 Task: Find connections with filter location Hālīsahar with filter topic #consultantswith filter profile language Potuguese with filter current company Dubai Vacancy with filter school Arts & Commerce jobs with filter industry Building Structure and Exterior Contractors with filter service category User Experience Design with filter keywords title Caretaker or House Sitter
Action: Mouse moved to (687, 103)
Screenshot: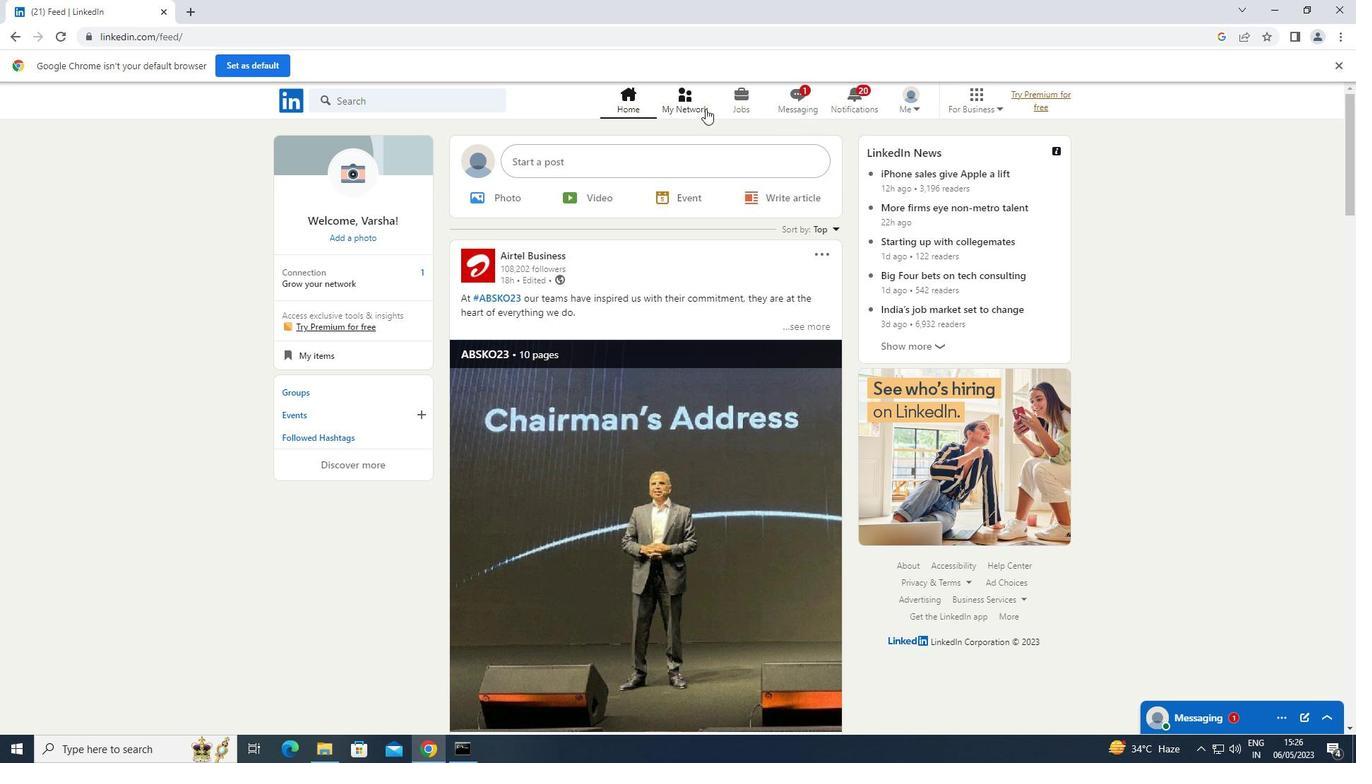 
Action: Mouse pressed left at (687, 103)
Screenshot: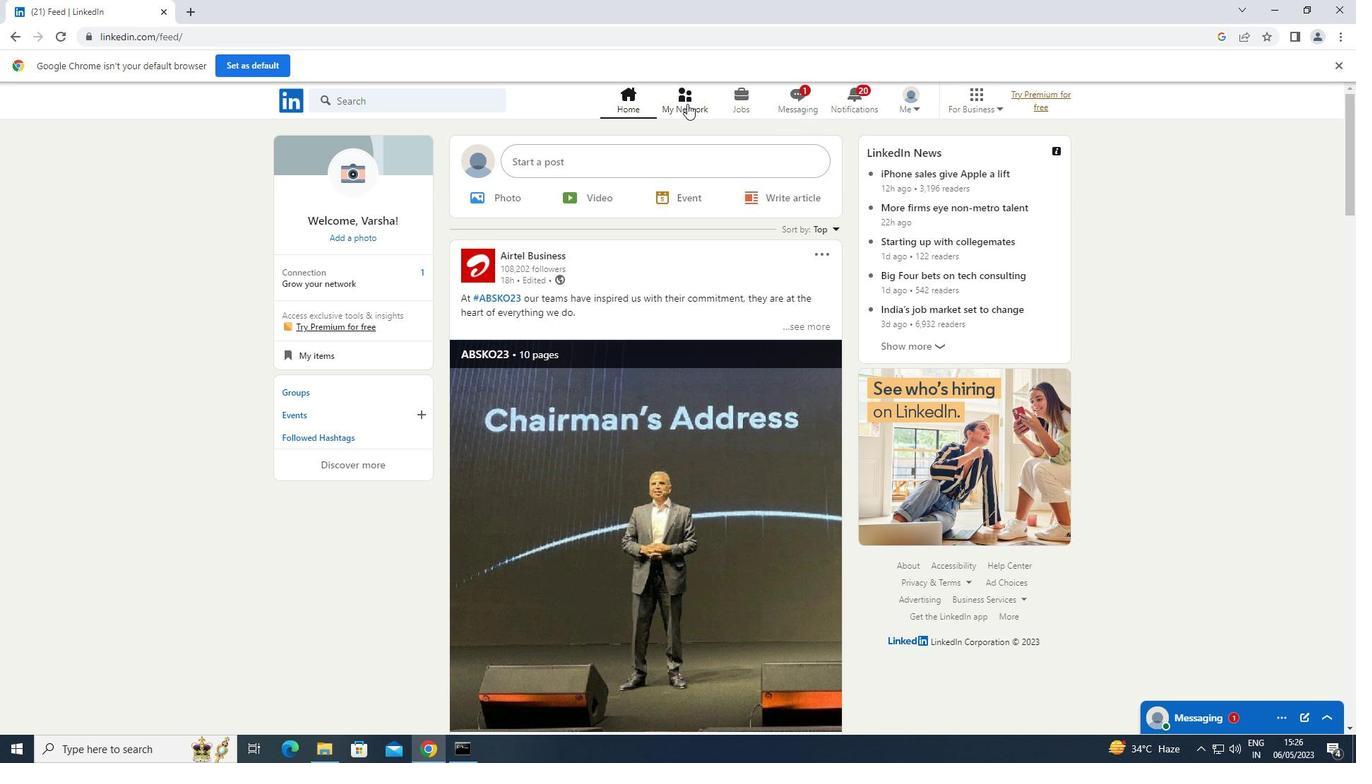 
Action: Mouse moved to (404, 173)
Screenshot: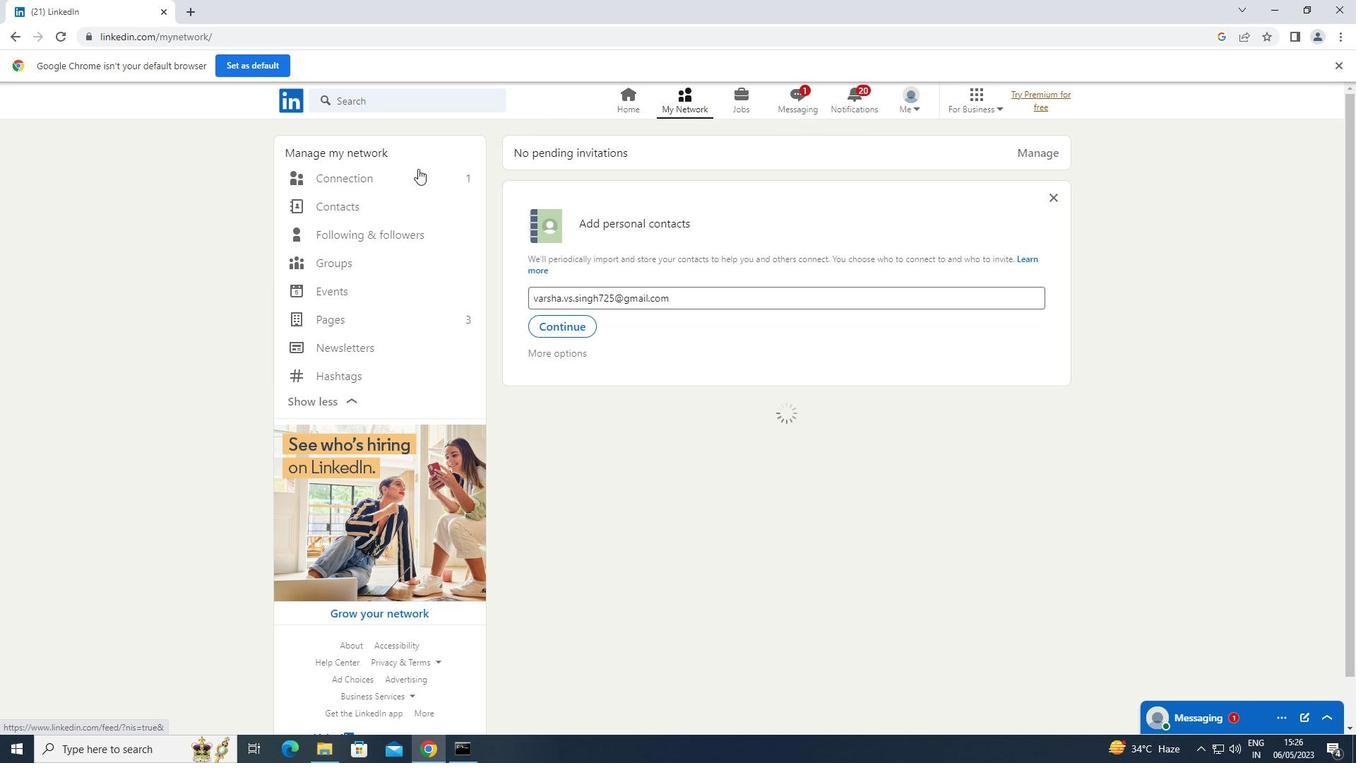 
Action: Mouse pressed left at (404, 173)
Screenshot: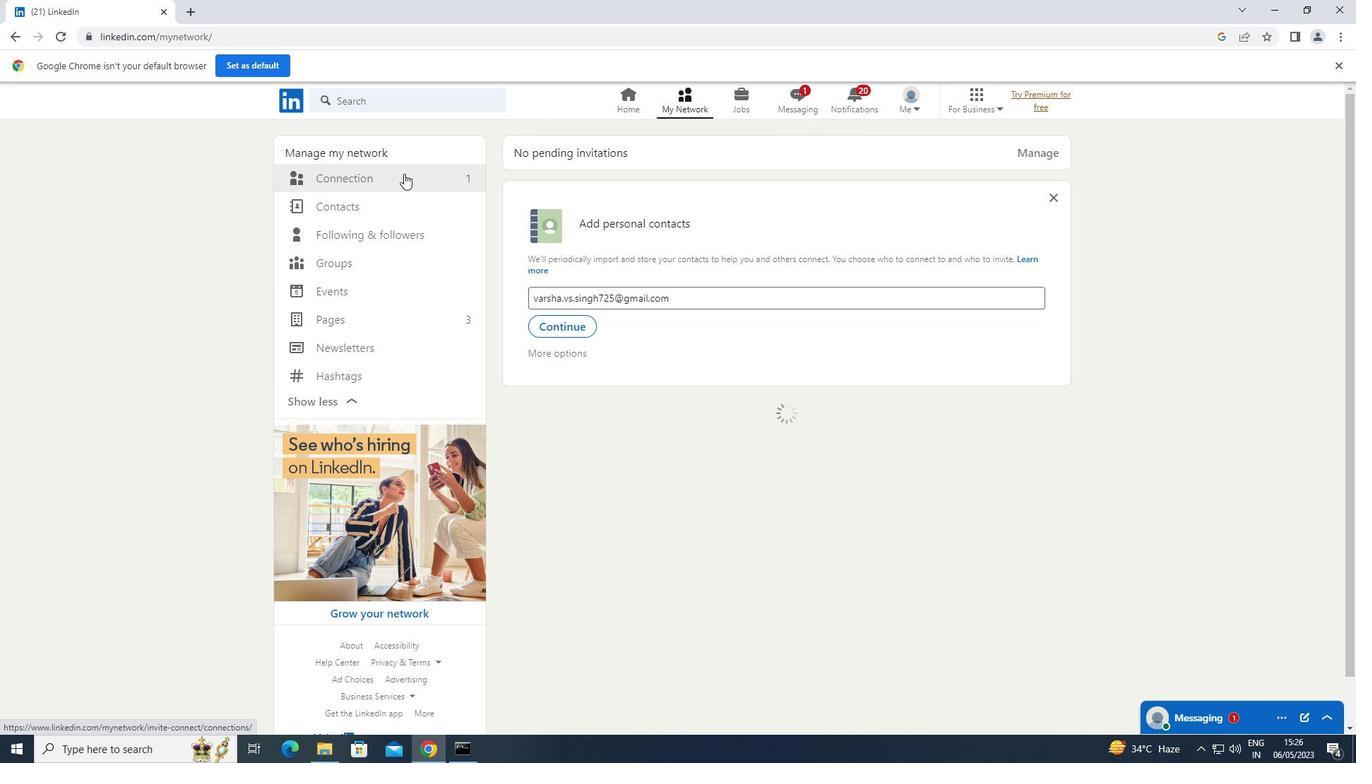 
Action: Mouse moved to (763, 170)
Screenshot: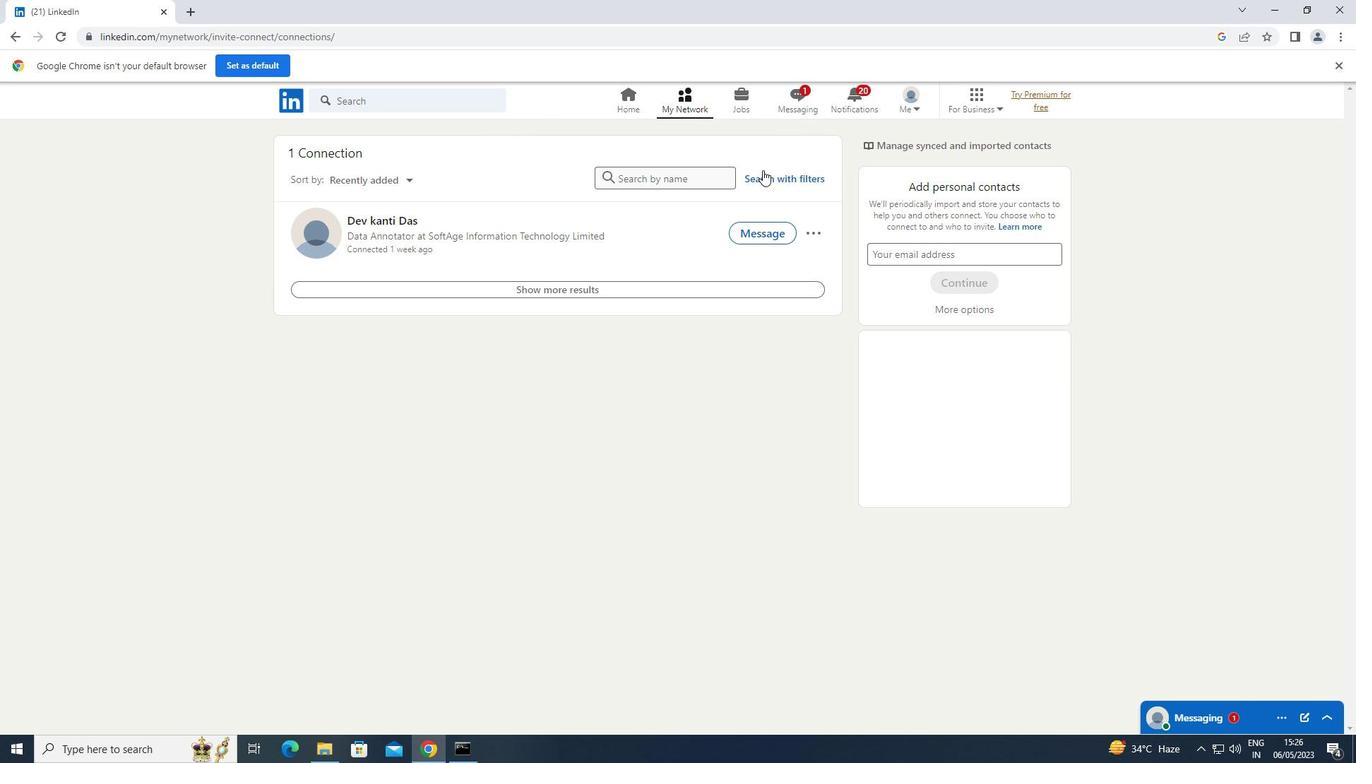 
Action: Mouse pressed left at (763, 170)
Screenshot: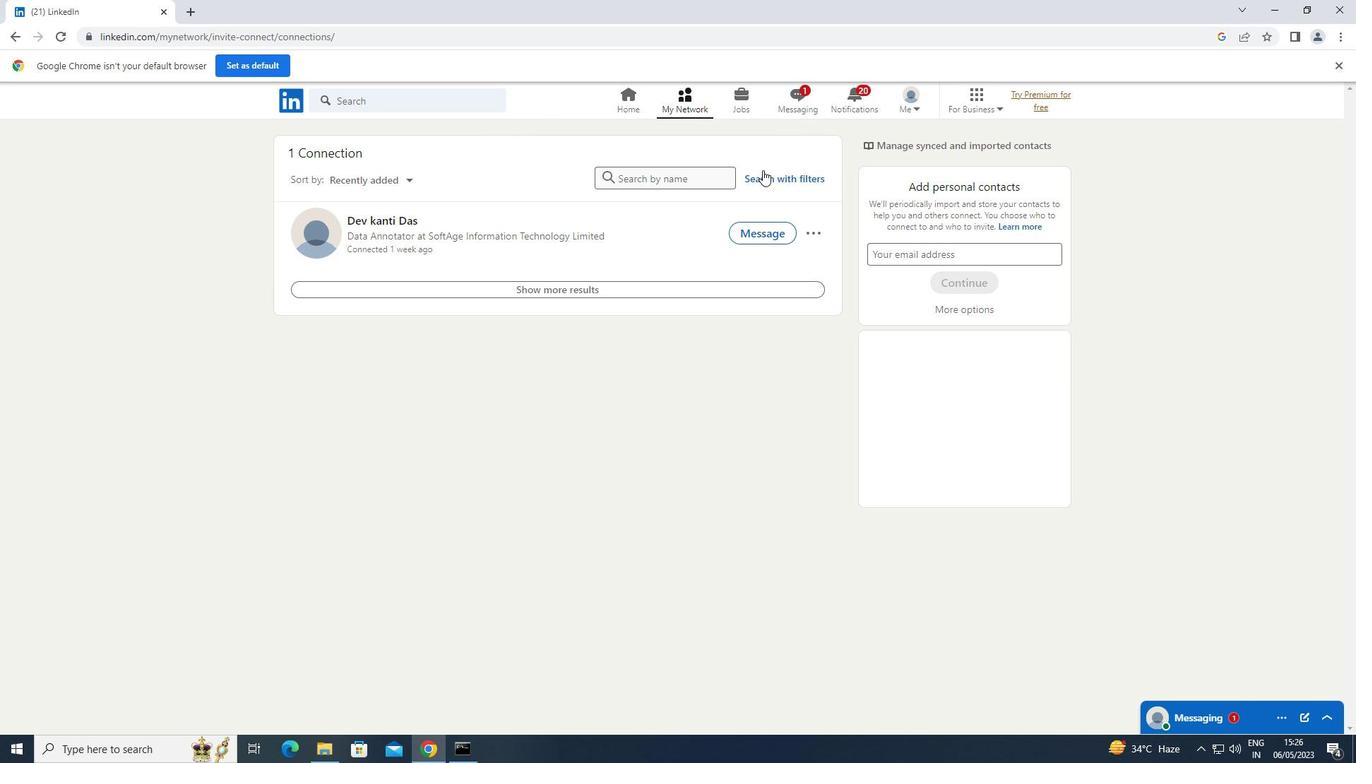 
Action: Mouse moved to (791, 177)
Screenshot: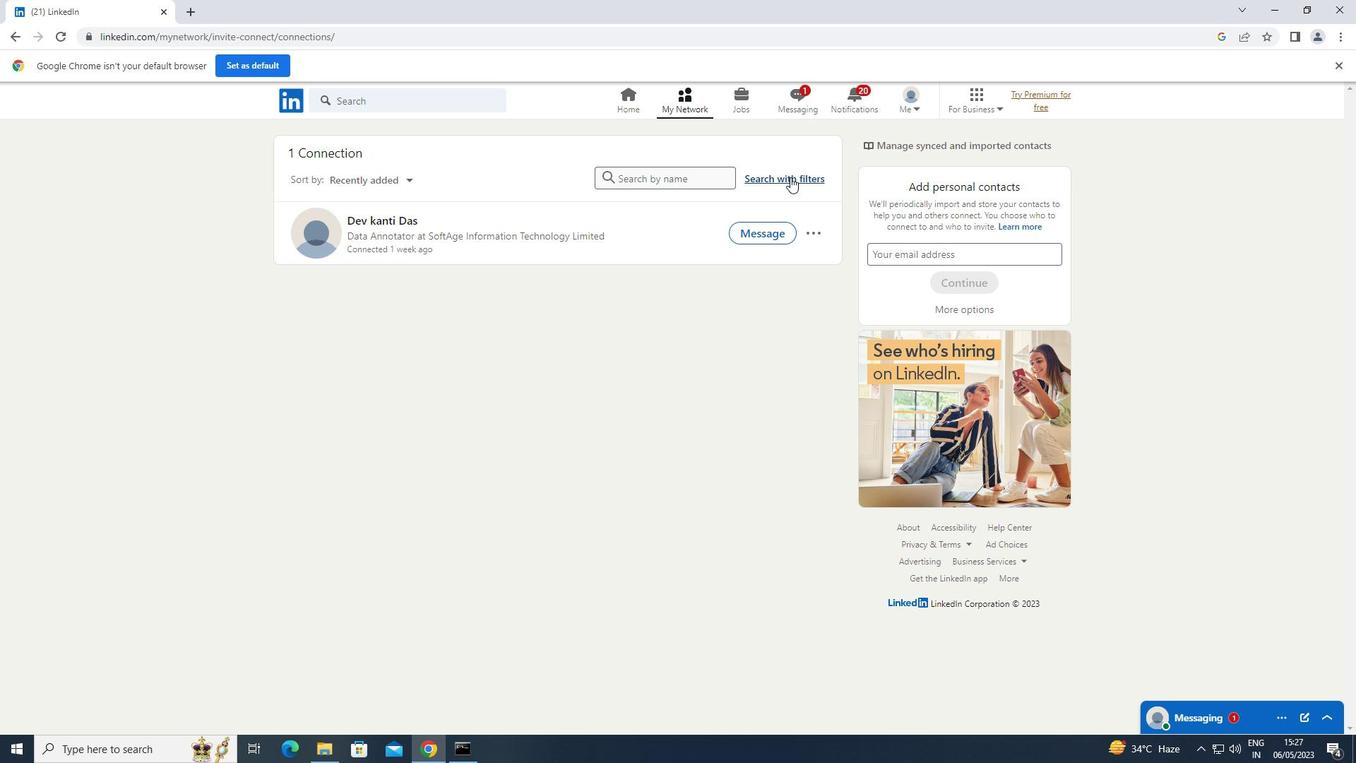 
Action: Mouse pressed left at (791, 177)
Screenshot: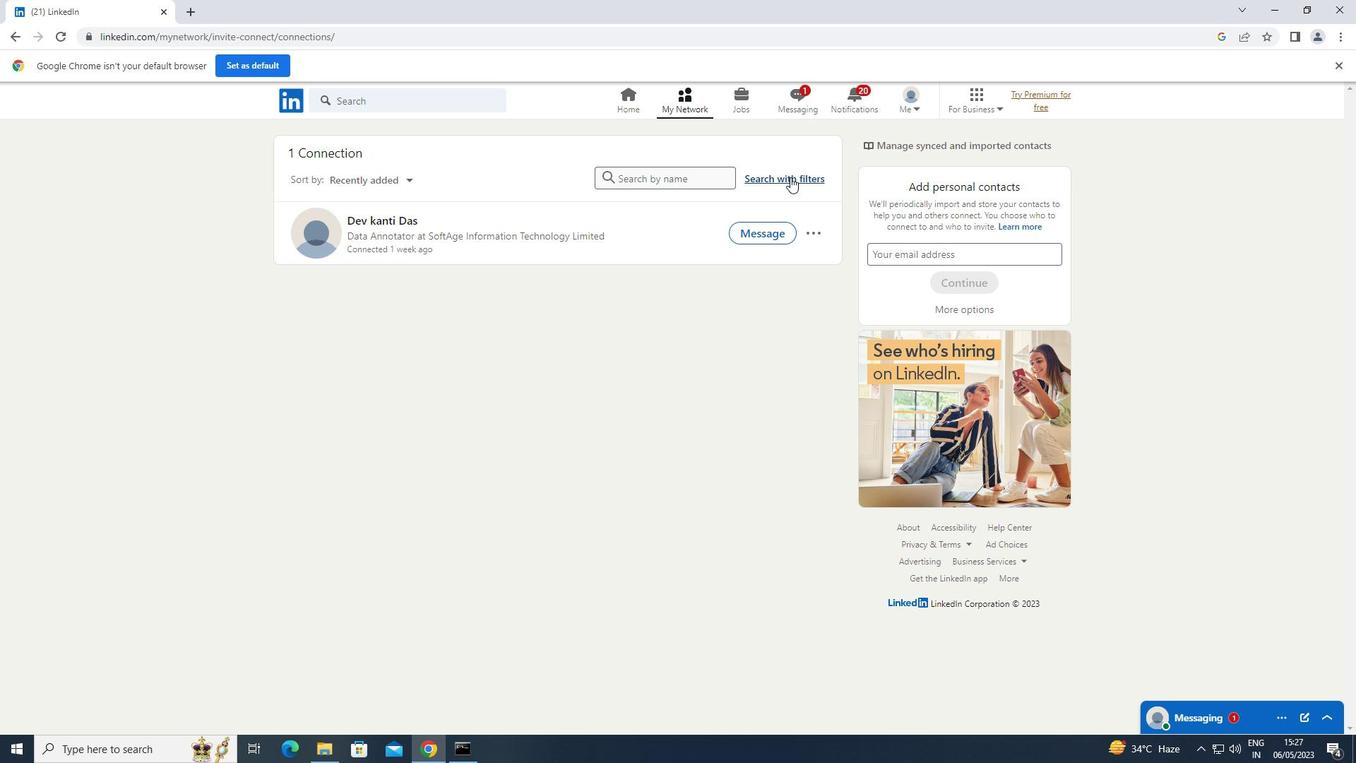 
Action: Mouse moved to (731, 143)
Screenshot: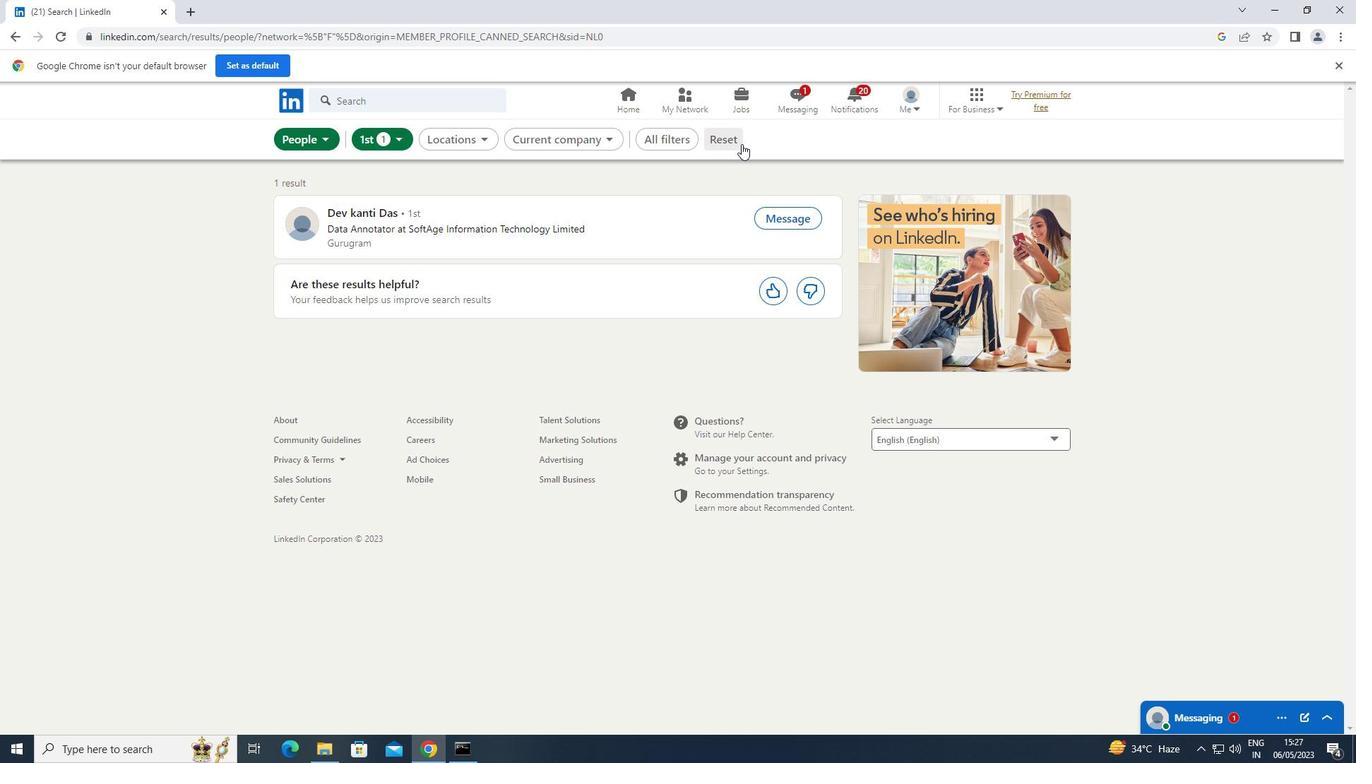
Action: Mouse pressed left at (731, 143)
Screenshot: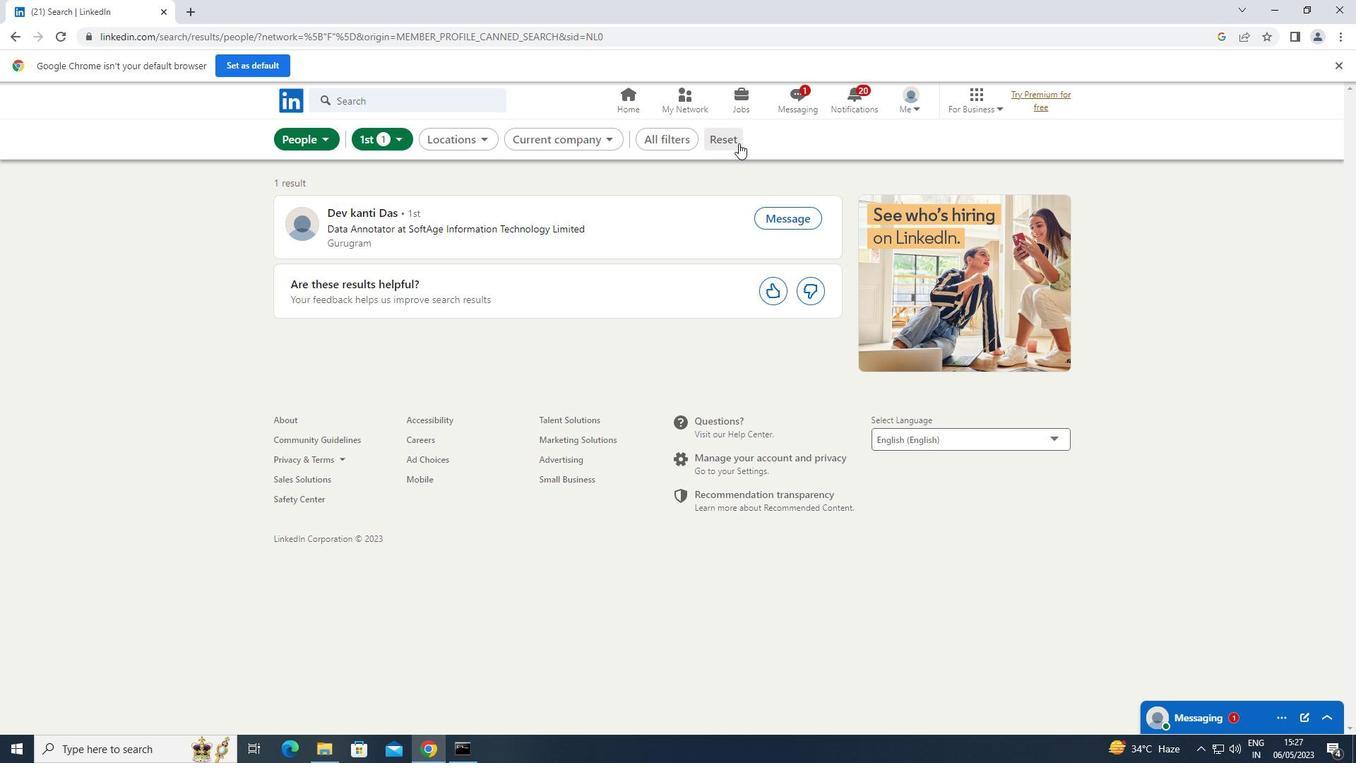
Action: Mouse moved to (714, 143)
Screenshot: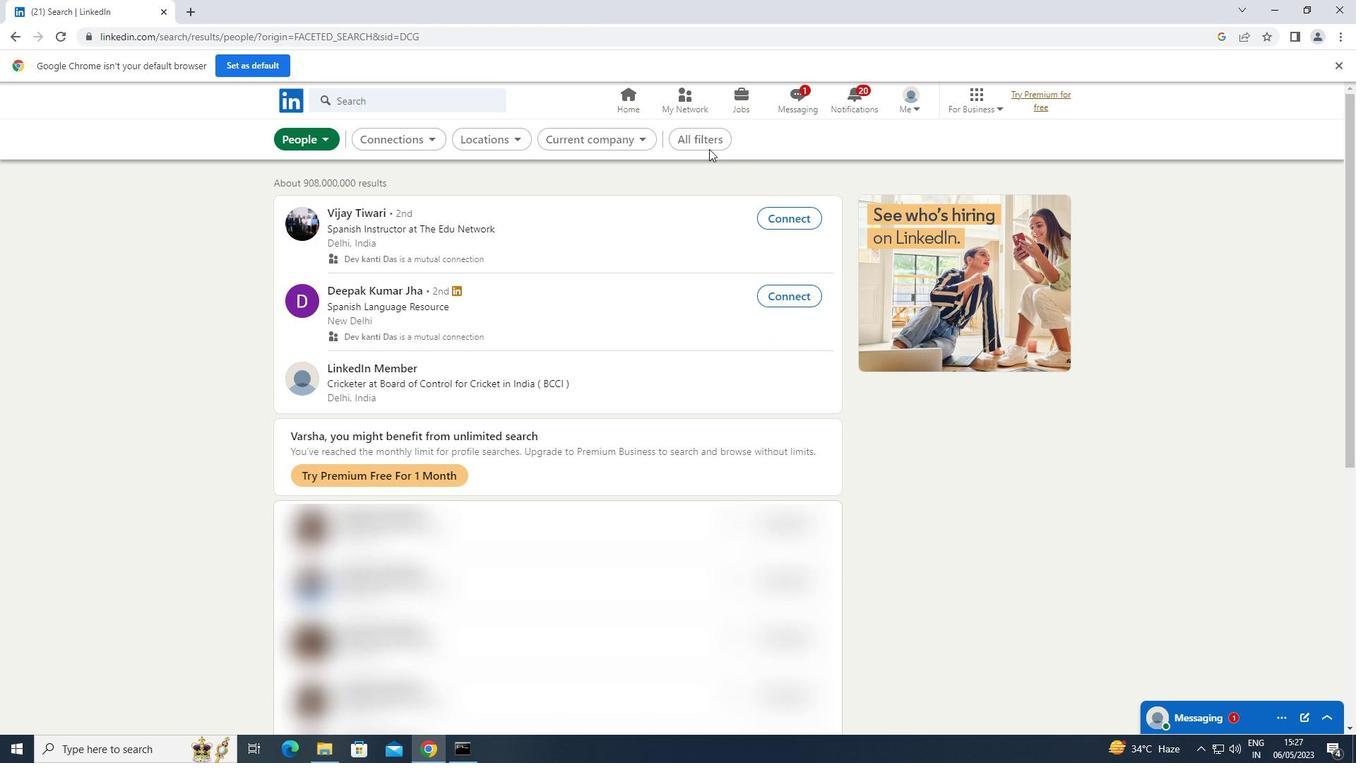 
Action: Mouse pressed left at (714, 143)
Screenshot: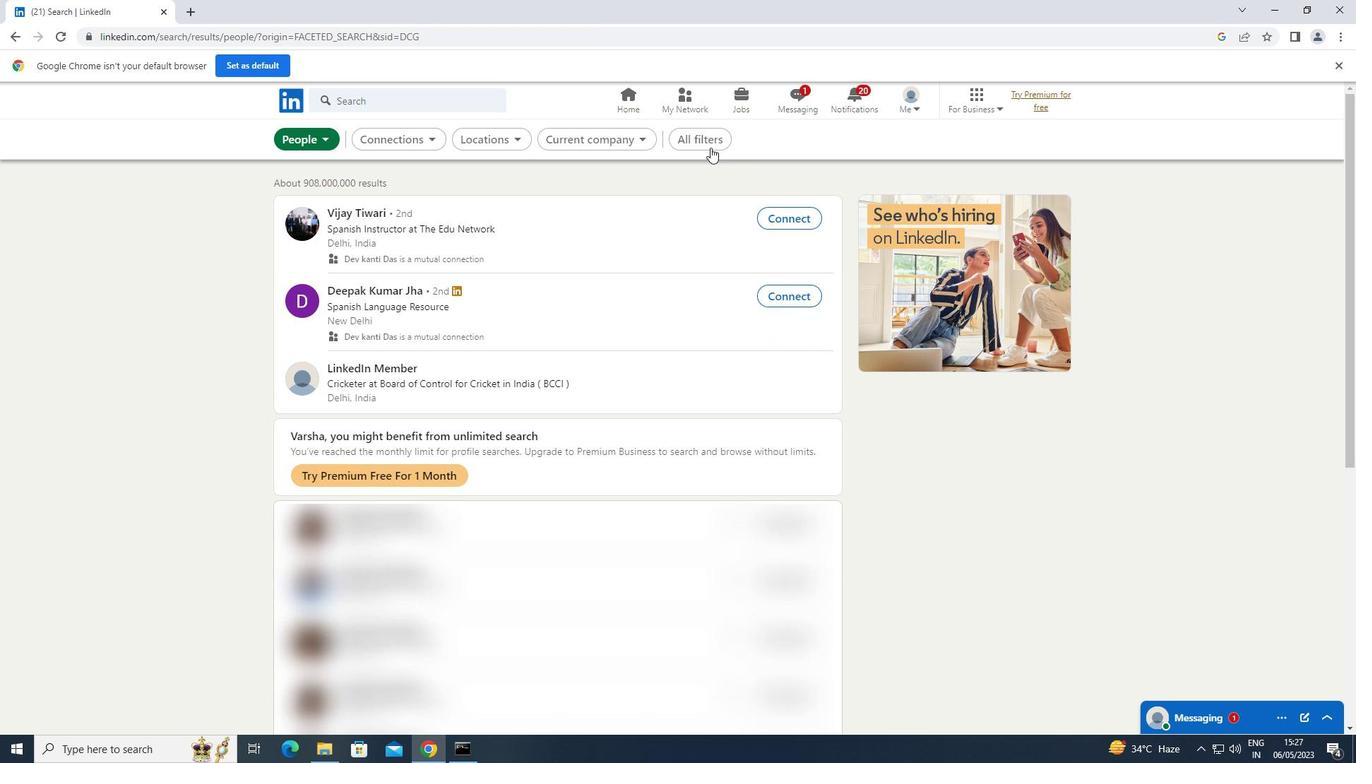 
Action: Mouse moved to (1044, 333)
Screenshot: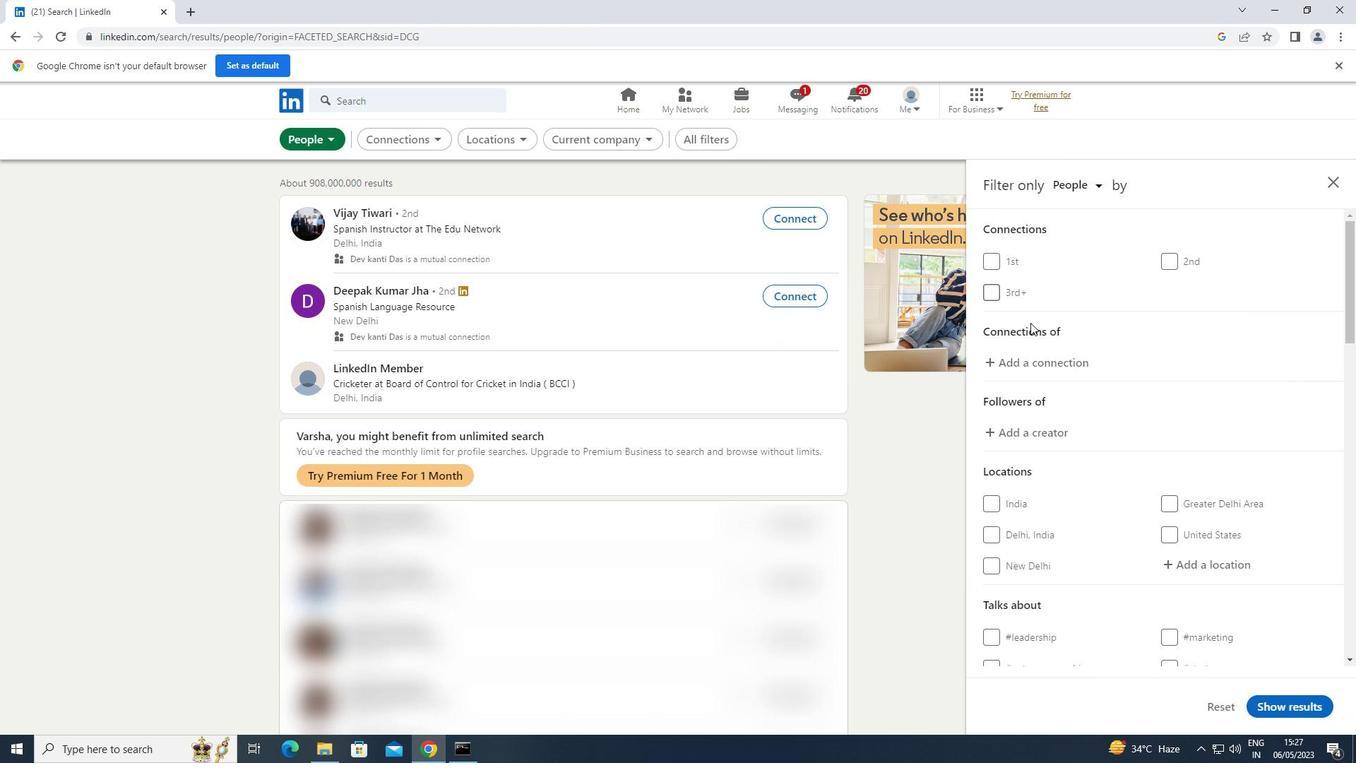 
Action: Mouse scrolled (1044, 332) with delta (0, 0)
Screenshot: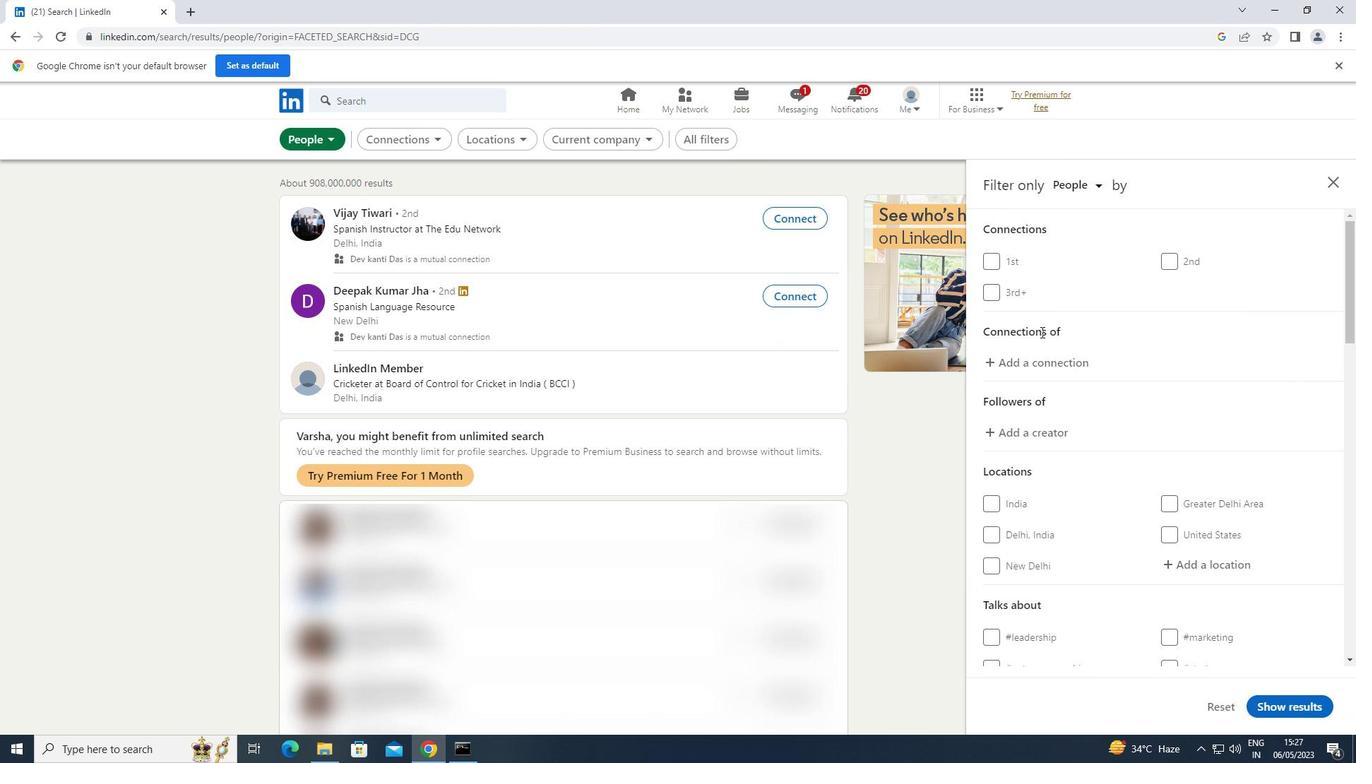 
Action: Mouse moved to (1045, 333)
Screenshot: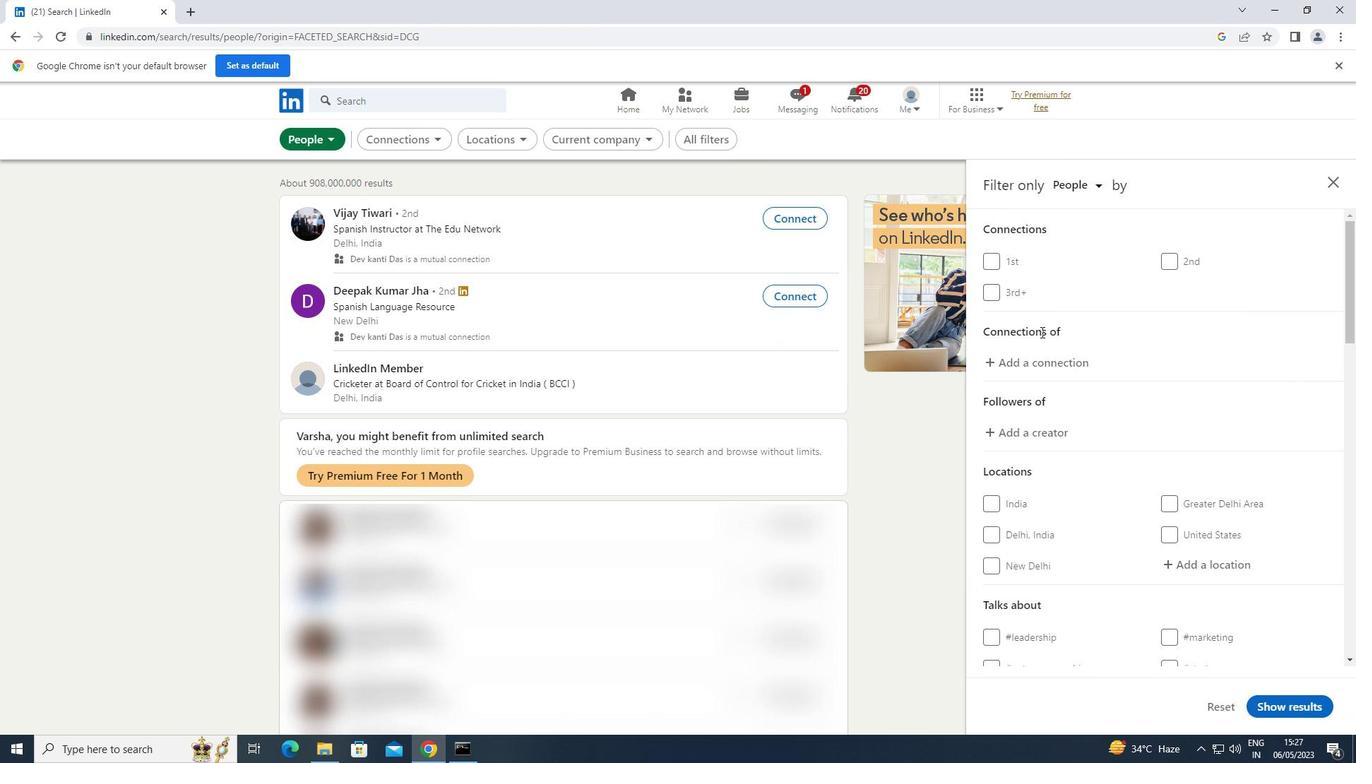 
Action: Mouse scrolled (1045, 332) with delta (0, 0)
Screenshot: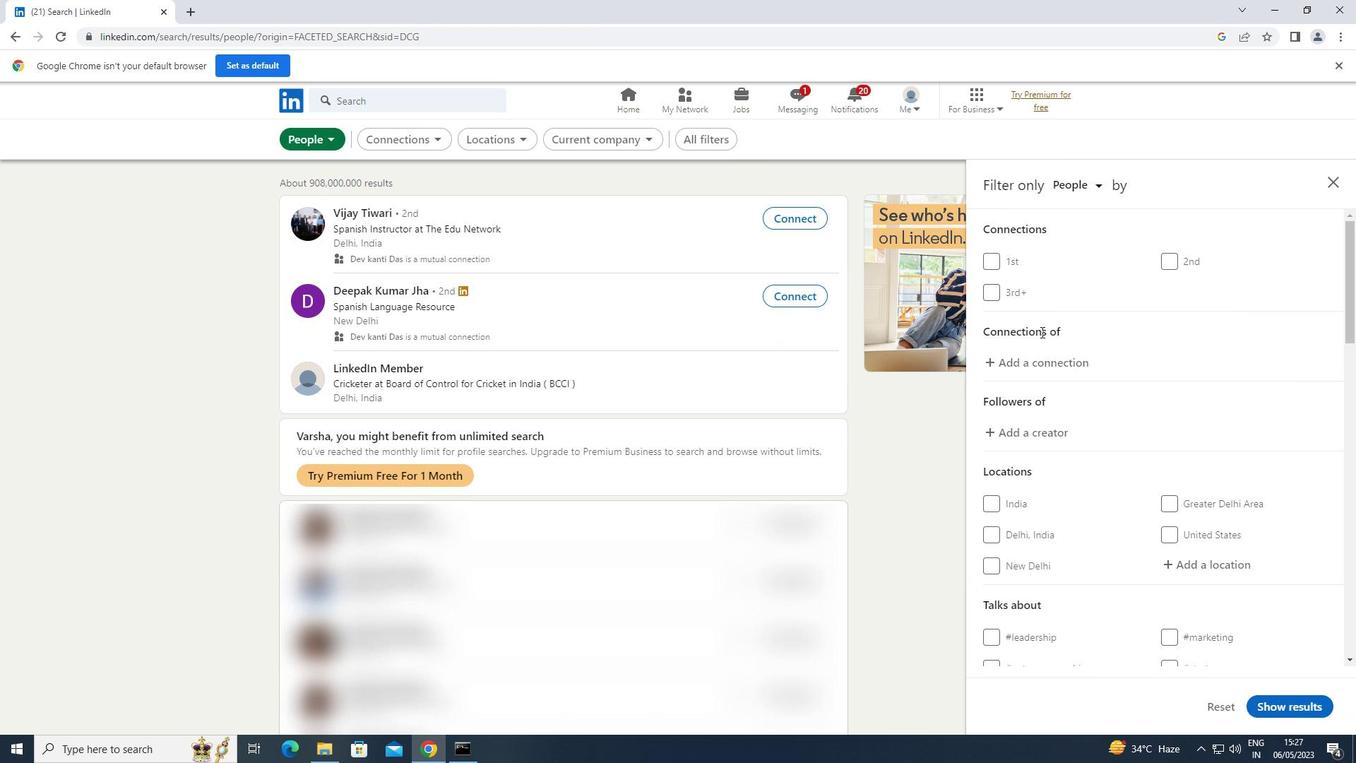 
Action: Mouse scrolled (1045, 332) with delta (0, 0)
Screenshot: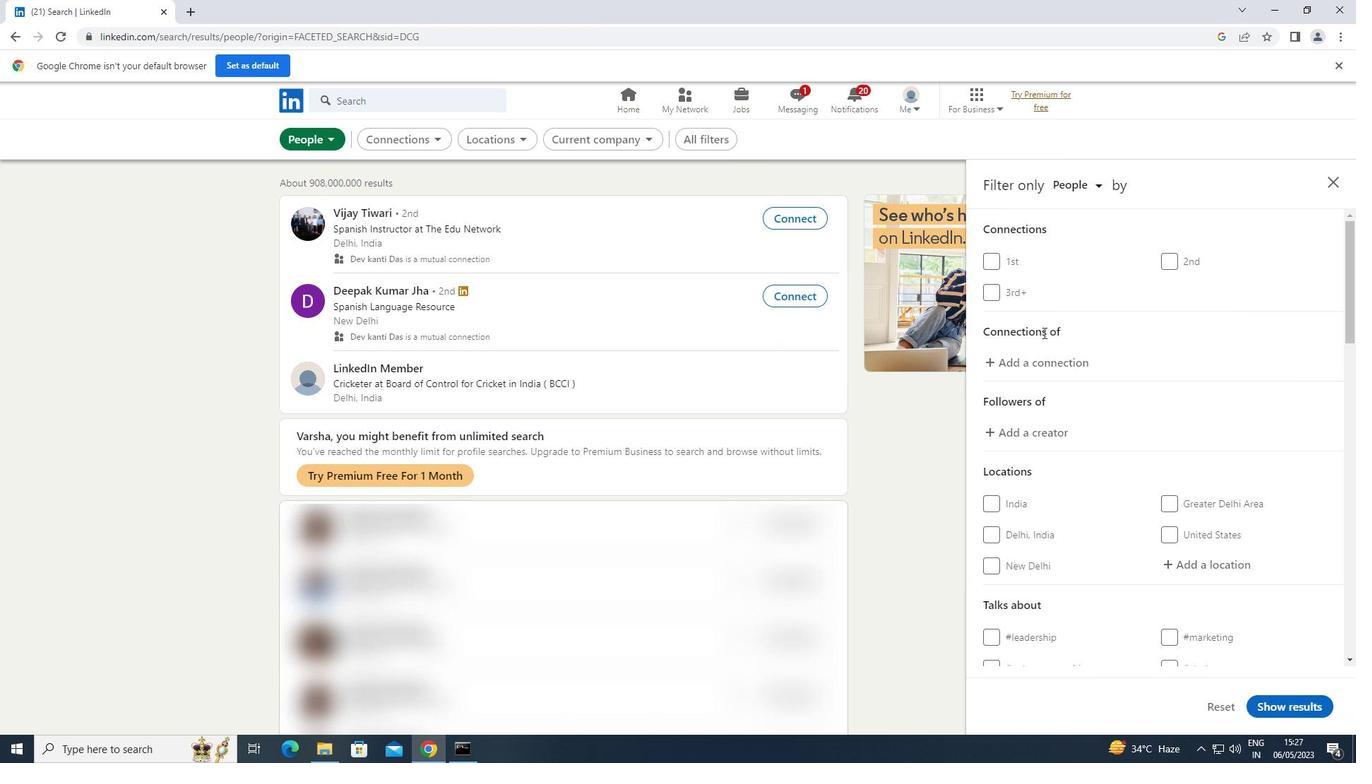 
Action: Mouse moved to (1222, 353)
Screenshot: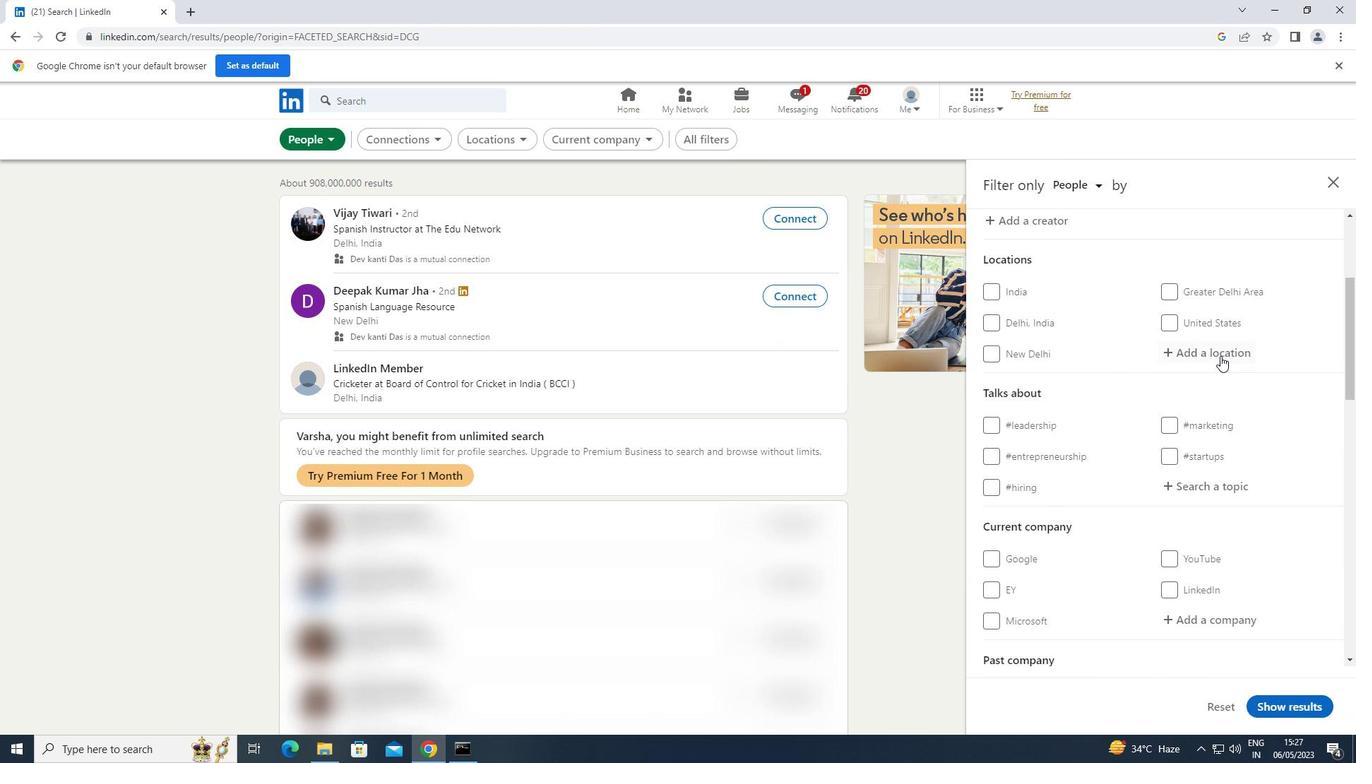 
Action: Mouse pressed left at (1222, 353)
Screenshot: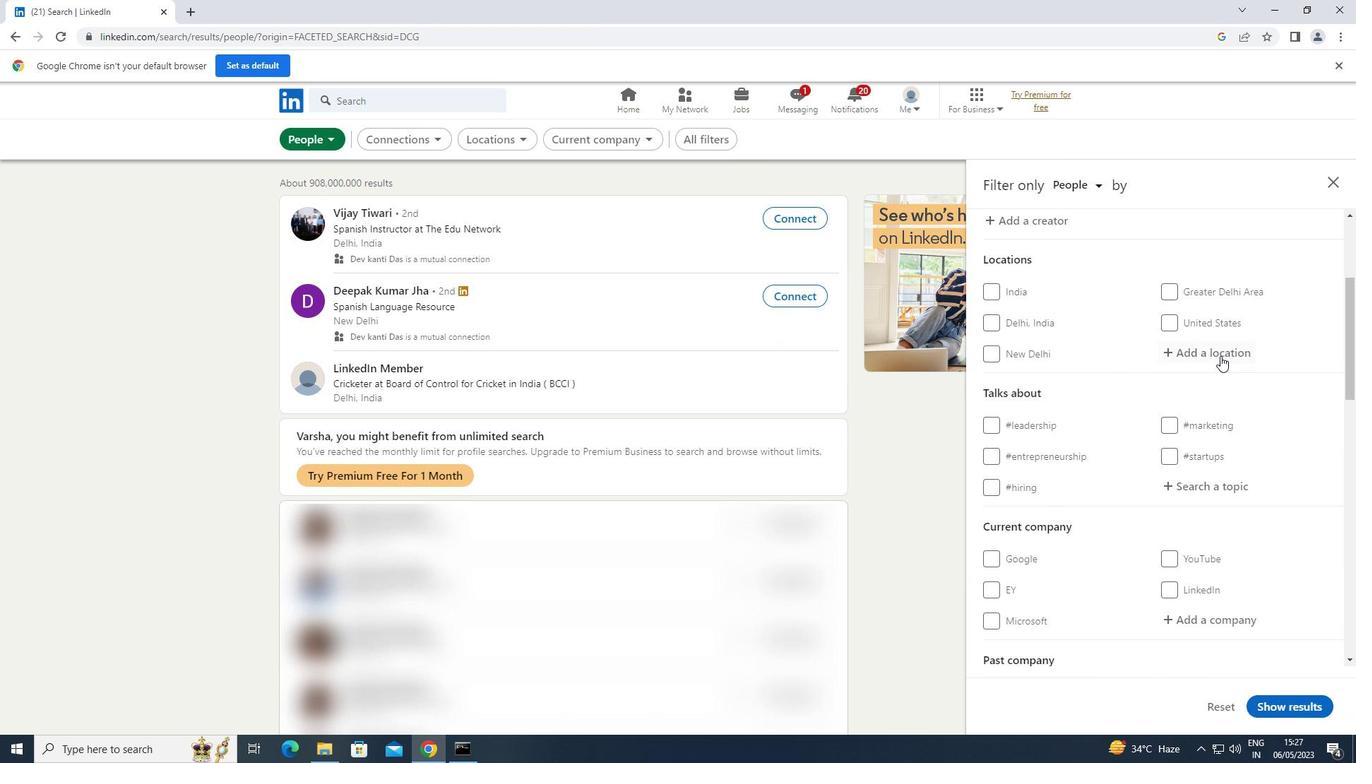 
Action: Mouse moved to (1225, 351)
Screenshot: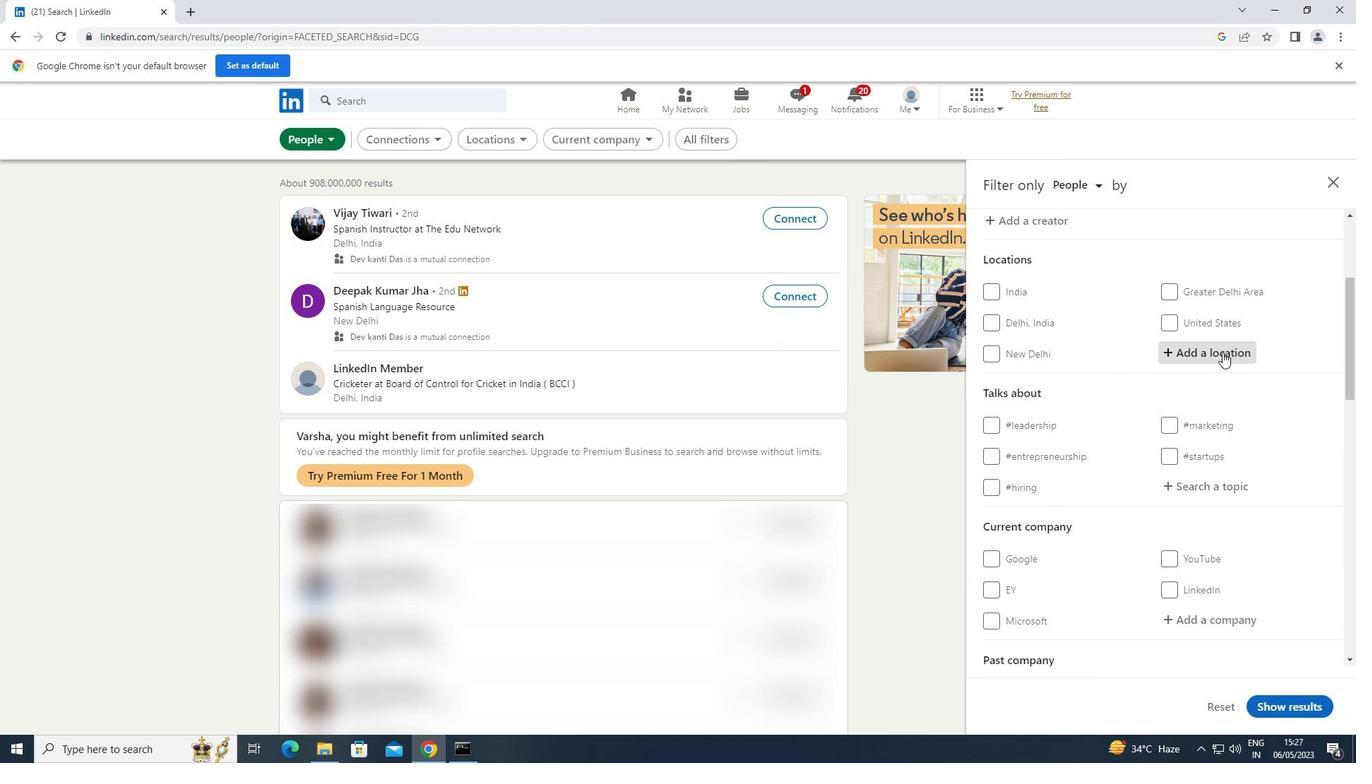 
Action: Key pressed <Key.shift>HALISAHAR
Screenshot: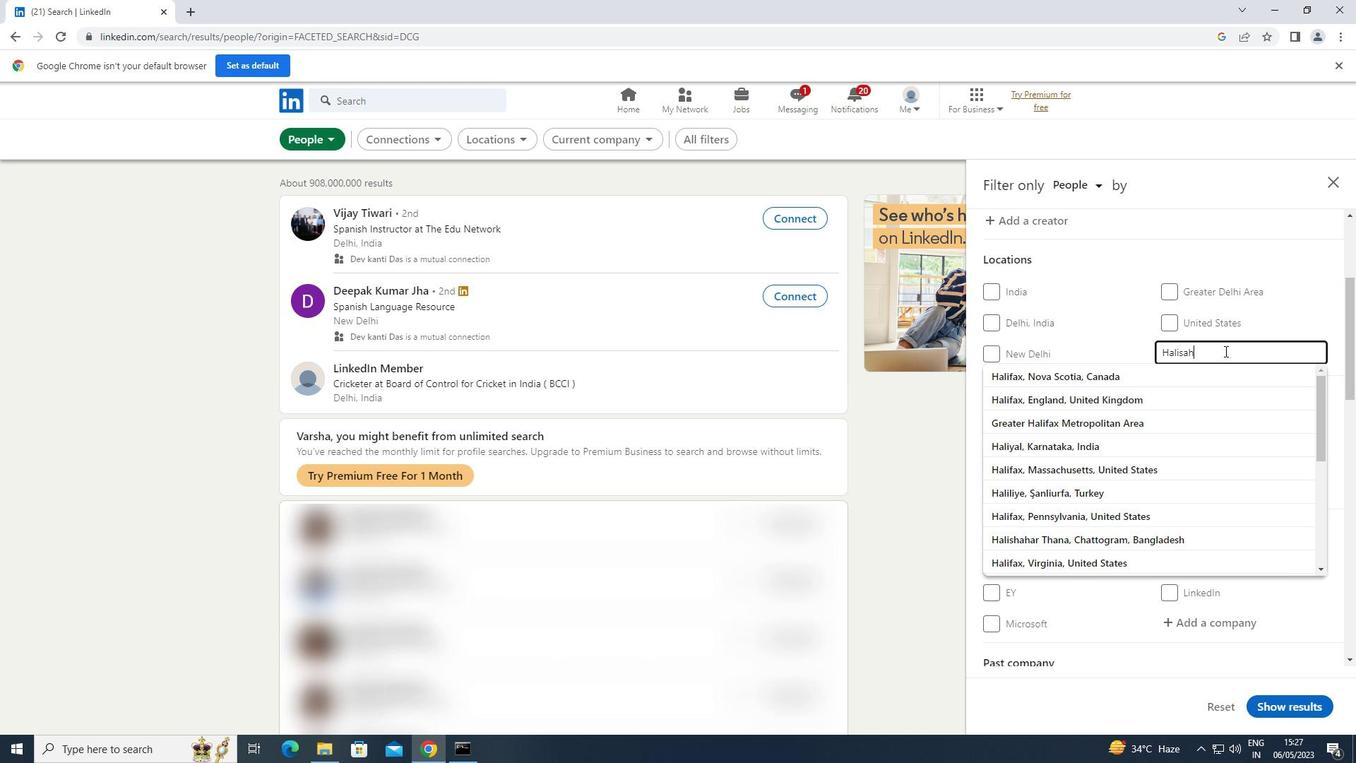 
Action: Mouse moved to (1212, 482)
Screenshot: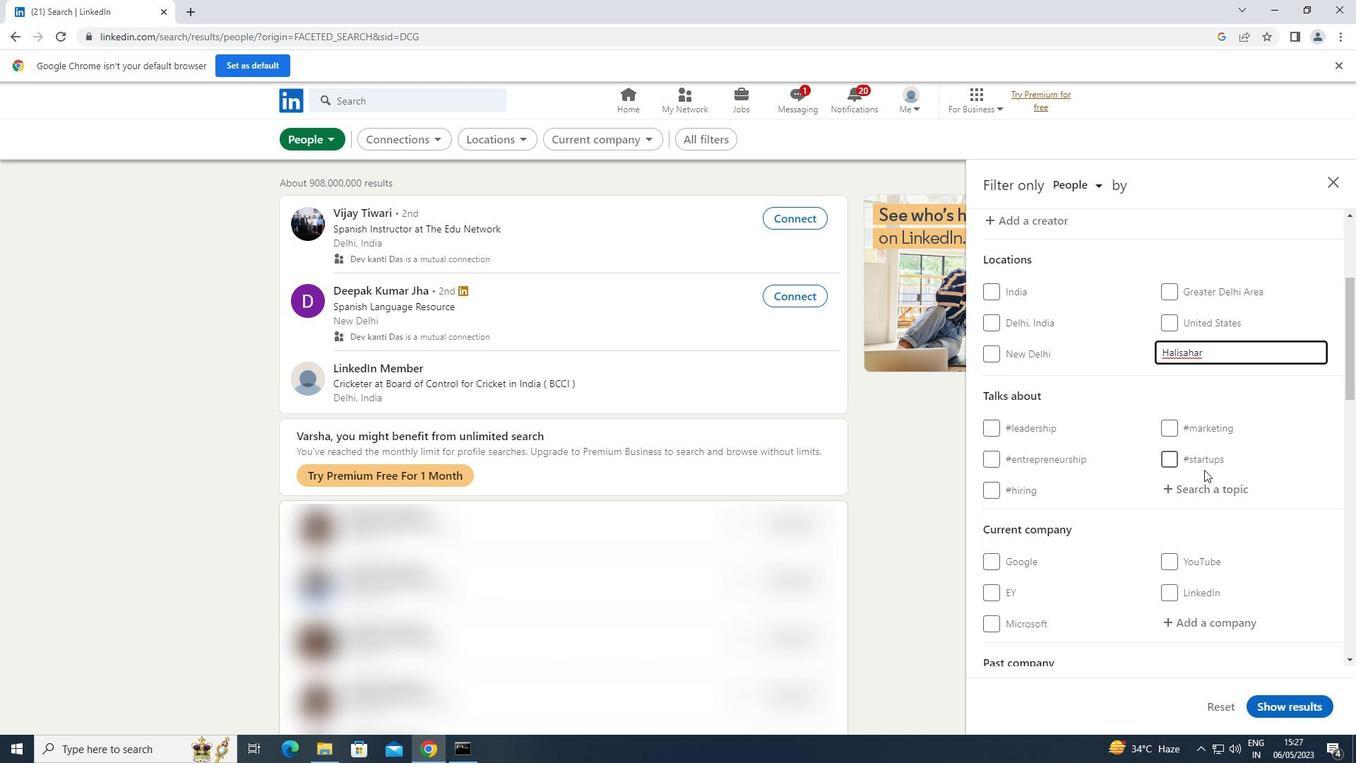 
Action: Mouse pressed left at (1212, 482)
Screenshot: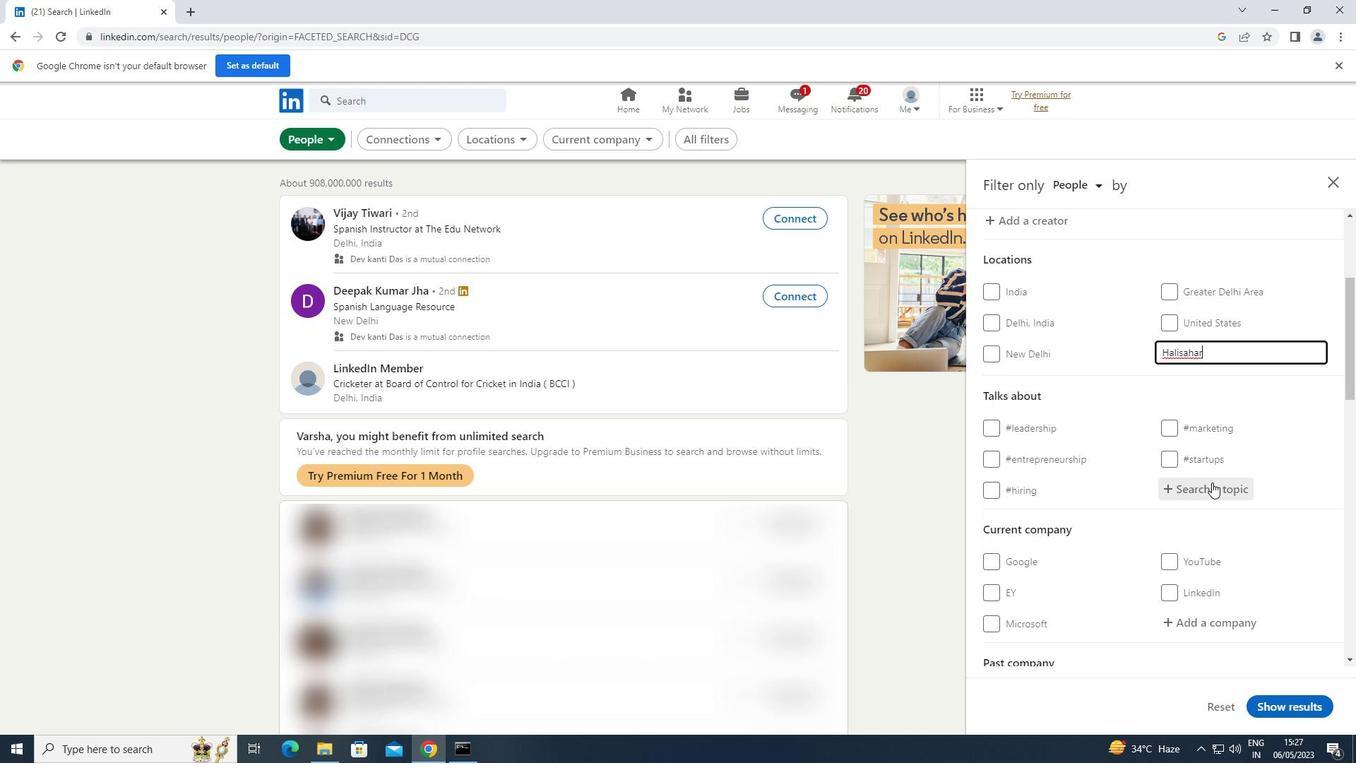 
Action: Key pressed CONSULTANTS
Screenshot: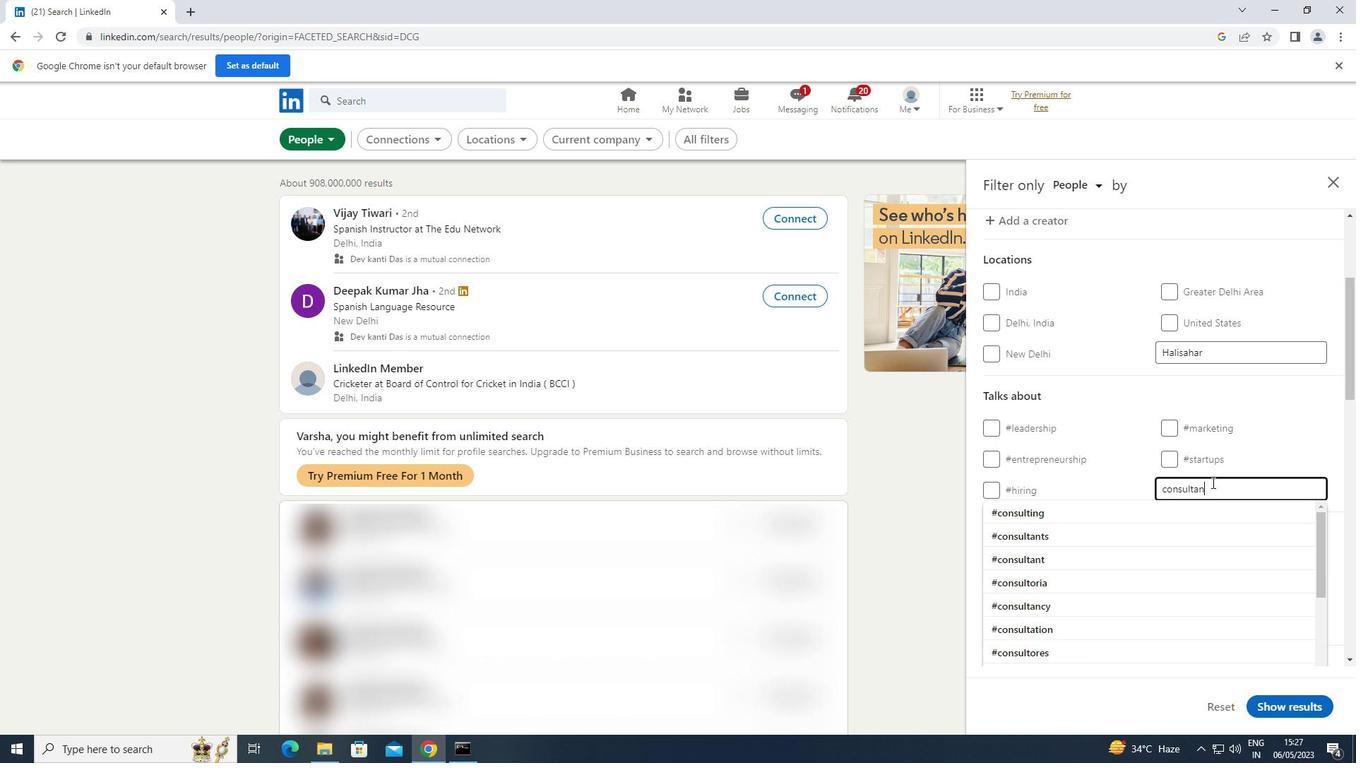 
Action: Mouse moved to (1101, 502)
Screenshot: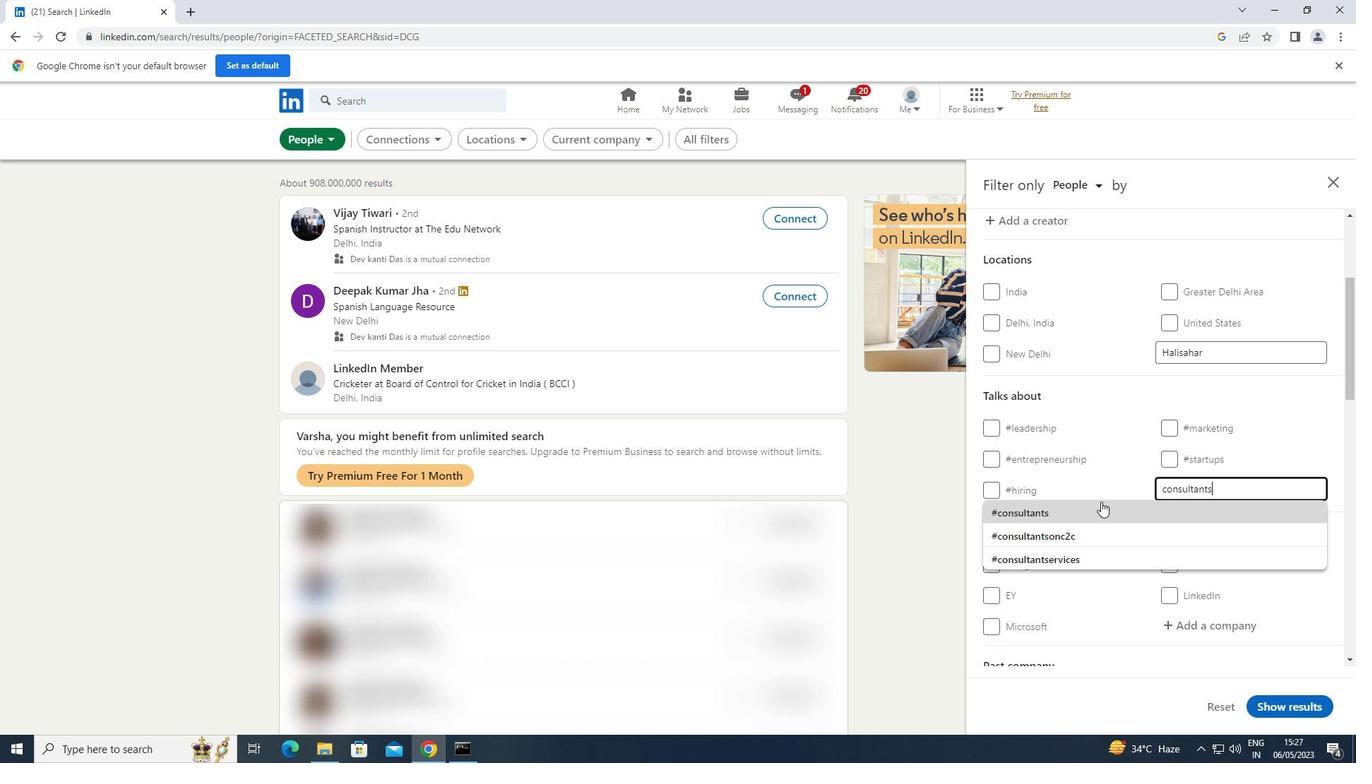 
Action: Mouse pressed left at (1101, 502)
Screenshot: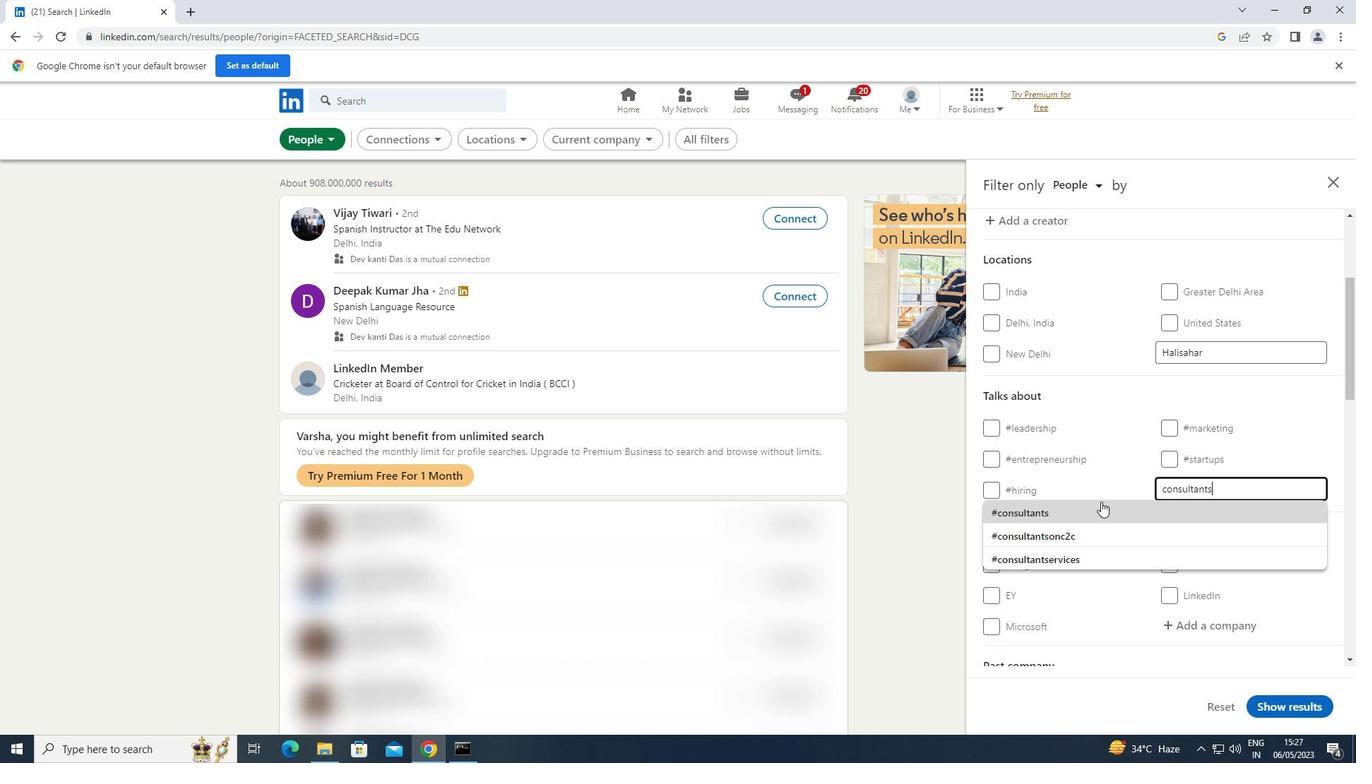 
Action: Mouse moved to (1112, 491)
Screenshot: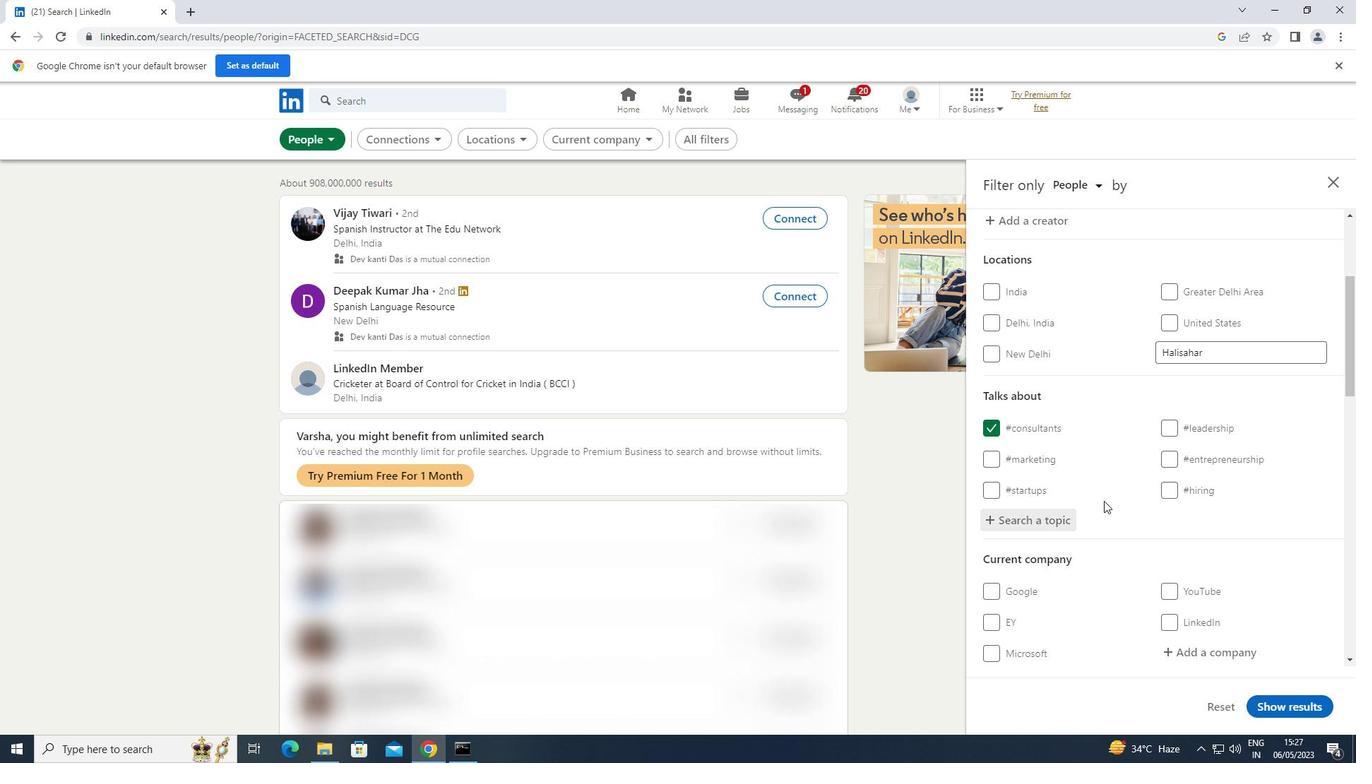
Action: Mouse scrolled (1112, 491) with delta (0, 0)
Screenshot: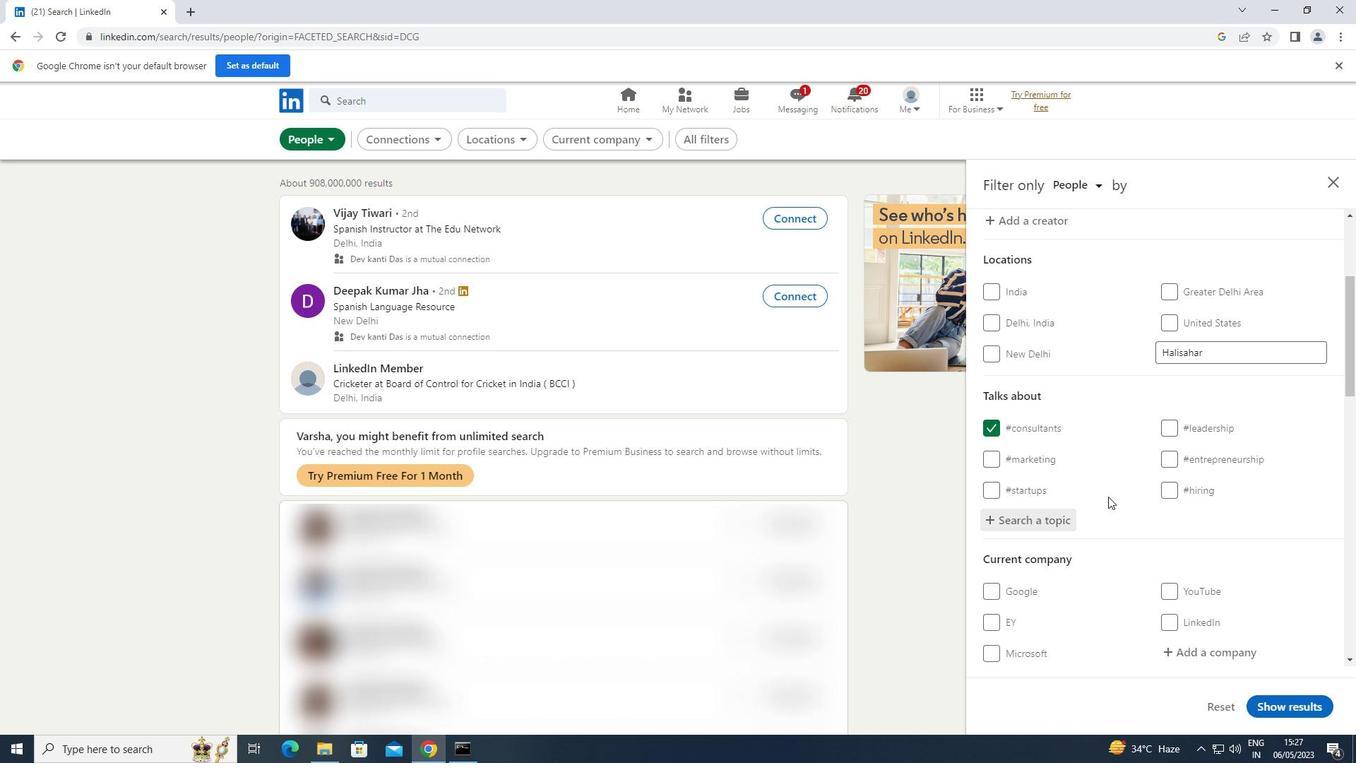 
Action: Mouse moved to (1113, 491)
Screenshot: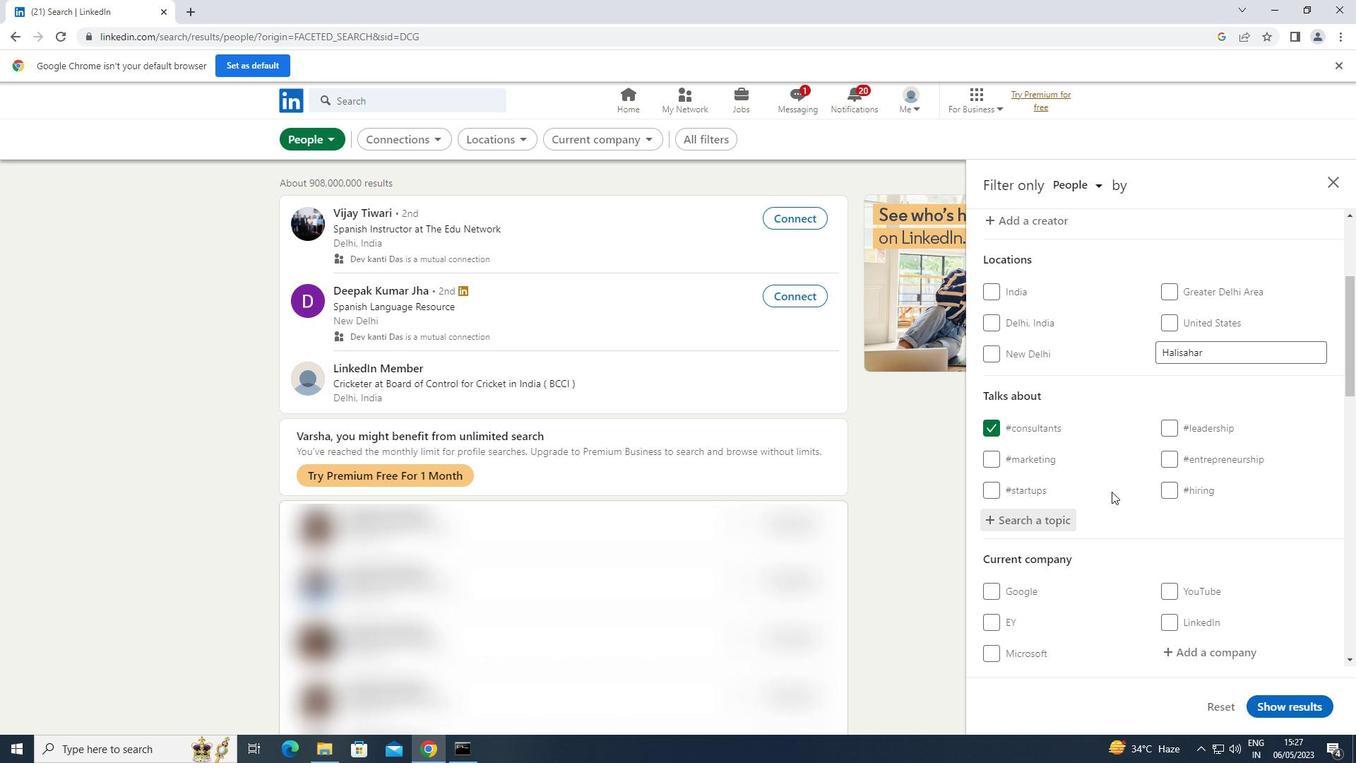 
Action: Mouse scrolled (1113, 490) with delta (0, 0)
Screenshot: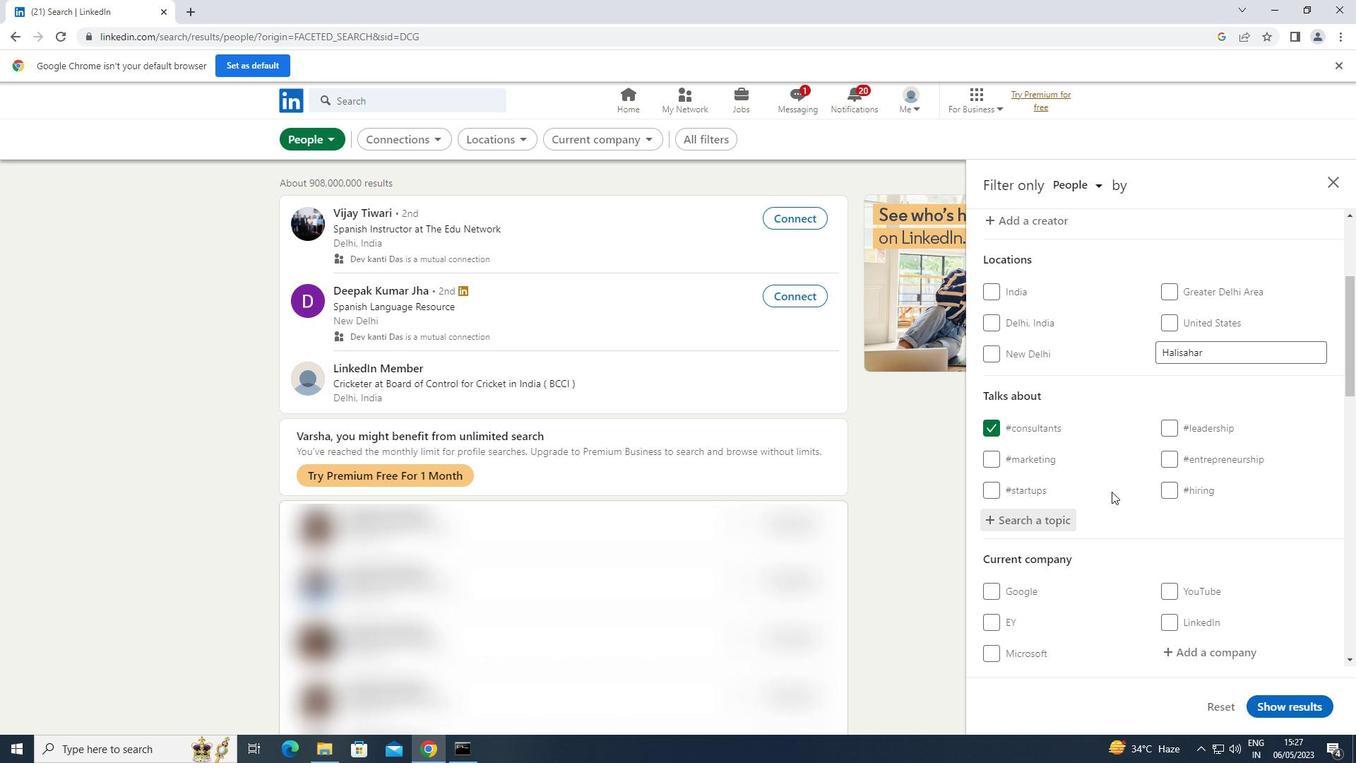 
Action: Mouse moved to (1114, 491)
Screenshot: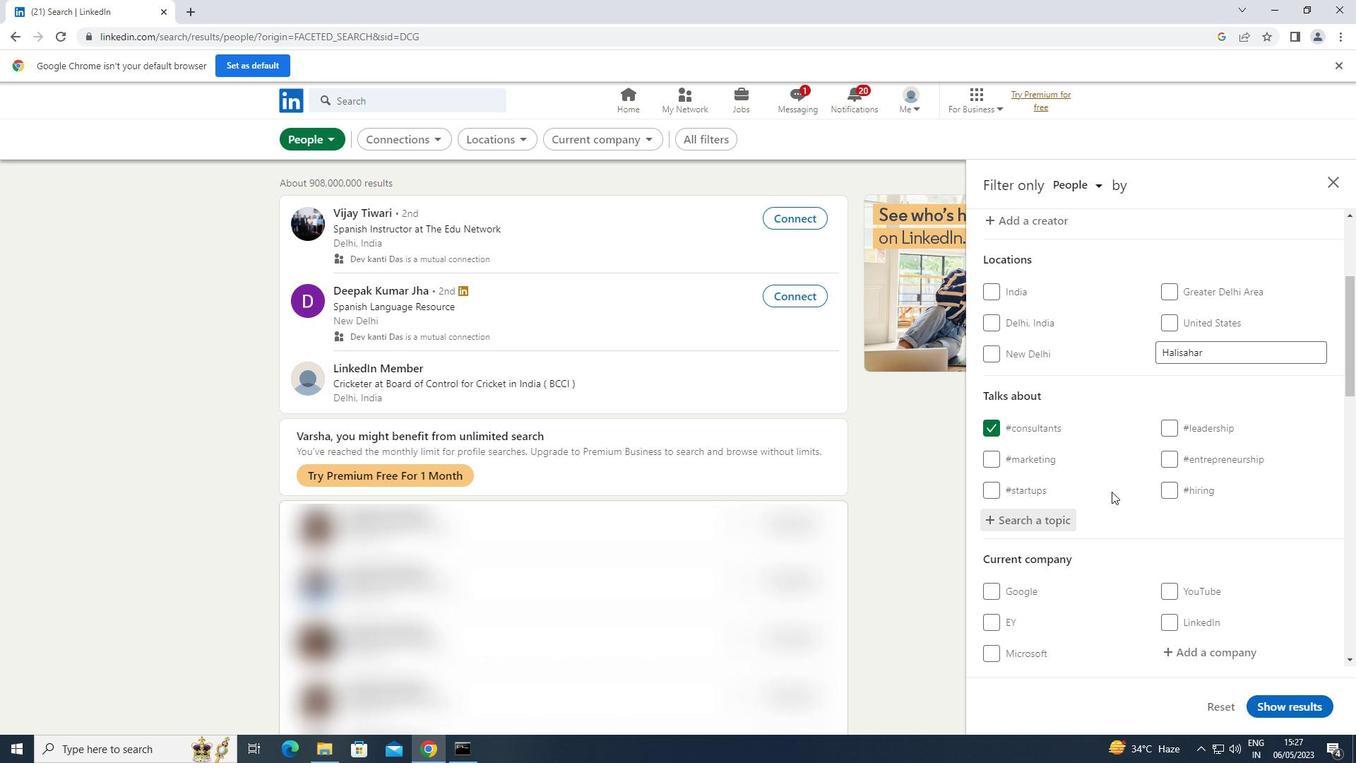
Action: Mouse scrolled (1114, 490) with delta (0, 0)
Screenshot: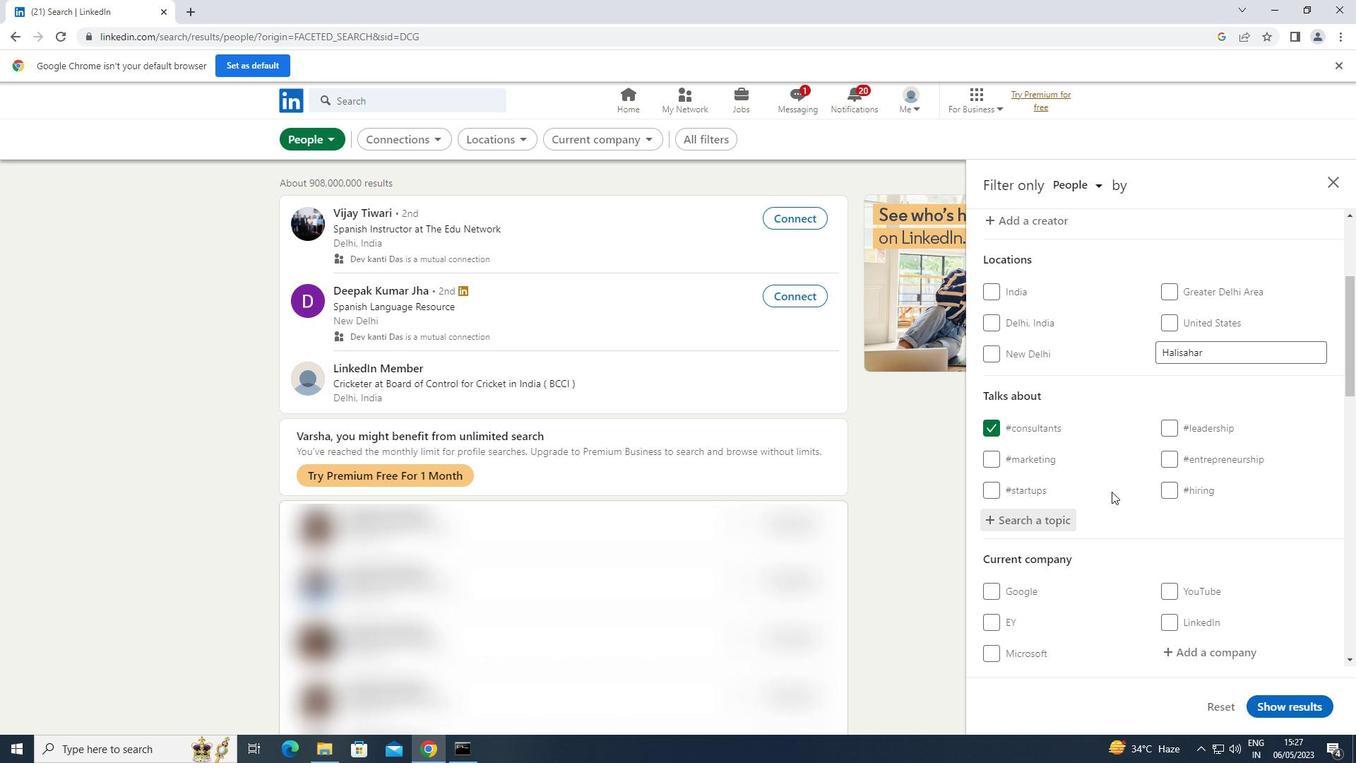 
Action: Mouse moved to (1114, 491)
Screenshot: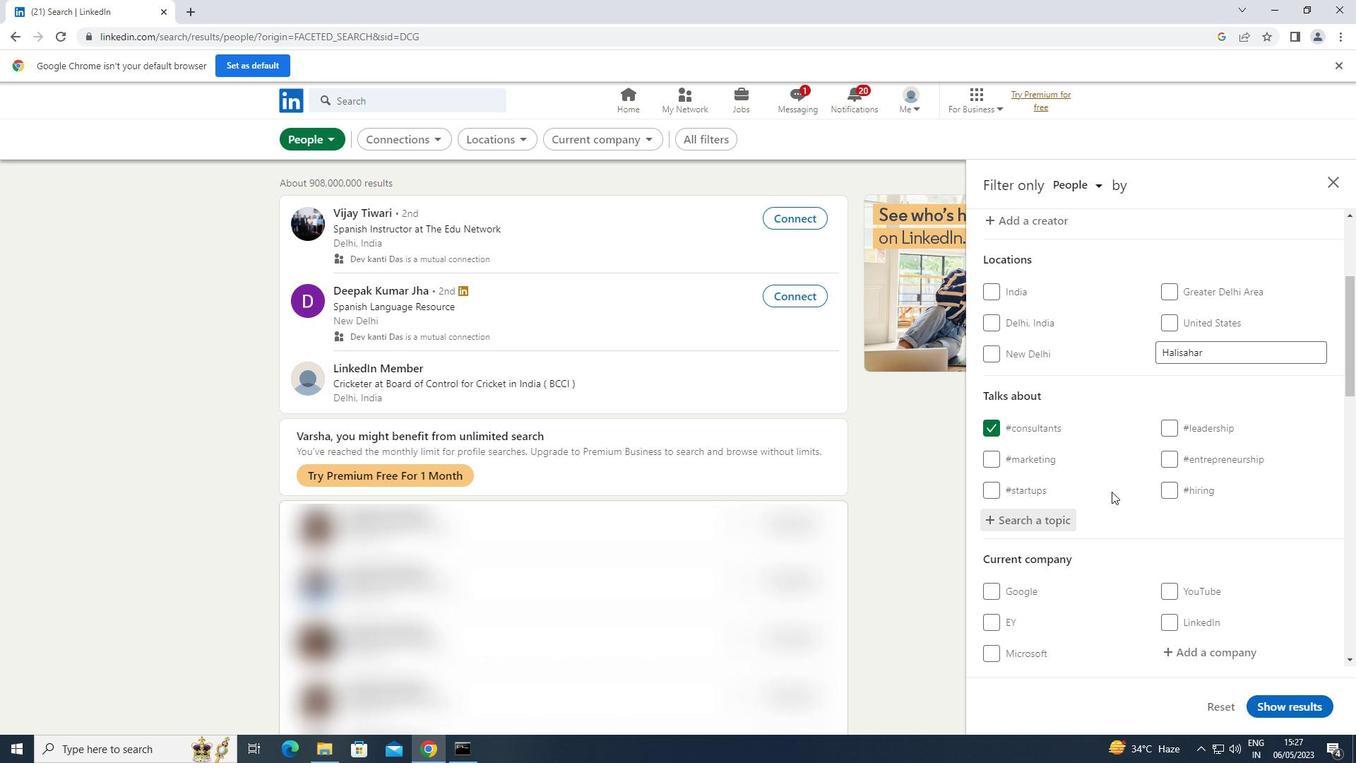 
Action: Mouse scrolled (1114, 490) with delta (0, 0)
Screenshot: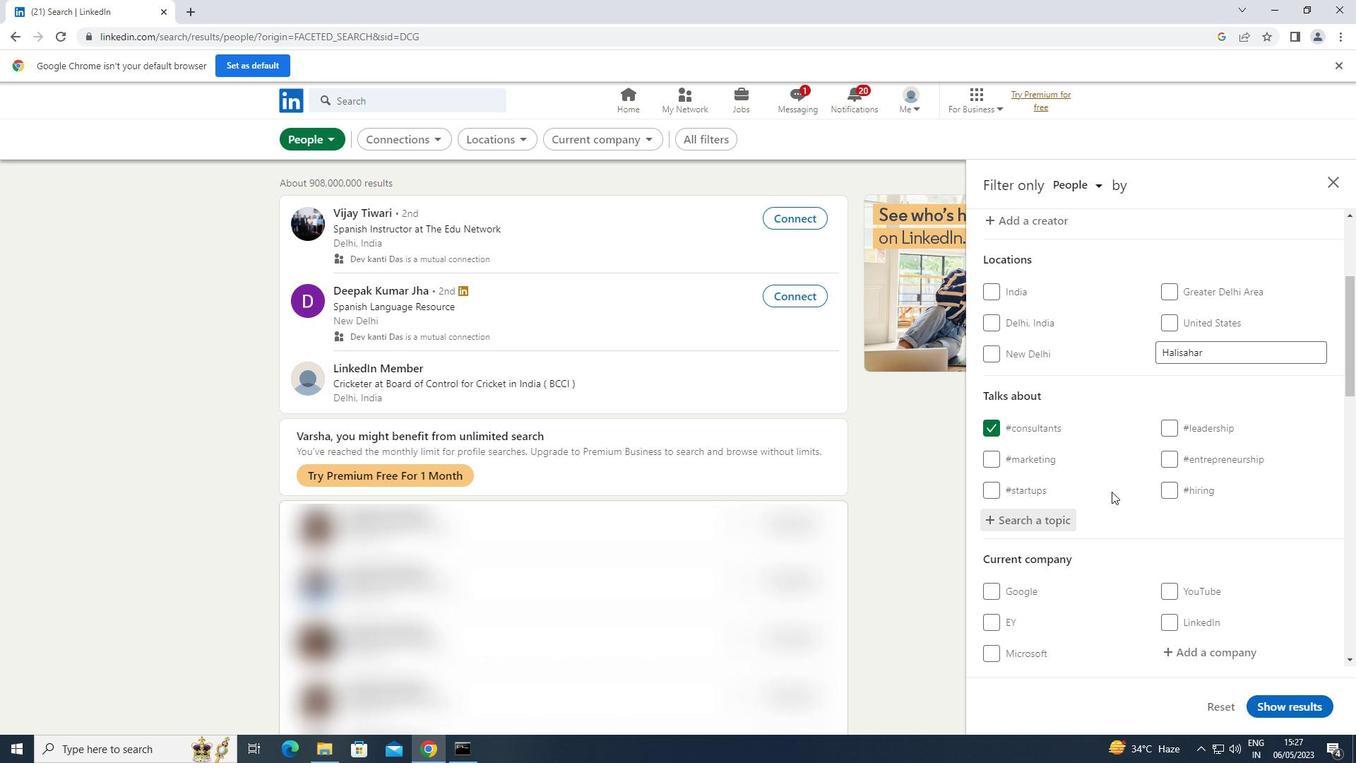 
Action: Mouse scrolled (1114, 490) with delta (0, 0)
Screenshot: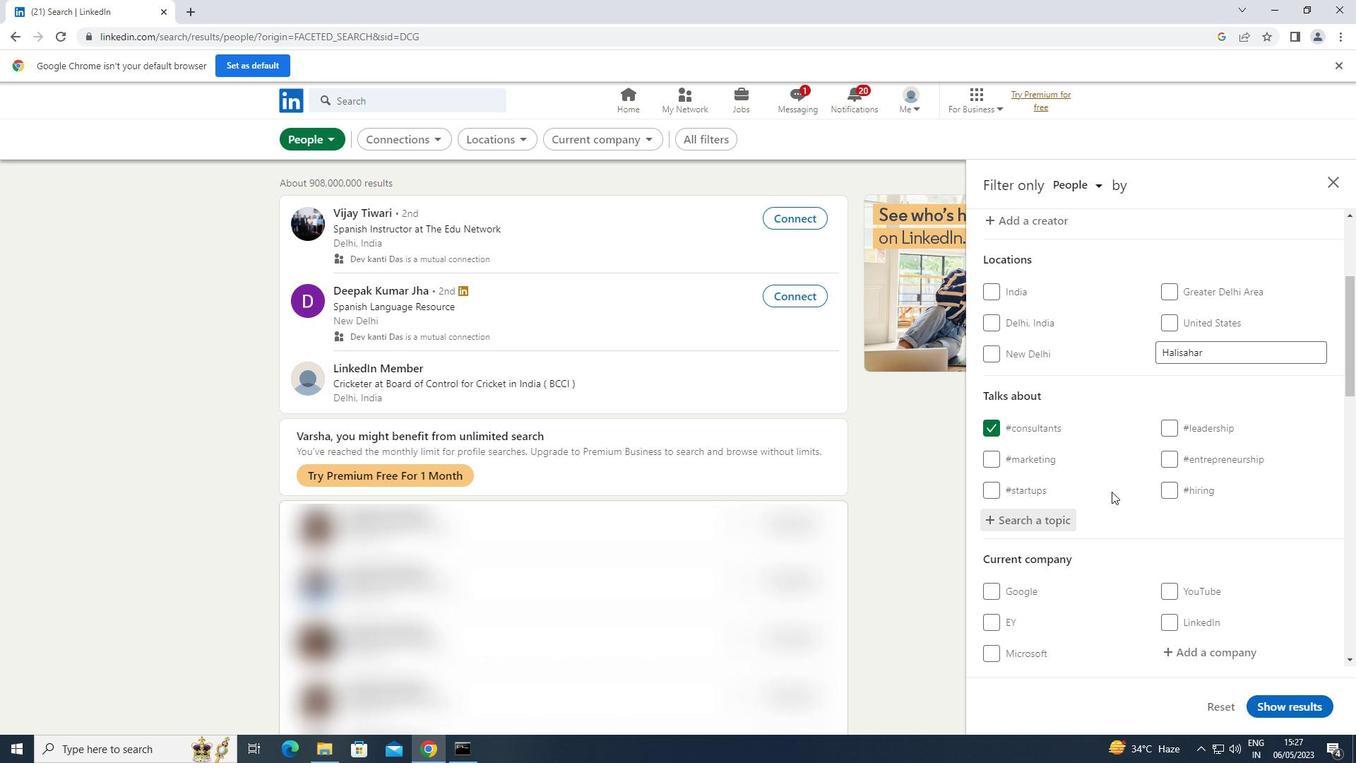 
Action: Mouse scrolled (1114, 490) with delta (0, 0)
Screenshot: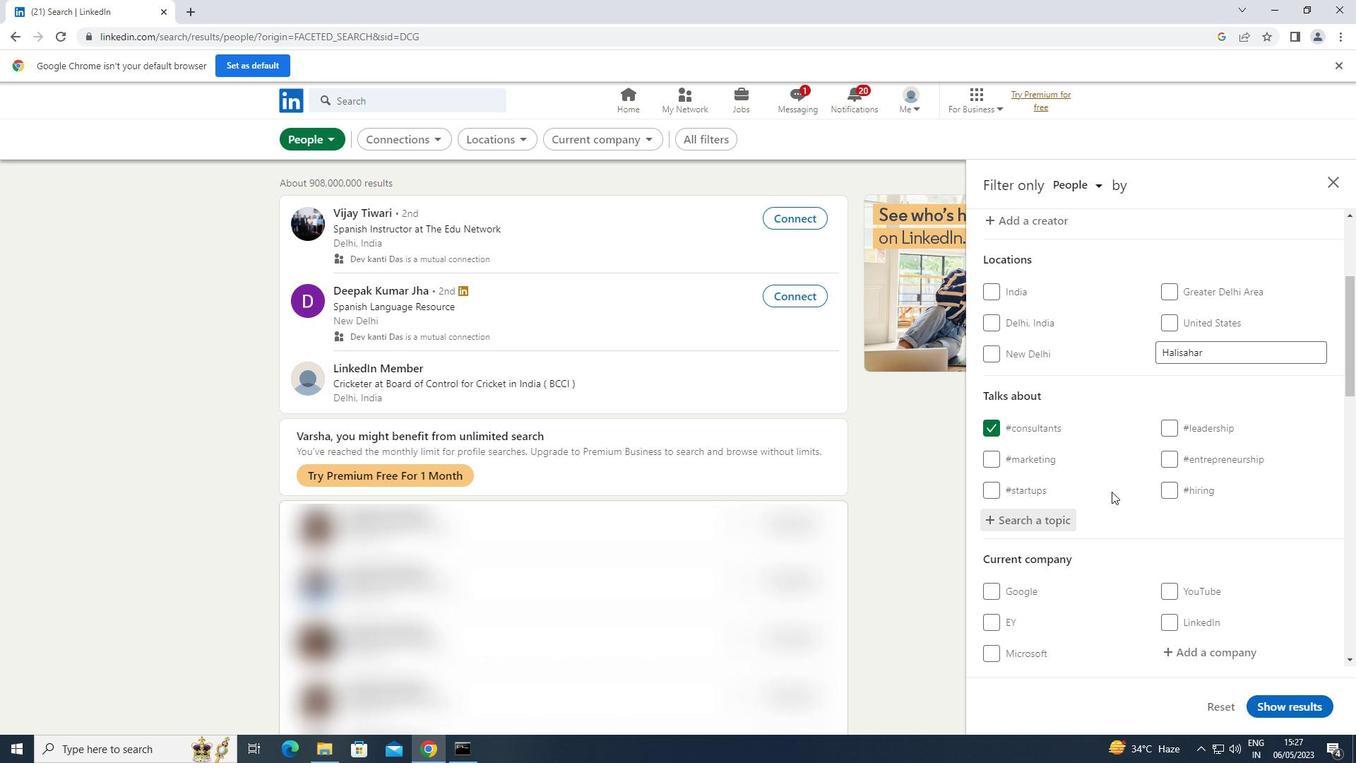 
Action: Mouse moved to (1114, 490)
Screenshot: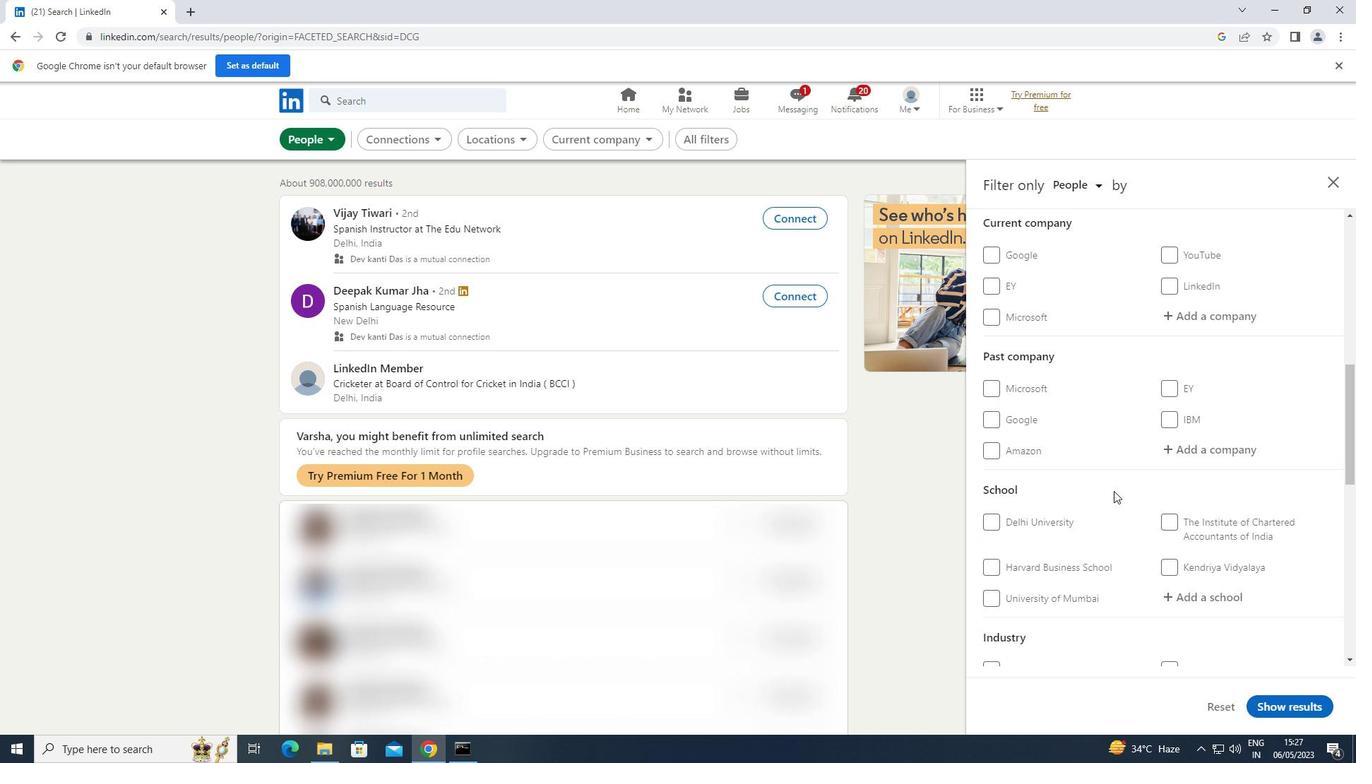 
Action: Mouse scrolled (1114, 489) with delta (0, 0)
Screenshot: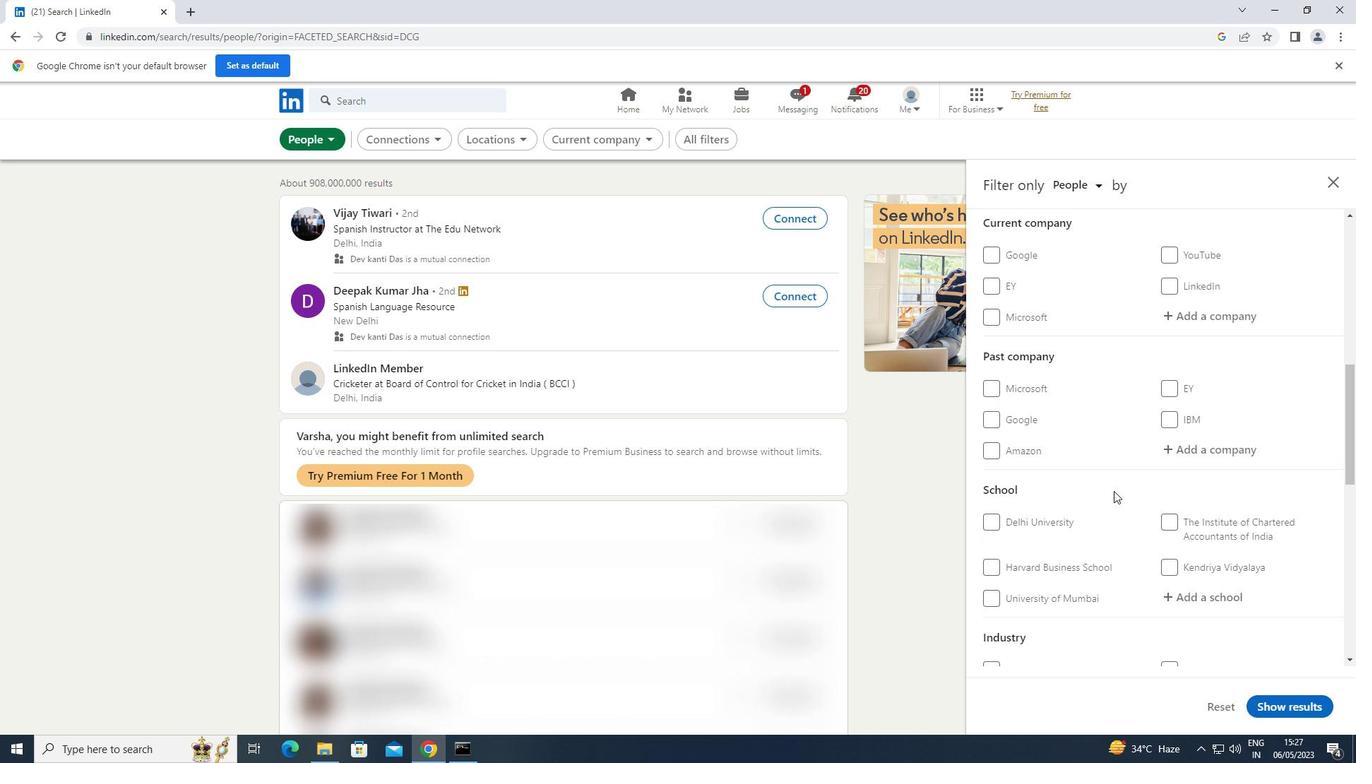 
Action: Mouse scrolled (1114, 489) with delta (0, 0)
Screenshot: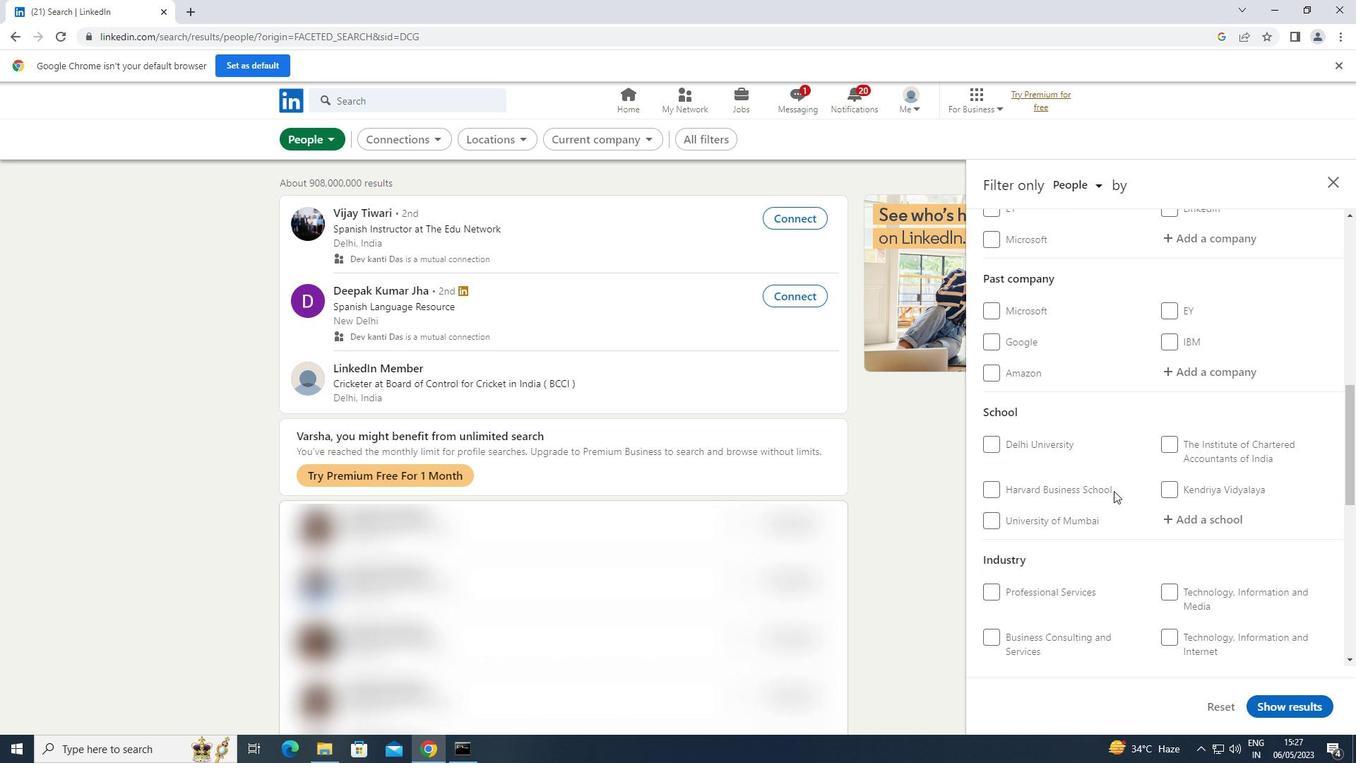 
Action: Mouse scrolled (1114, 489) with delta (0, 0)
Screenshot: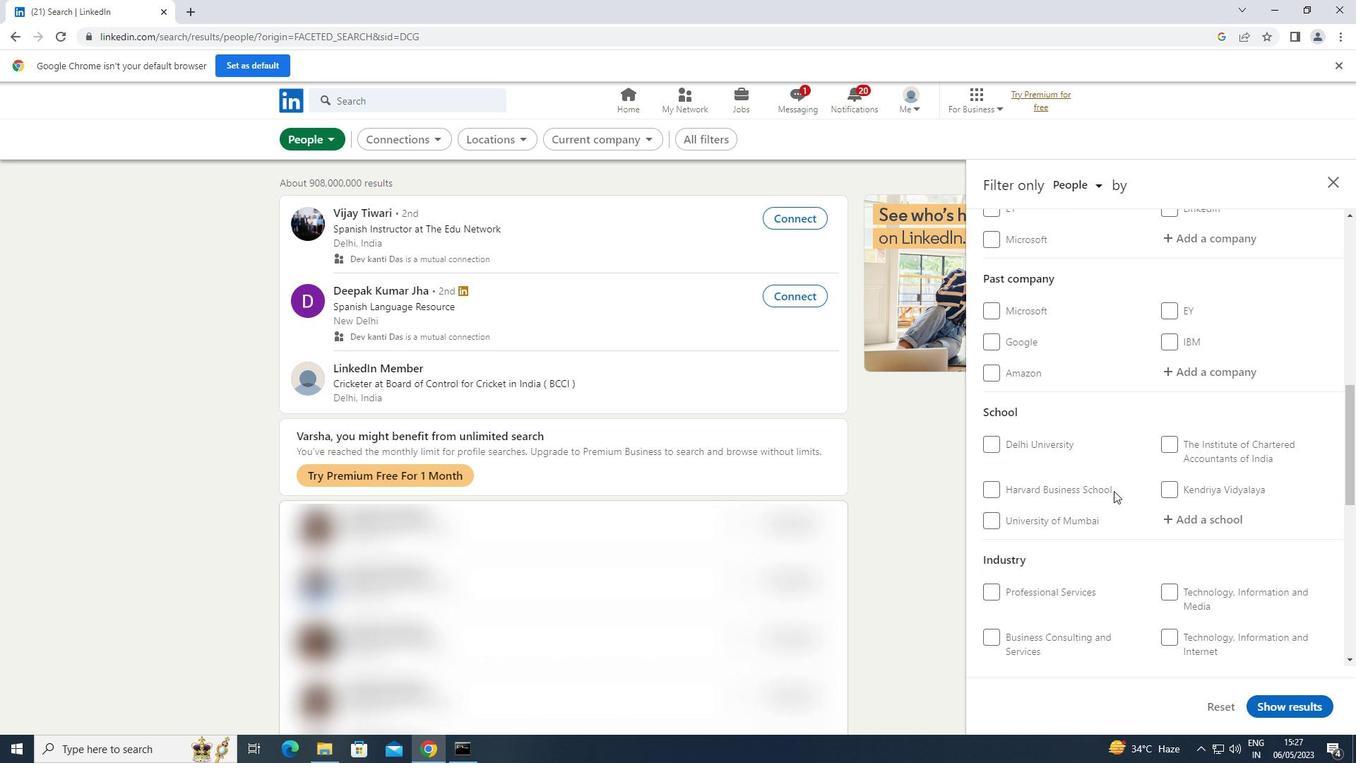 
Action: Mouse scrolled (1114, 489) with delta (0, 0)
Screenshot: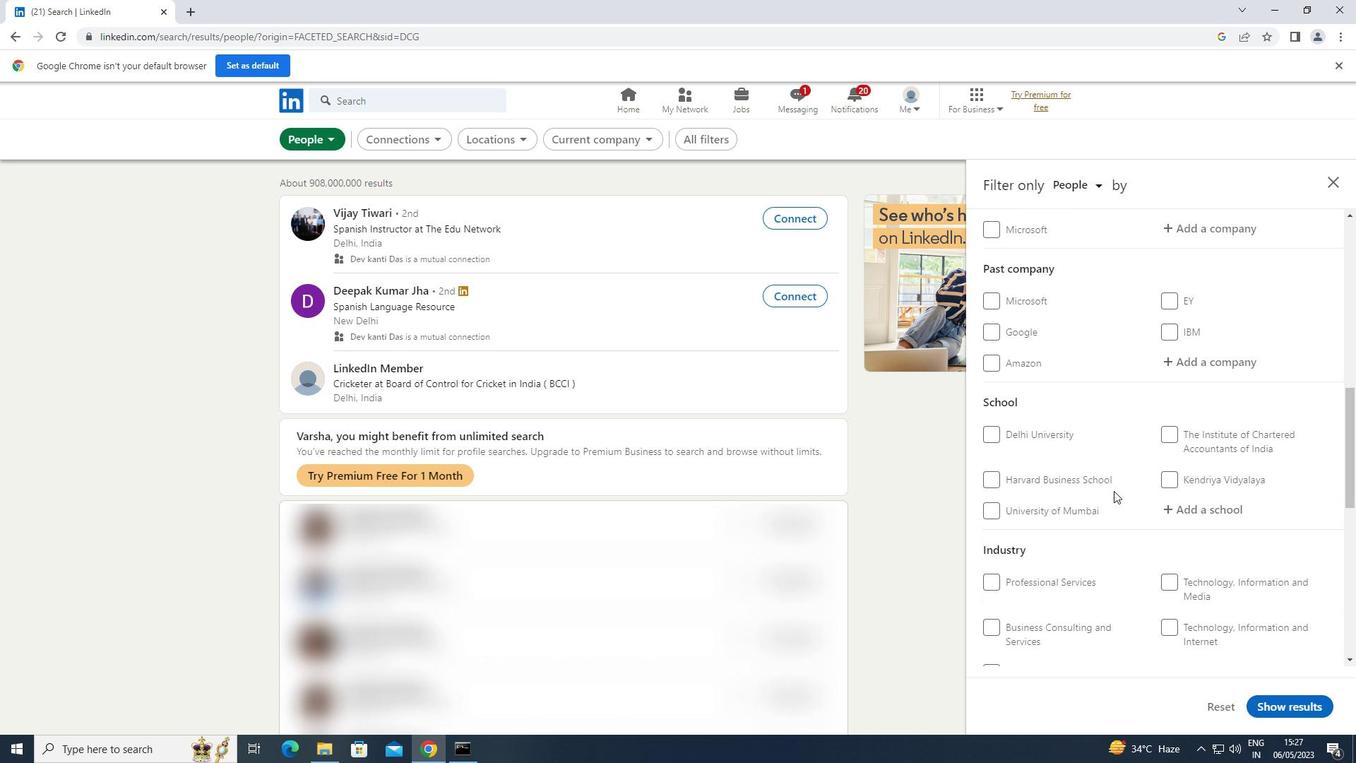 
Action: Mouse scrolled (1114, 489) with delta (0, 0)
Screenshot: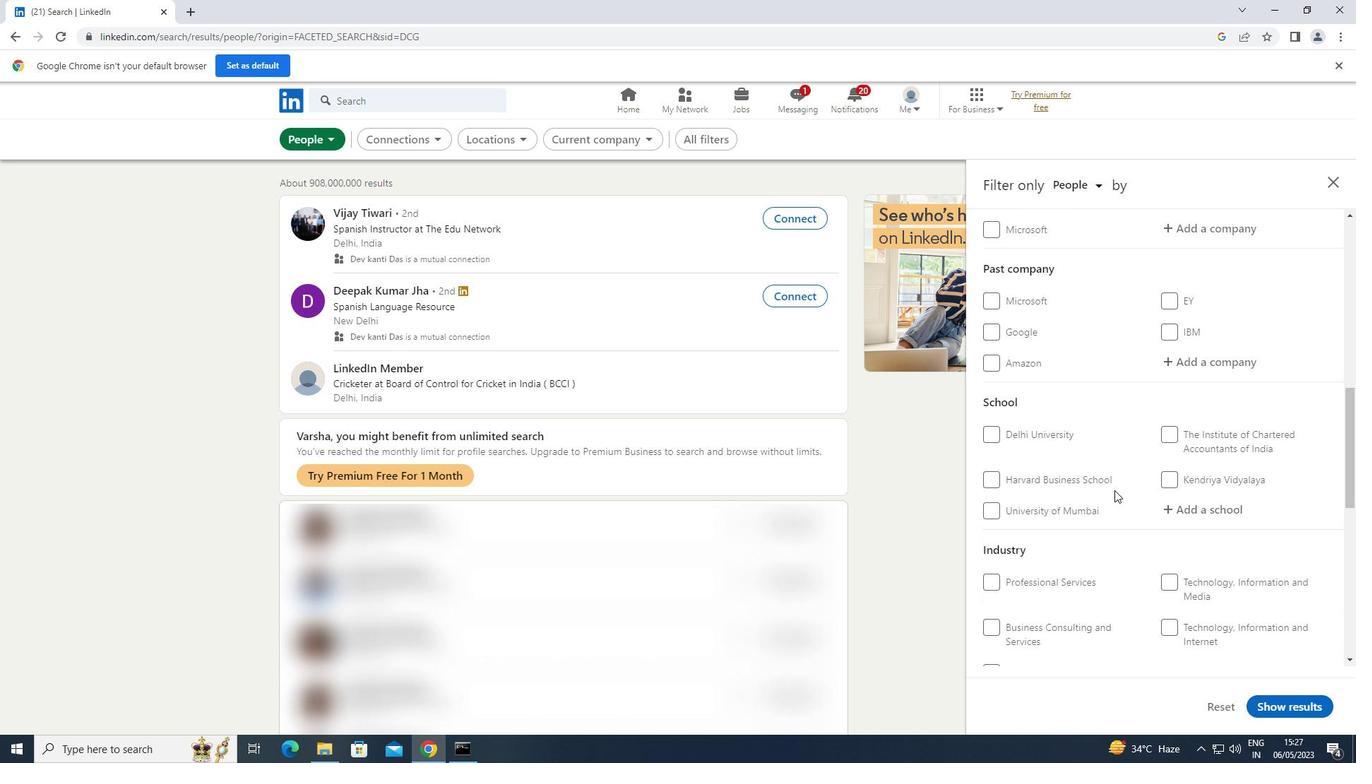 
Action: Mouse moved to (1169, 419)
Screenshot: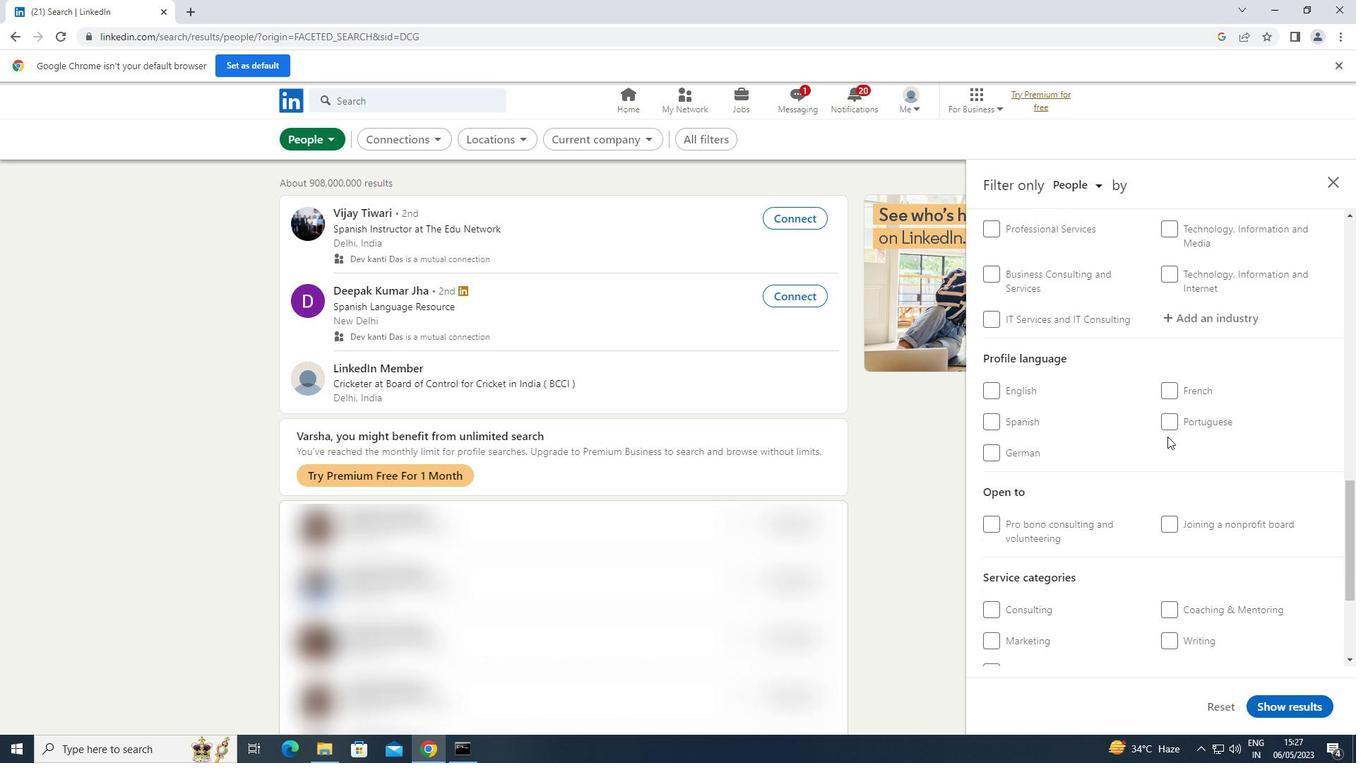 
Action: Mouse pressed left at (1169, 419)
Screenshot: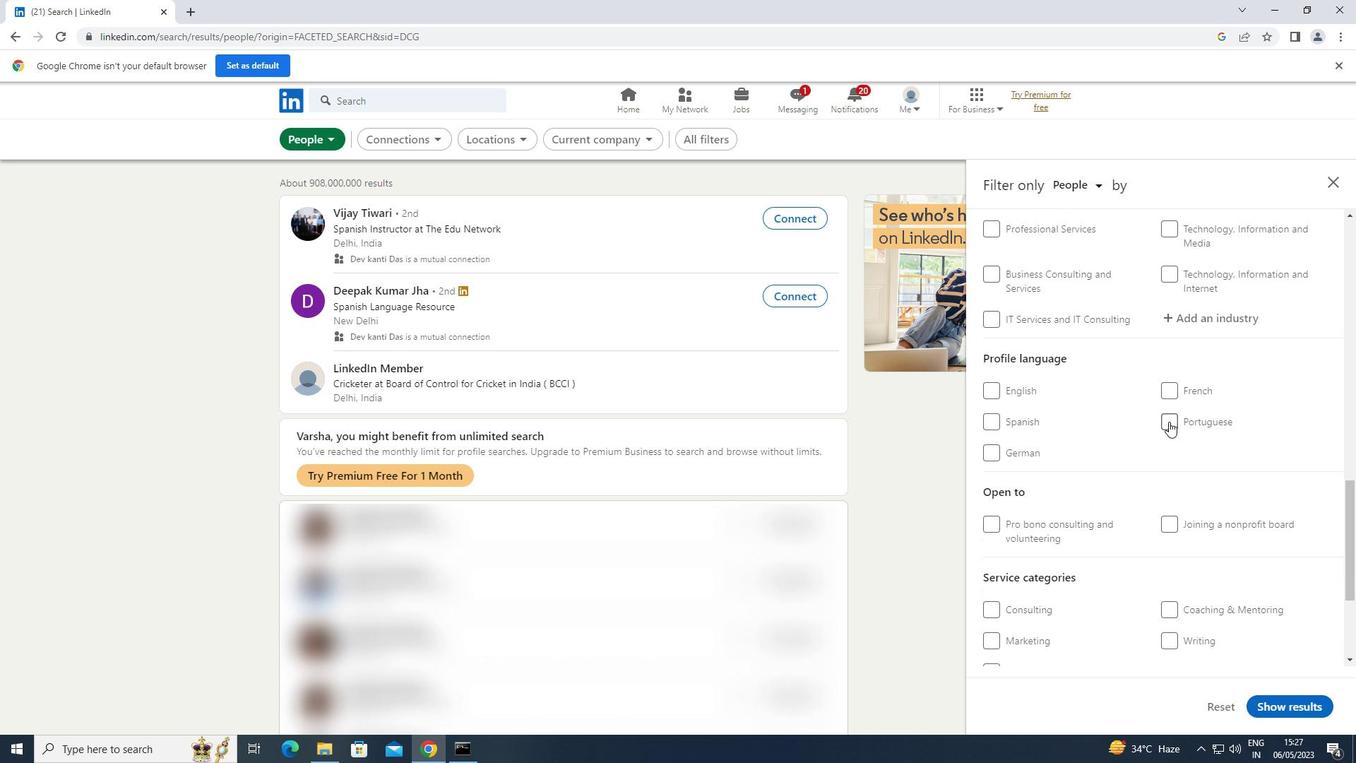 
Action: Mouse moved to (1171, 422)
Screenshot: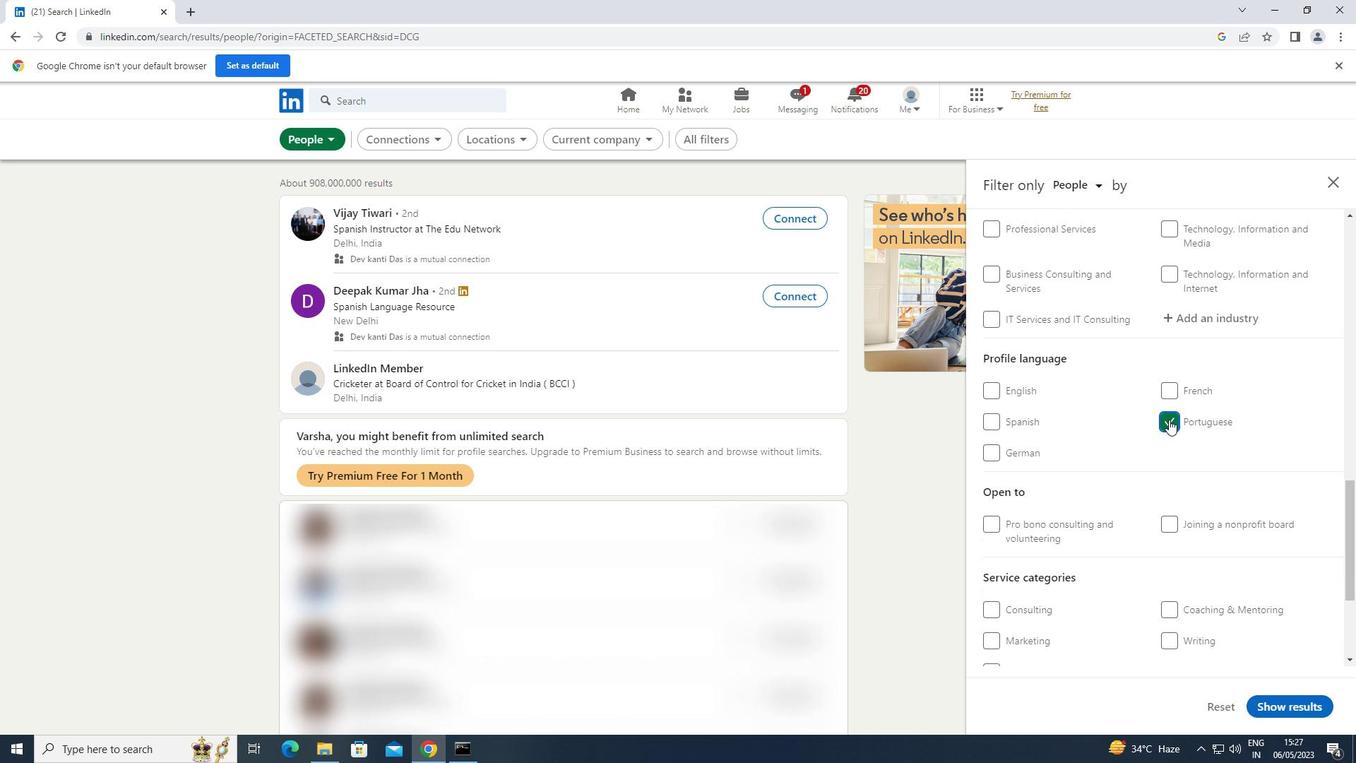 
Action: Mouse scrolled (1171, 423) with delta (0, 0)
Screenshot: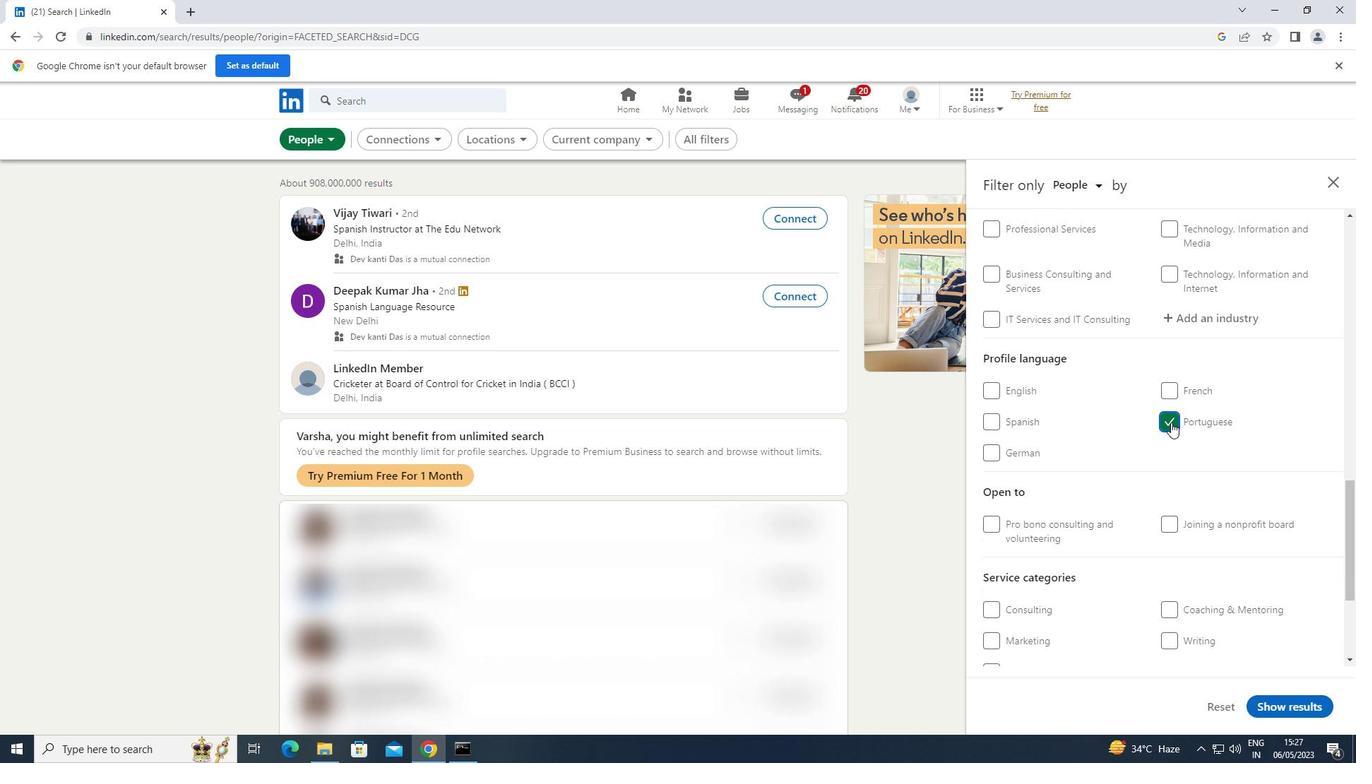 
Action: Mouse scrolled (1171, 423) with delta (0, 0)
Screenshot: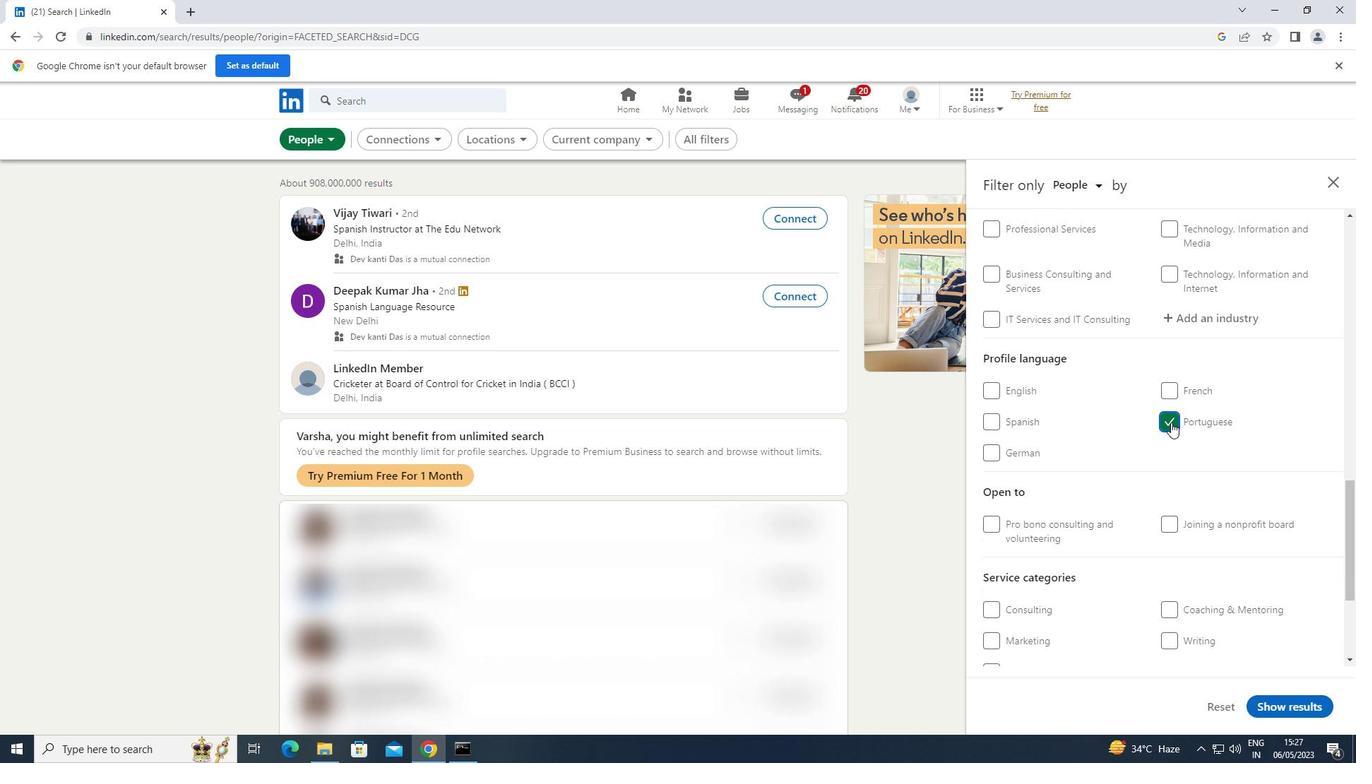 
Action: Mouse scrolled (1171, 423) with delta (0, 0)
Screenshot: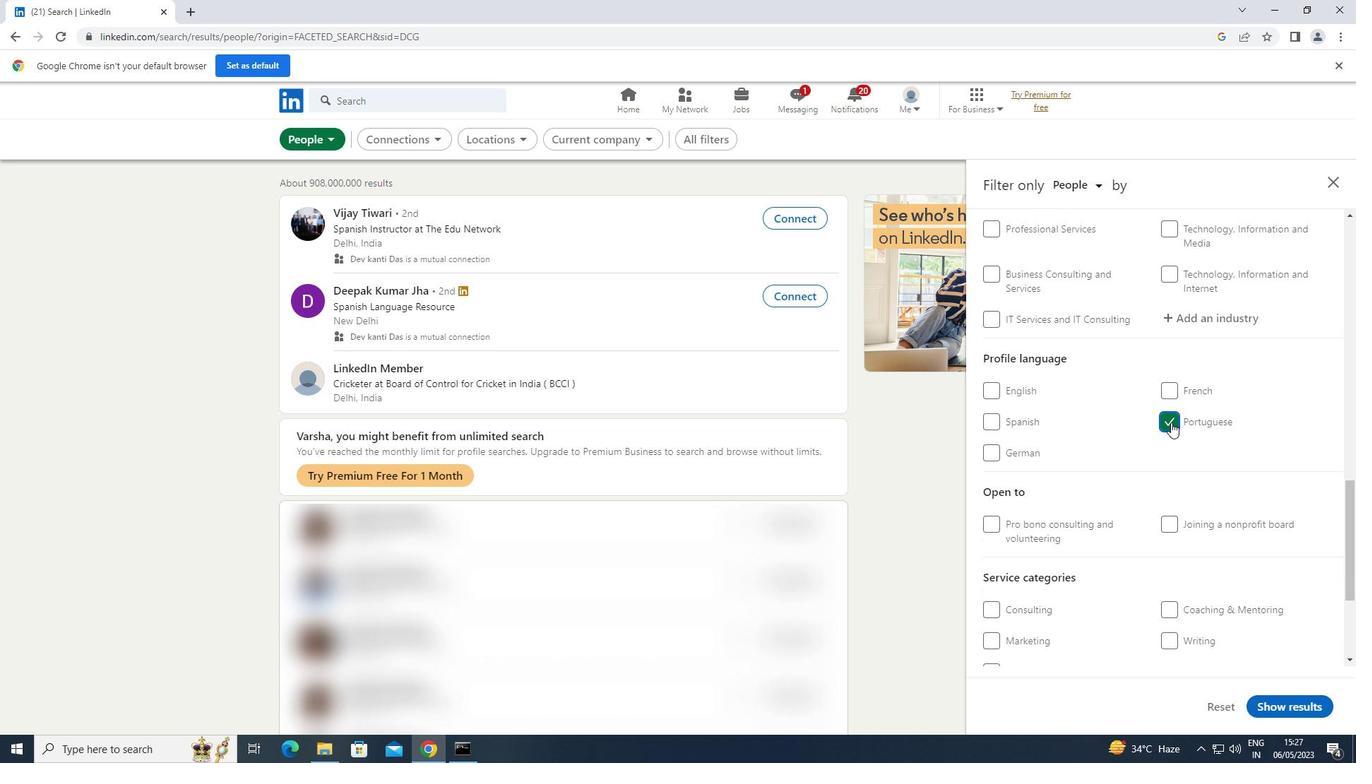 
Action: Mouse moved to (1172, 422)
Screenshot: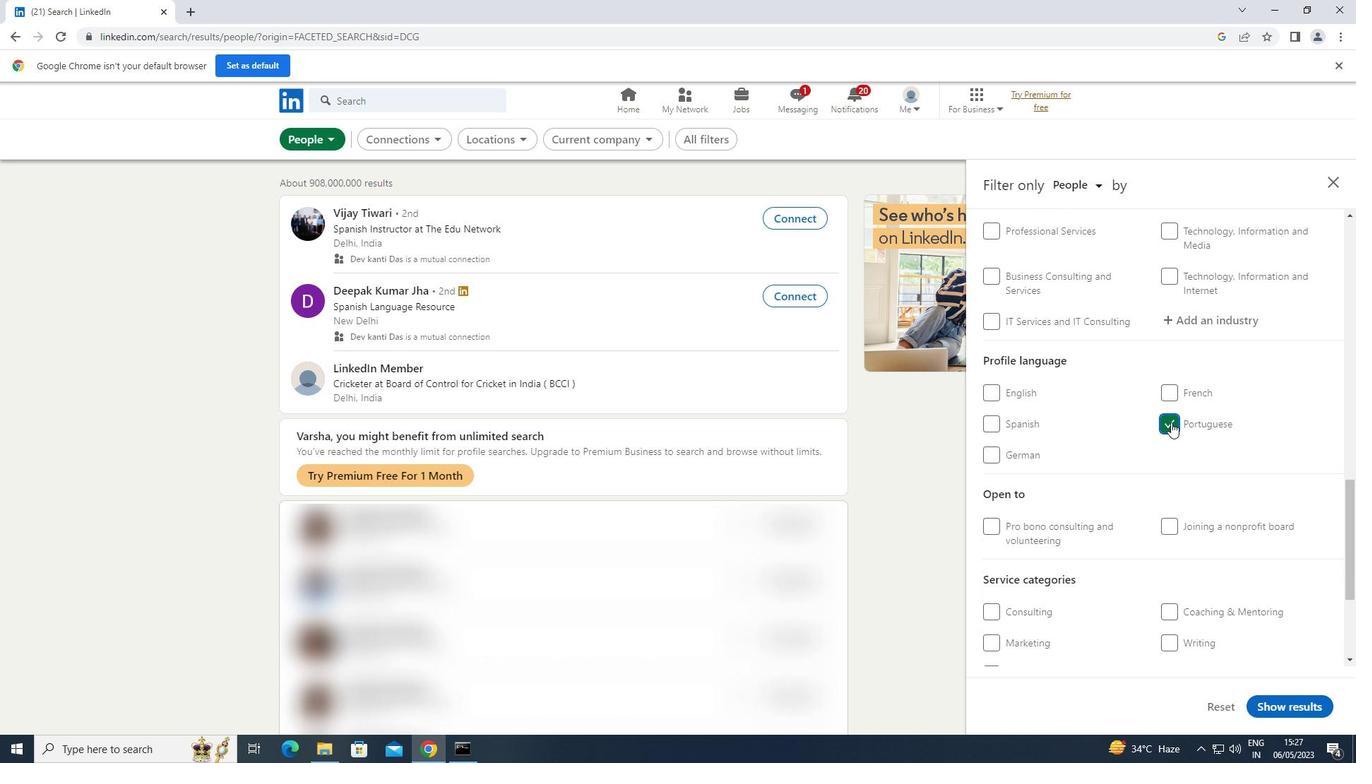 
Action: Mouse scrolled (1172, 423) with delta (0, 0)
Screenshot: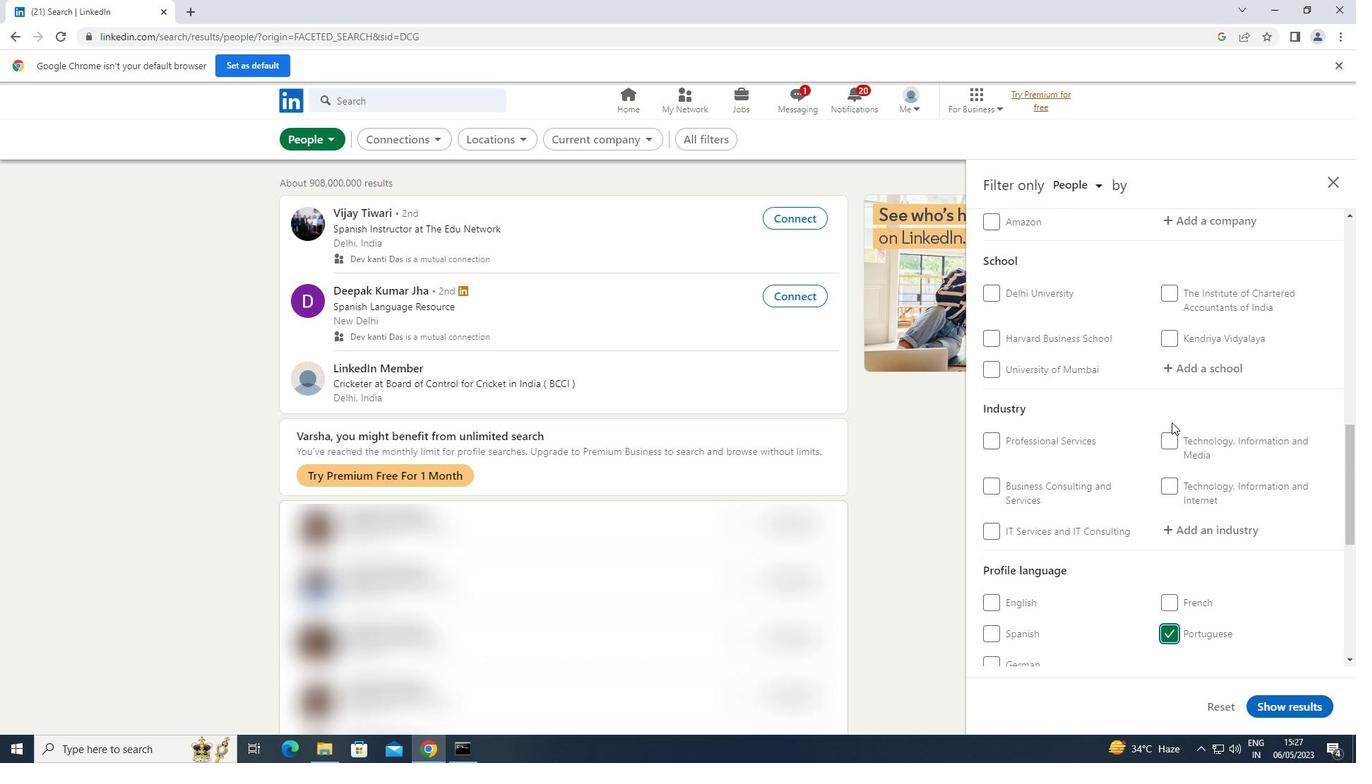 
Action: Mouse scrolled (1172, 423) with delta (0, 0)
Screenshot: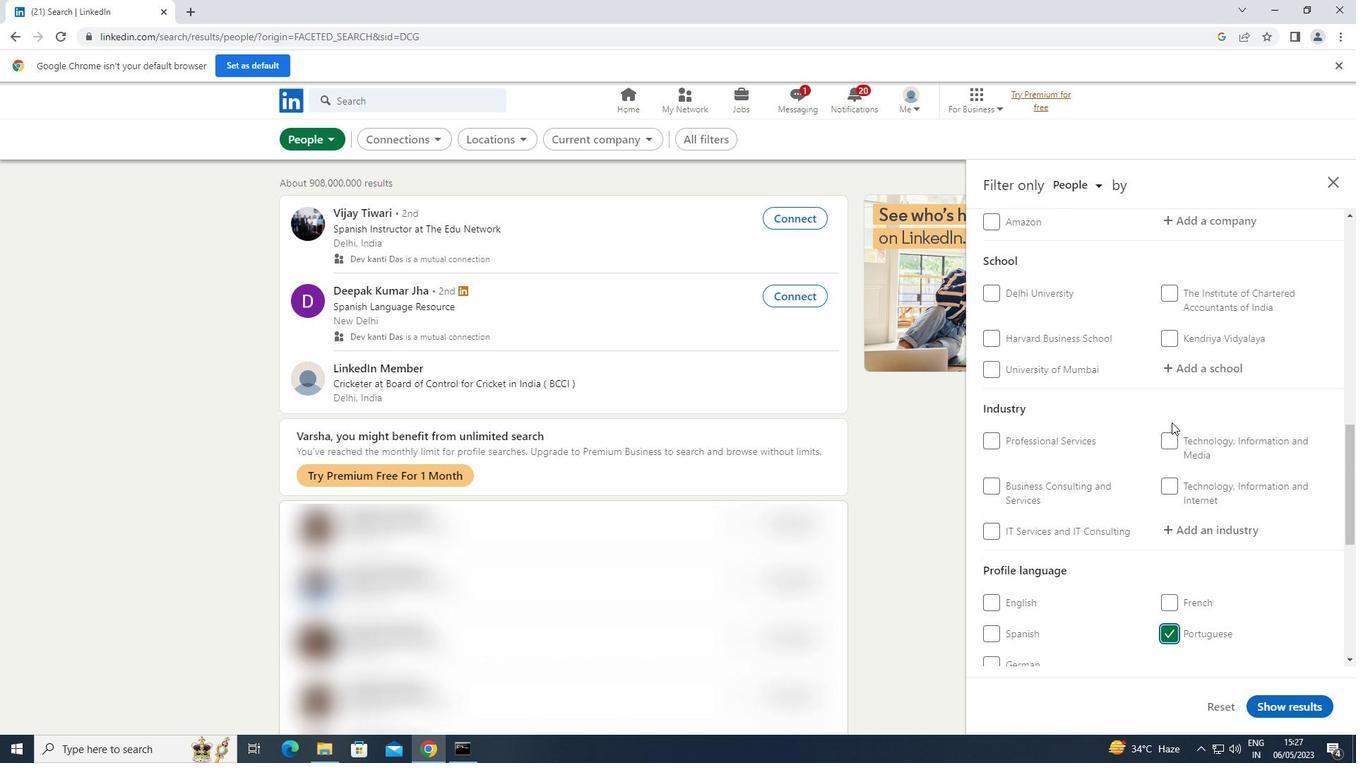 
Action: Mouse moved to (1172, 421)
Screenshot: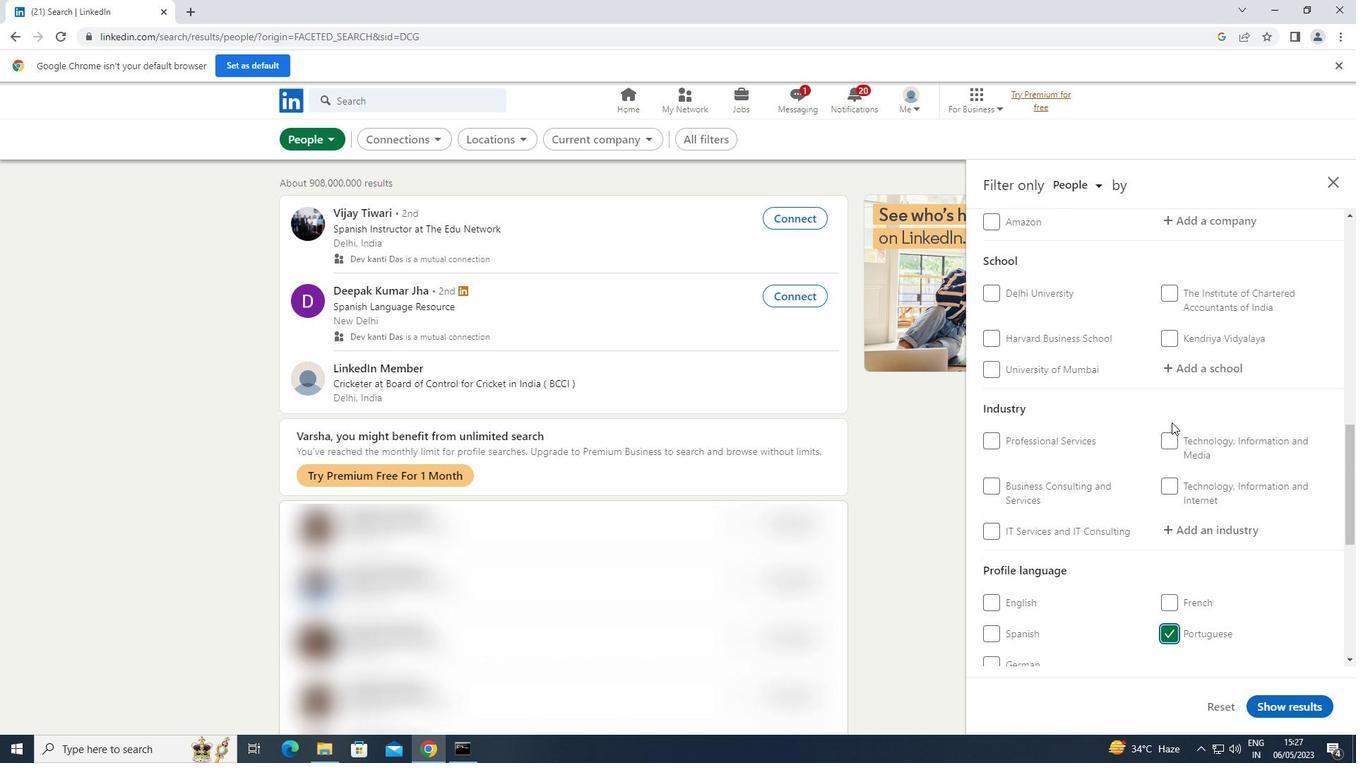 
Action: Mouse scrolled (1172, 421) with delta (0, 0)
Screenshot: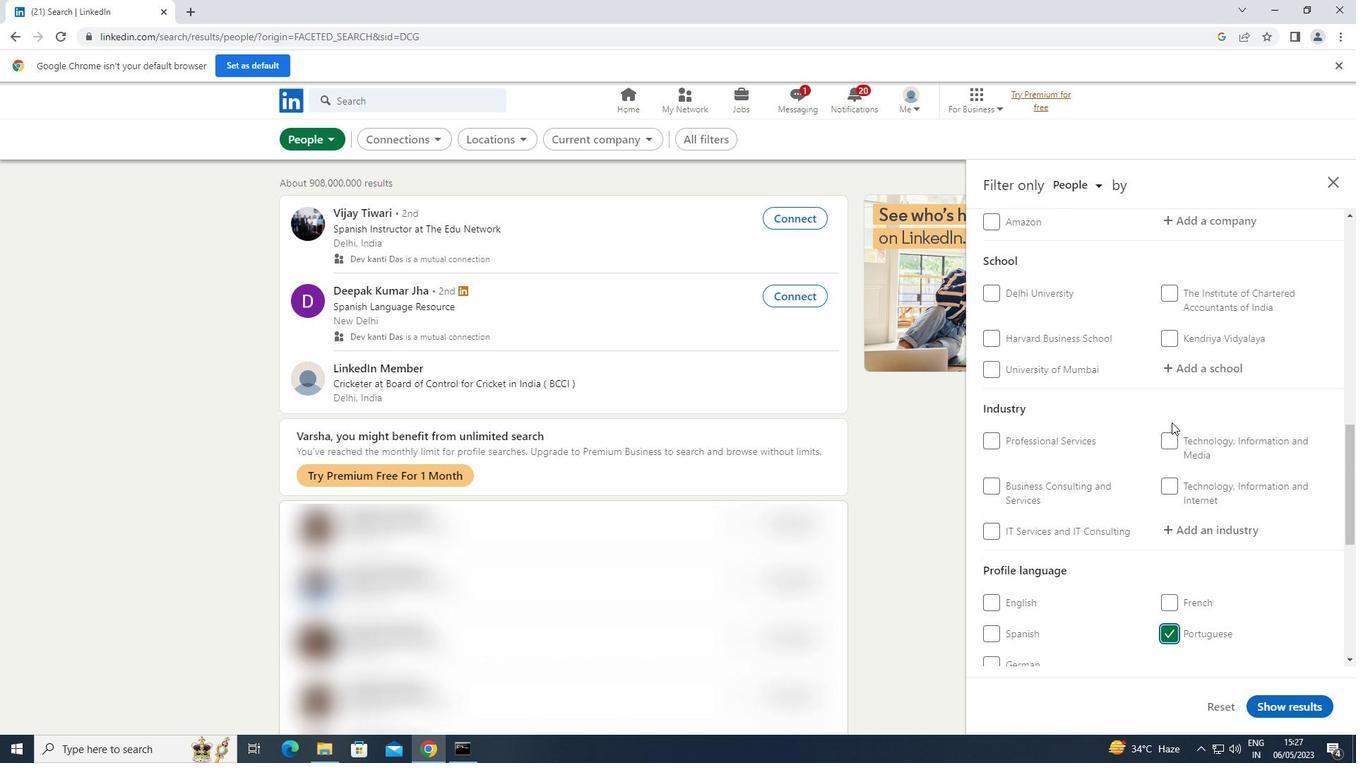 
Action: Mouse moved to (1179, 410)
Screenshot: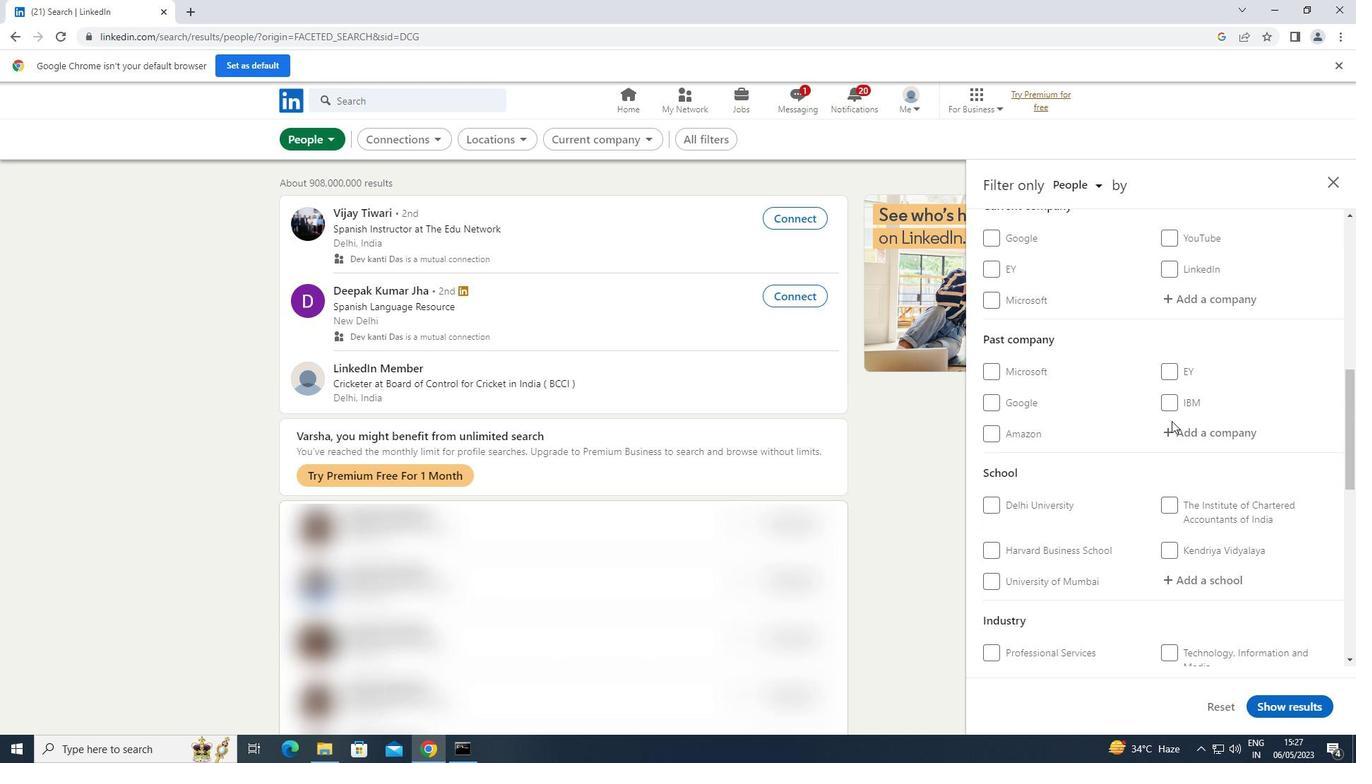 
Action: Mouse scrolled (1179, 411) with delta (0, 0)
Screenshot: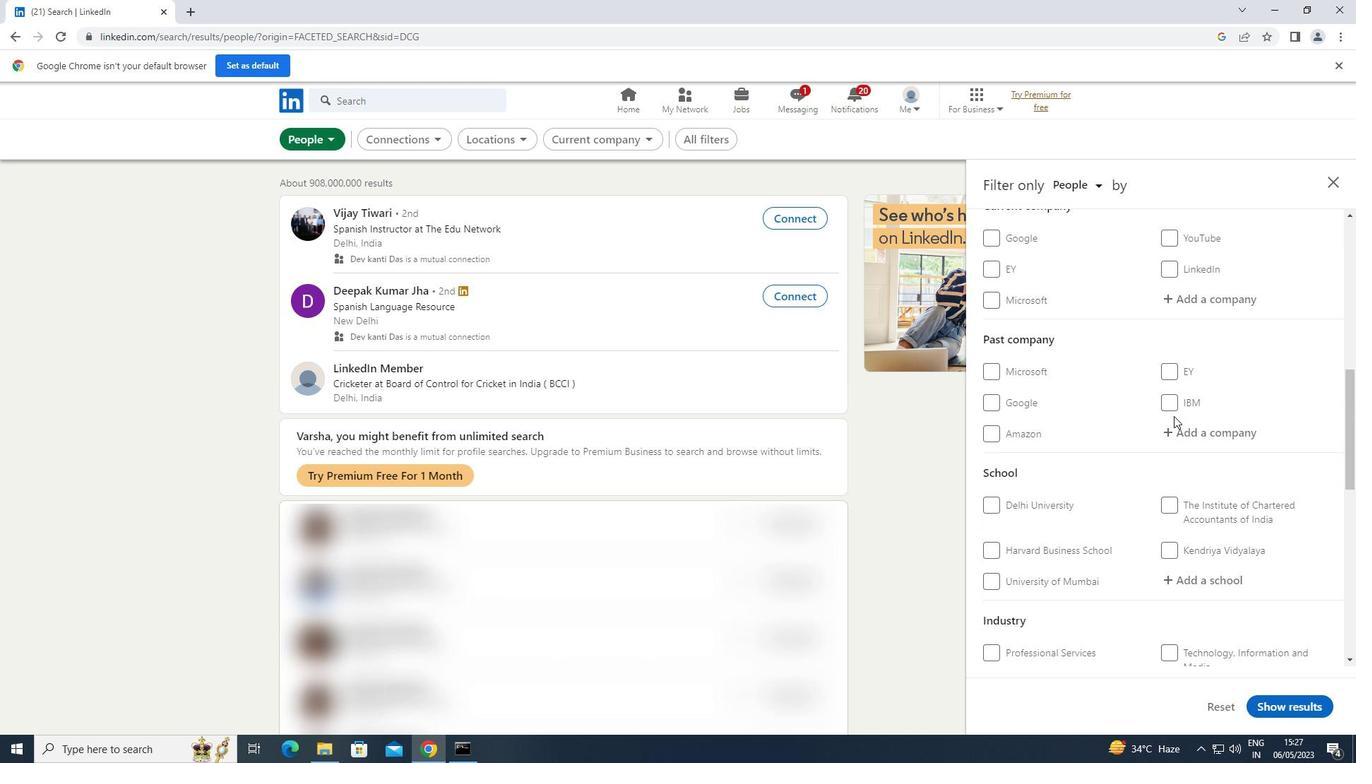 
Action: Mouse scrolled (1179, 411) with delta (0, 0)
Screenshot: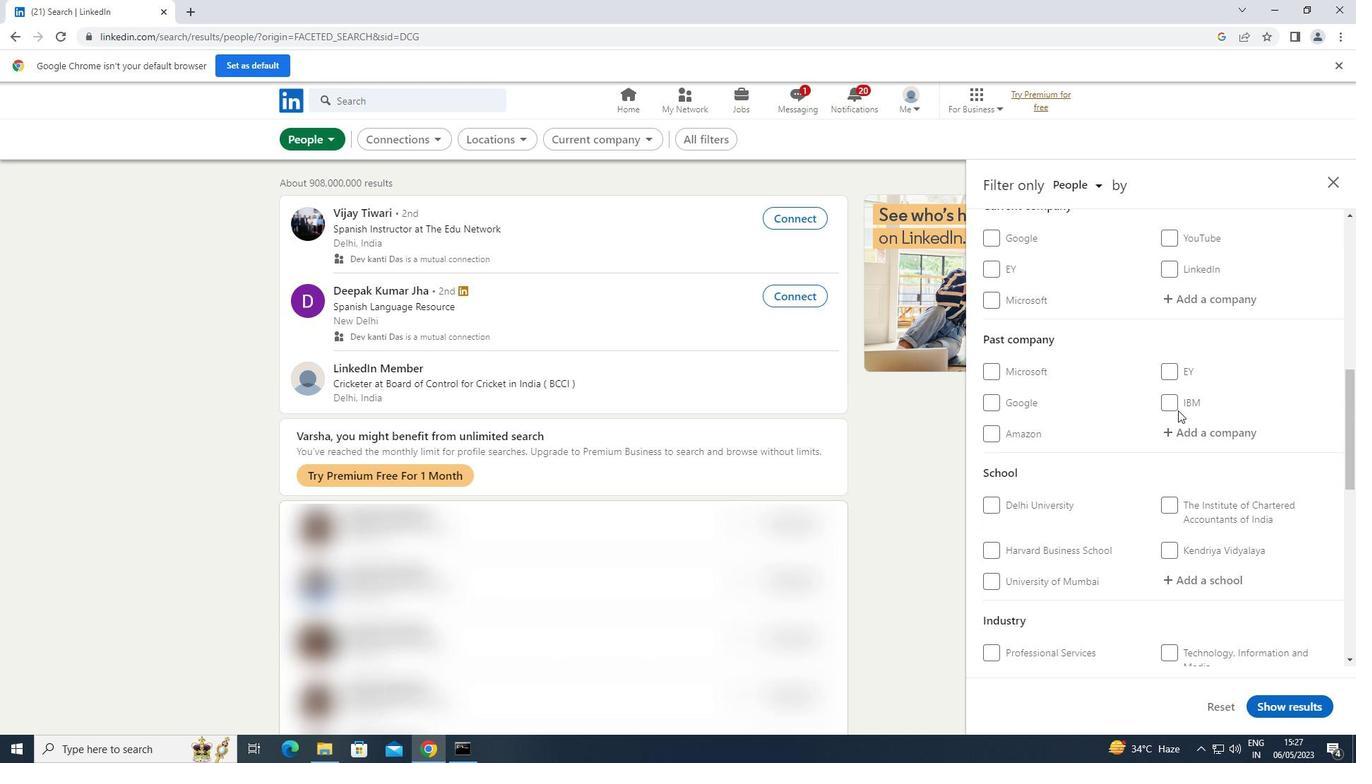 
Action: Mouse moved to (1181, 429)
Screenshot: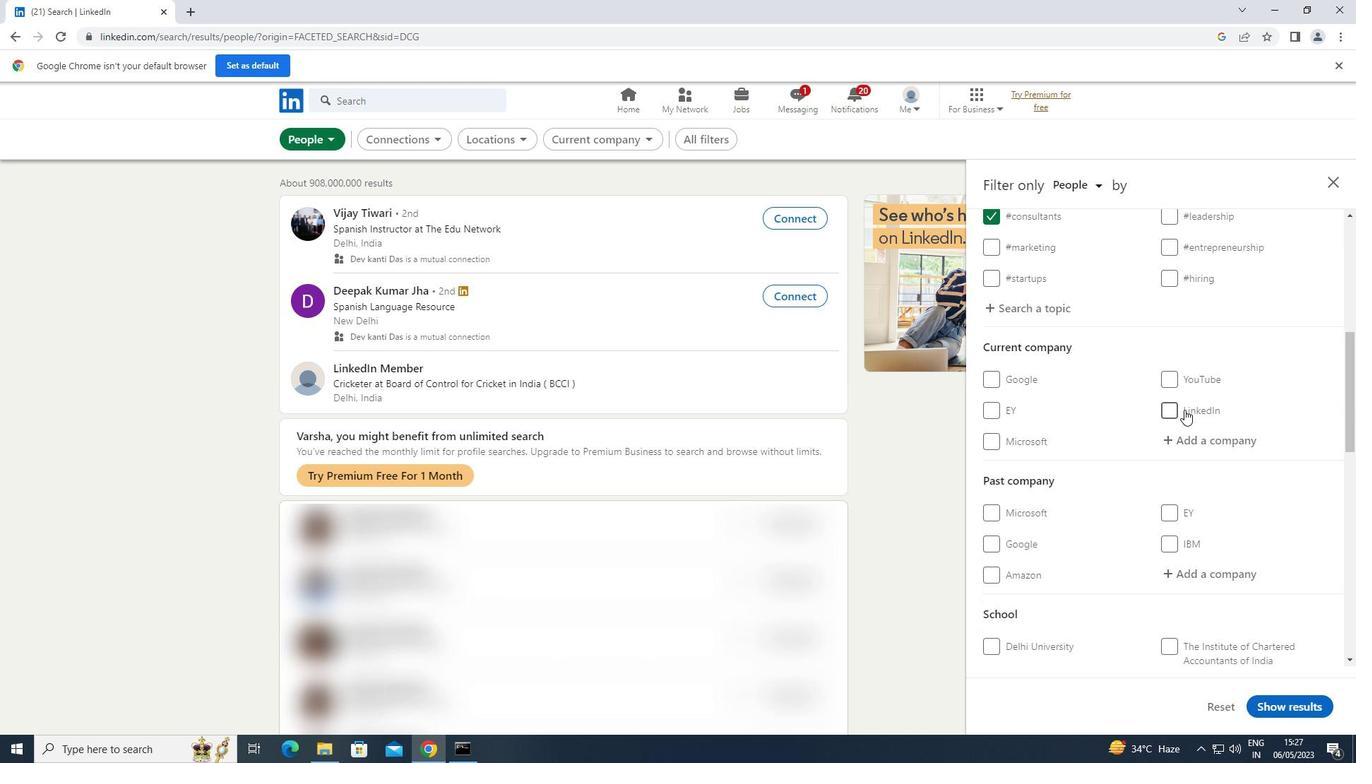 
Action: Mouse pressed left at (1181, 429)
Screenshot: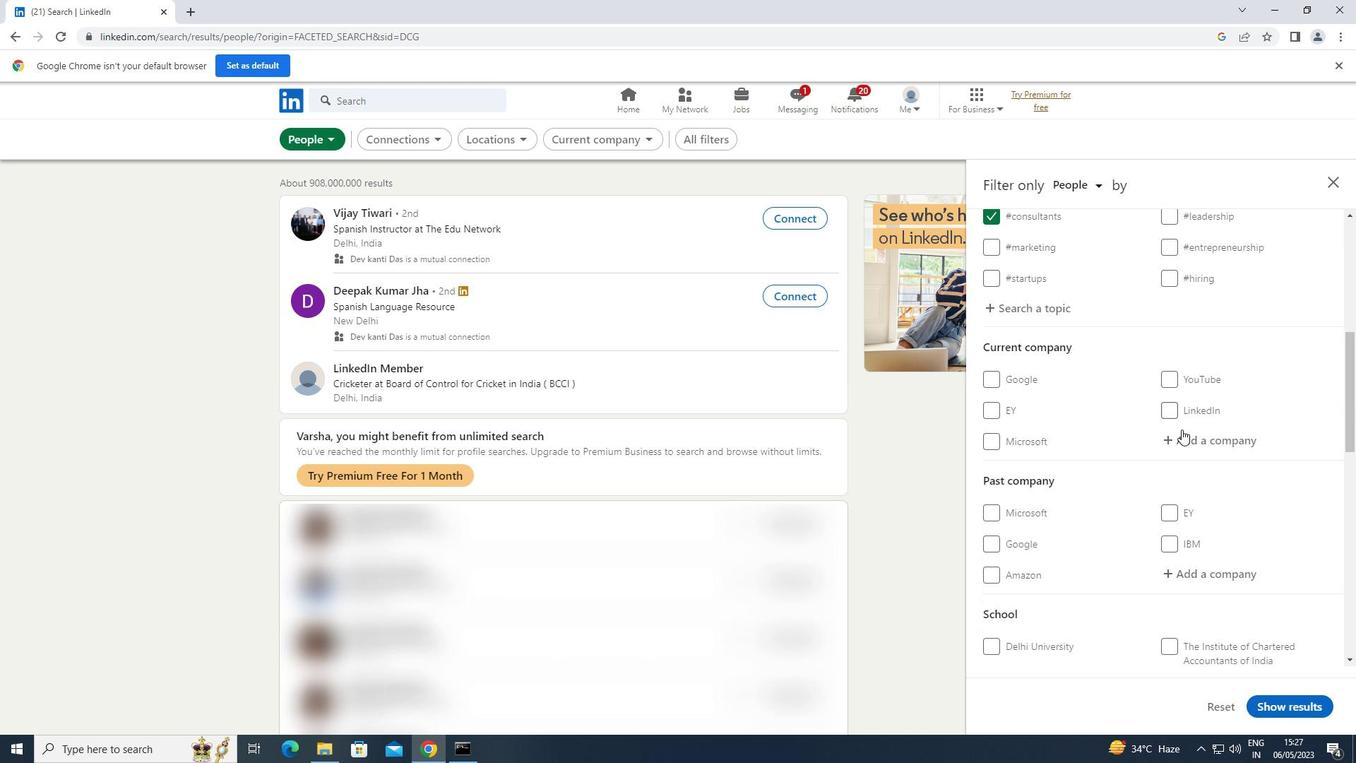 
Action: Mouse moved to (1179, 432)
Screenshot: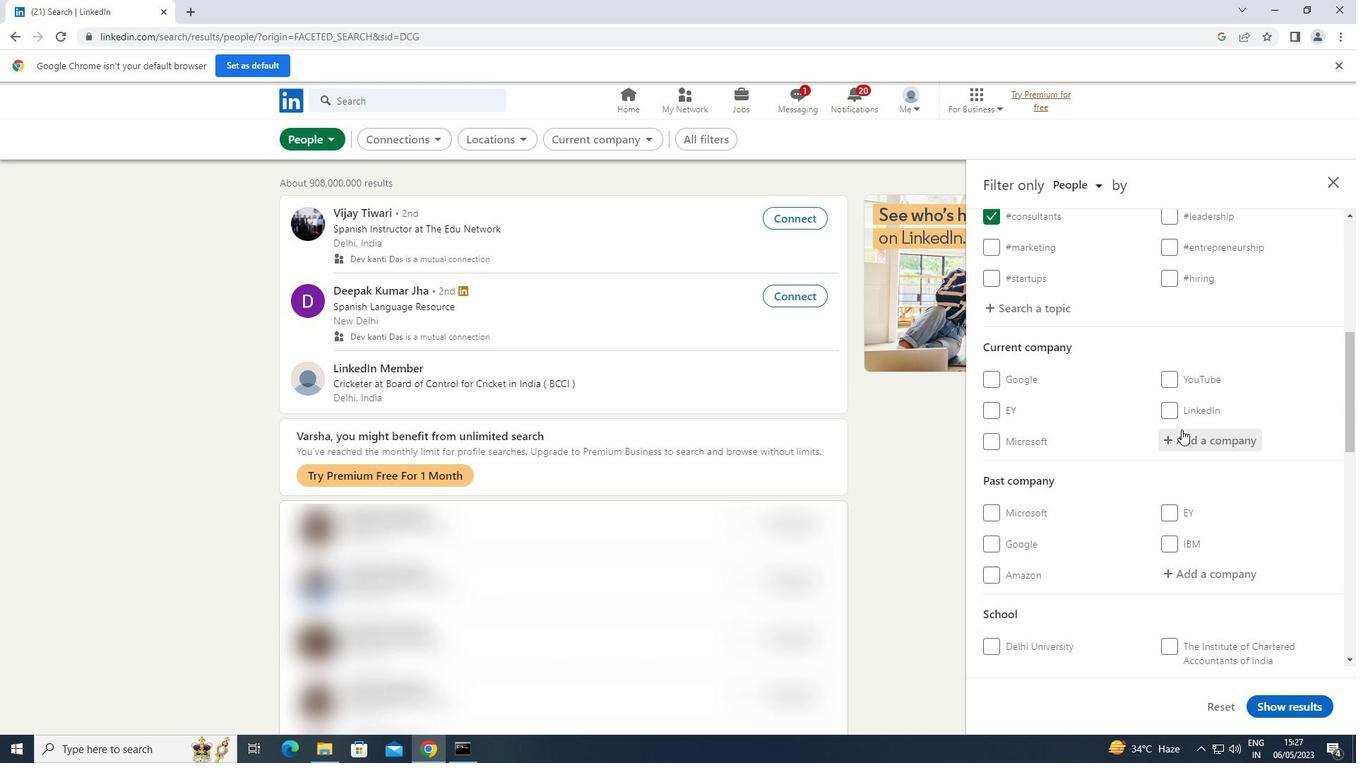 
Action: Key pressed <Key.shift>DUBAI<Key.space><Key.shift>VACANCY
Screenshot: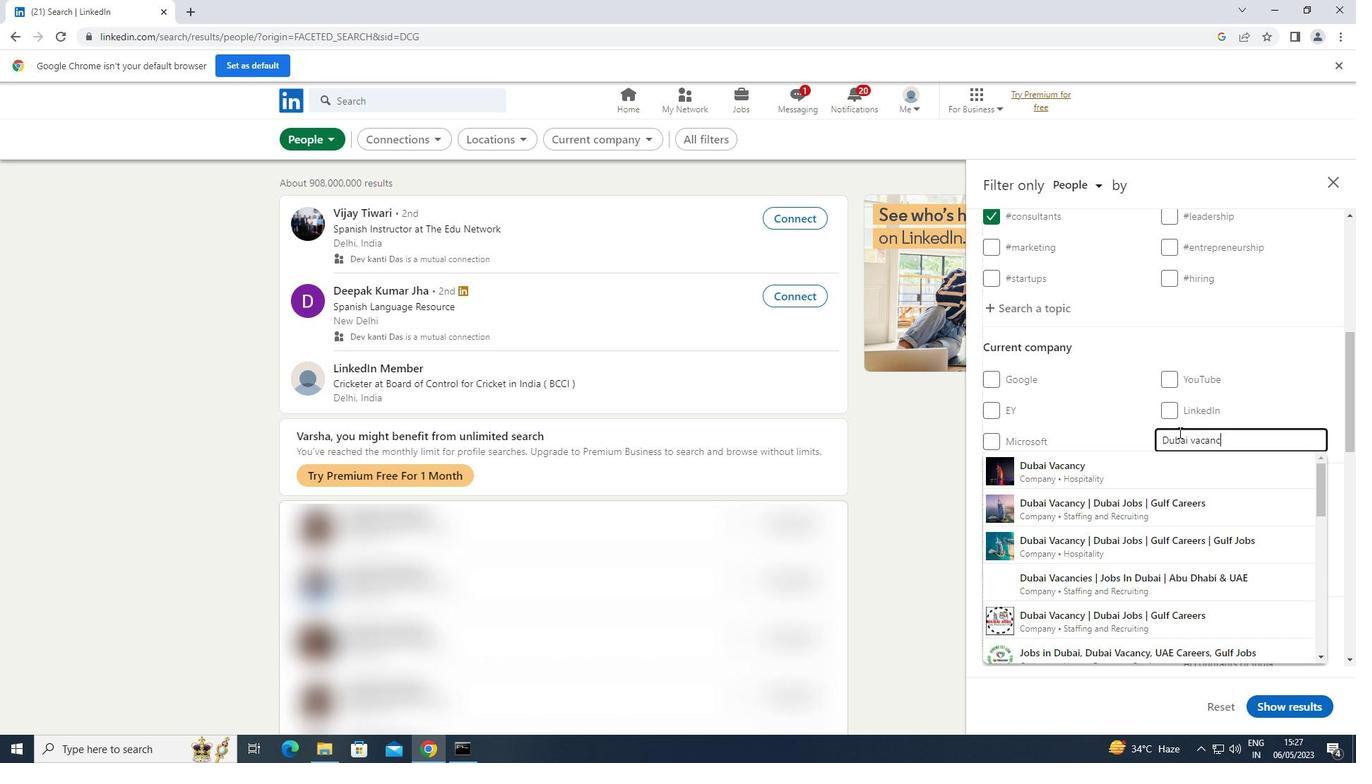 
Action: Mouse moved to (1107, 470)
Screenshot: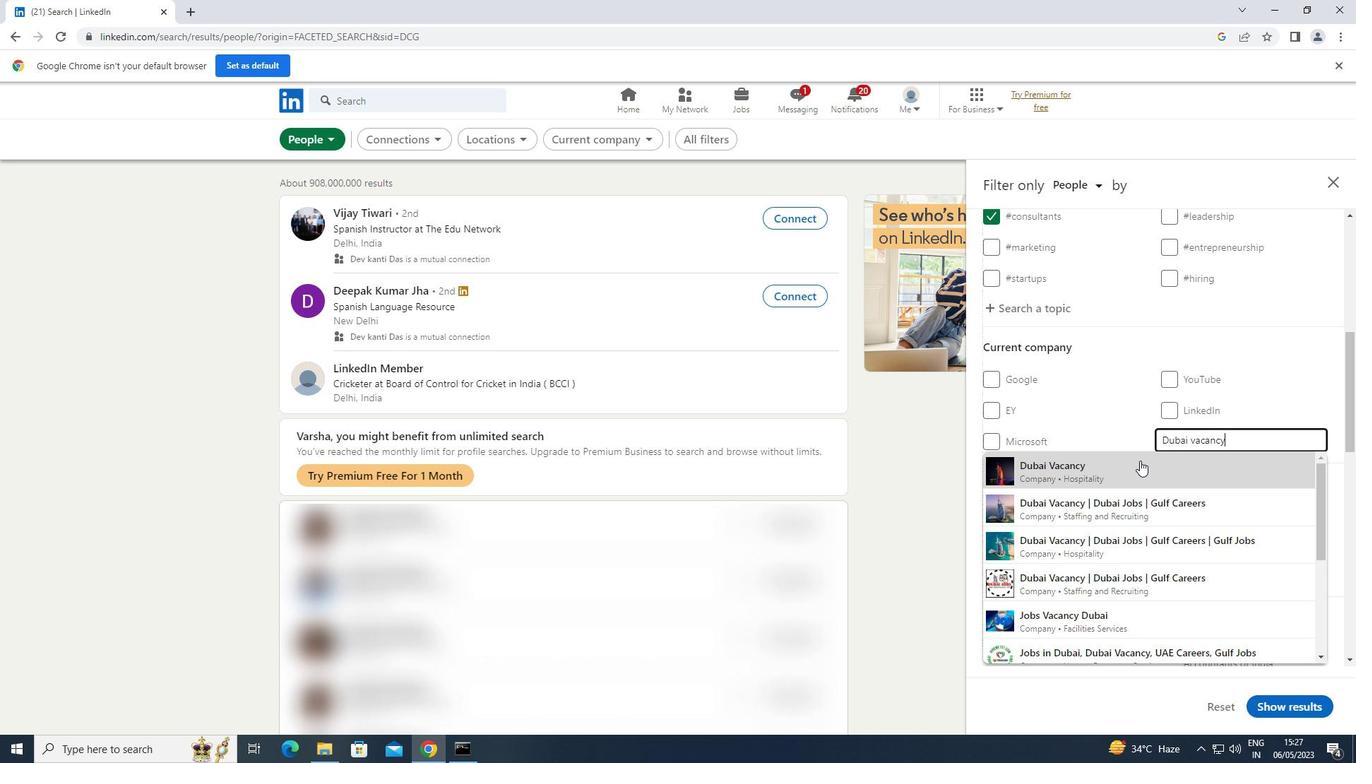 
Action: Mouse pressed left at (1107, 470)
Screenshot: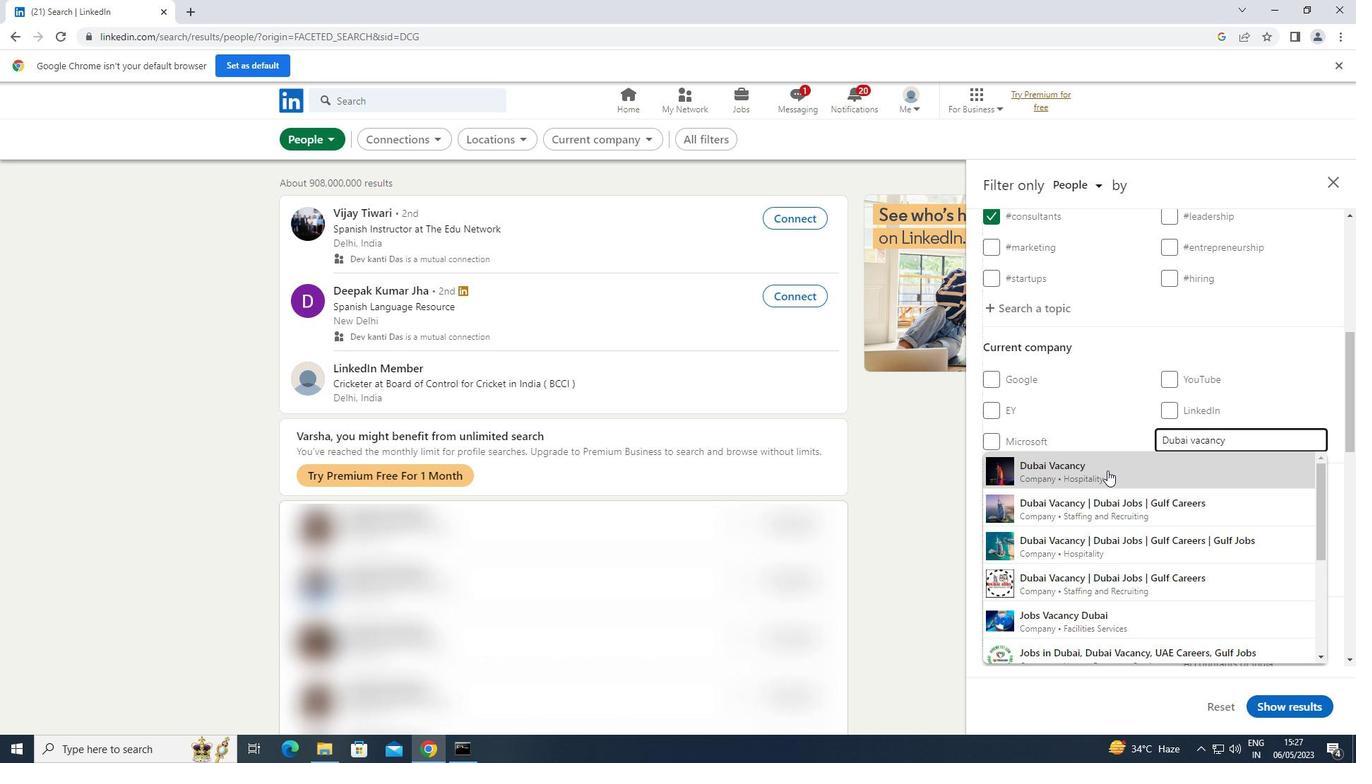 
Action: Mouse moved to (1112, 465)
Screenshot: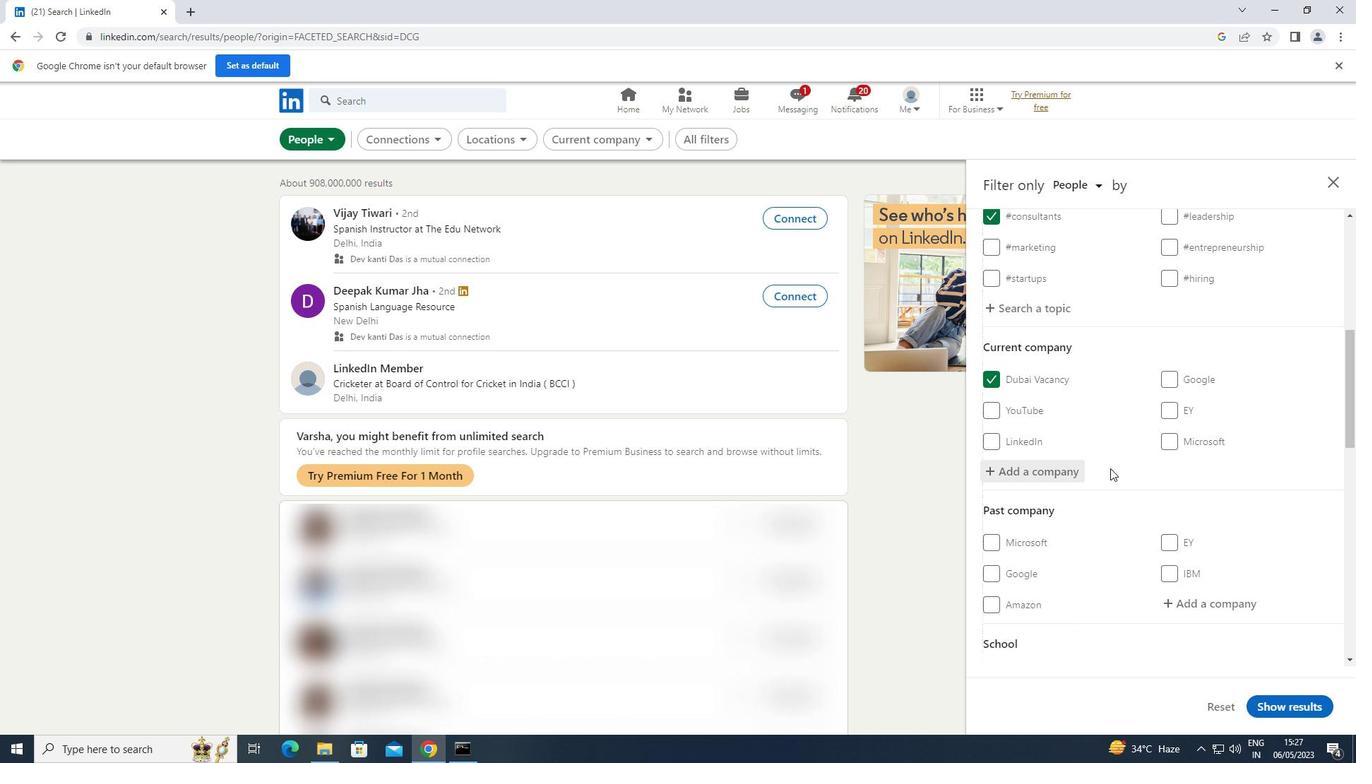 
Action: Mouse scrolled (1112, 464) with delta (0, 0)
Screenshot: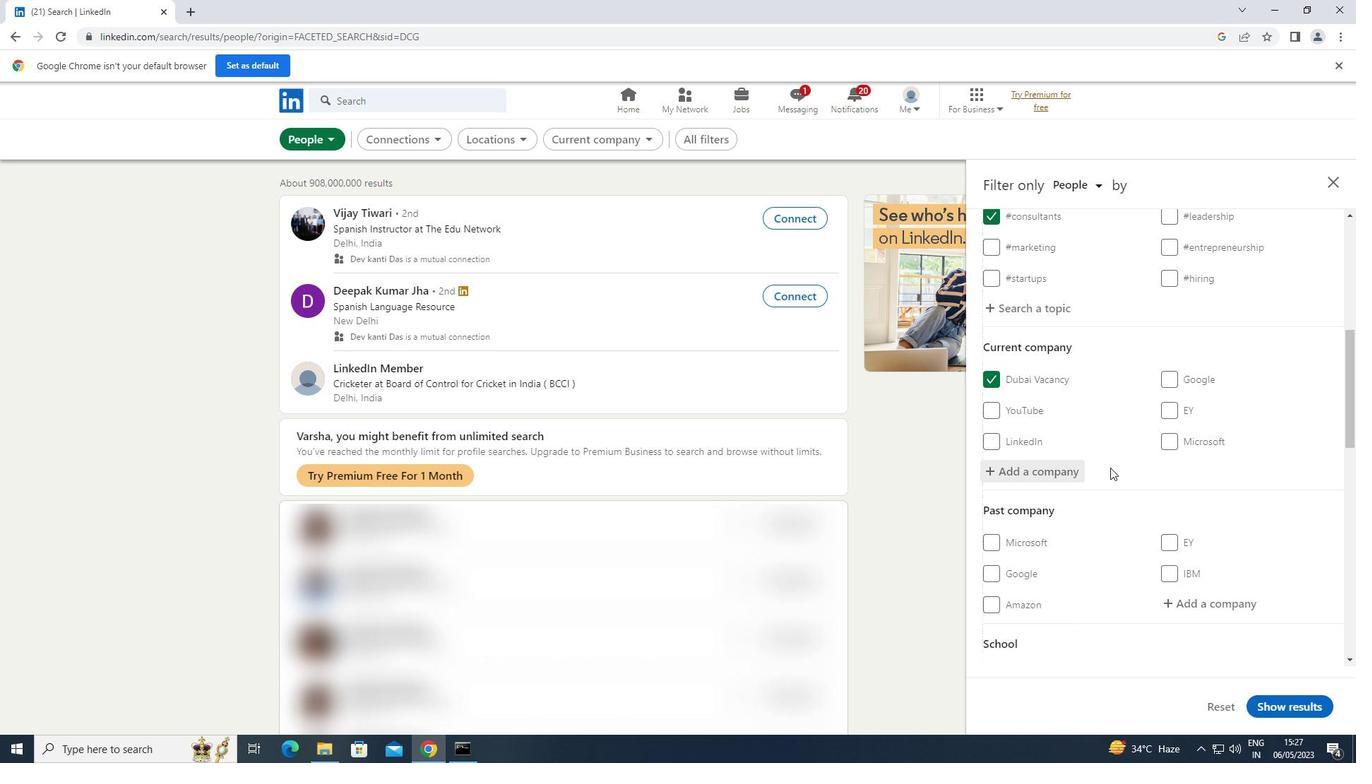 
Action: Mouse scrolled (1112, 464) with delta (0, 0)
Screenshot: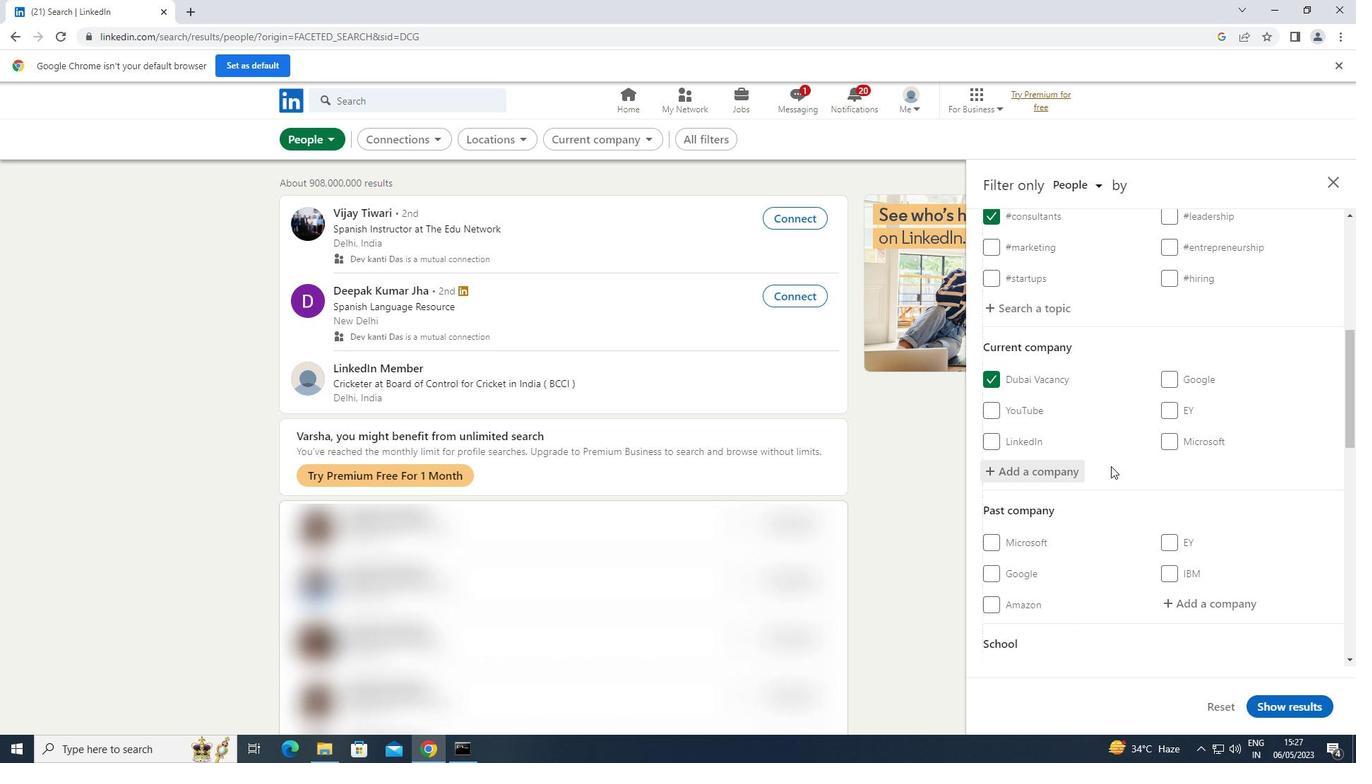 
Action: Mouse scrolled (1112, 464) with delta (0, 0)
Screenshot: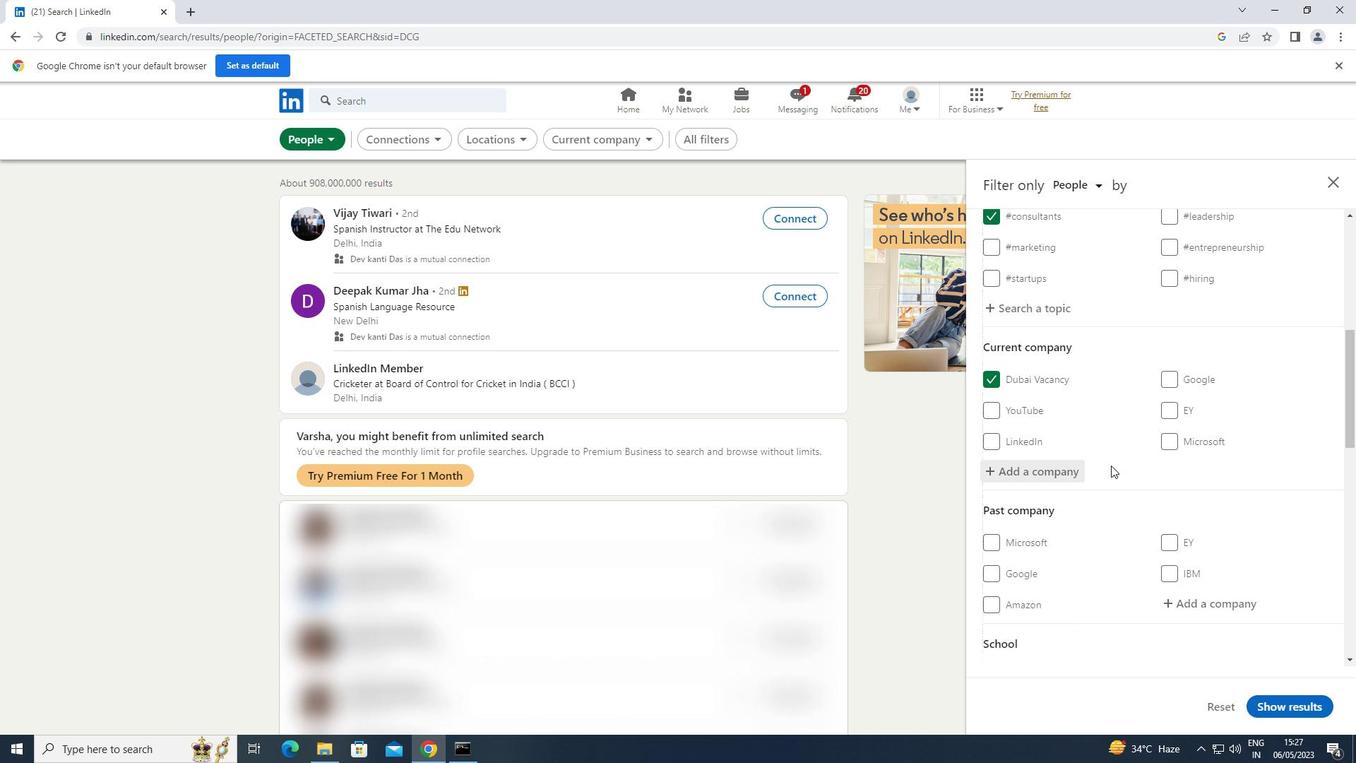 
Action: Mouse moved to (1217, 540)
Screenshot: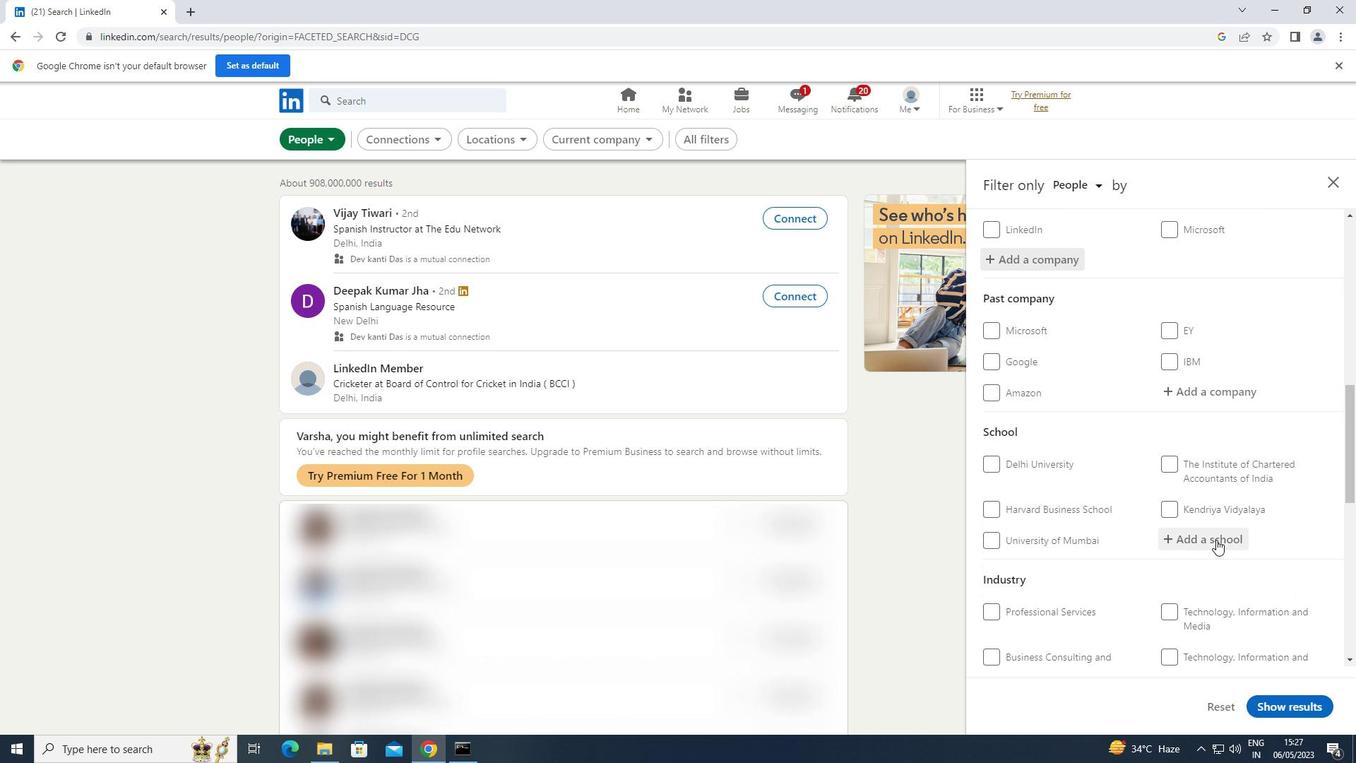 
Action: Mouse pressed left at (1217, 540)
Screenshot: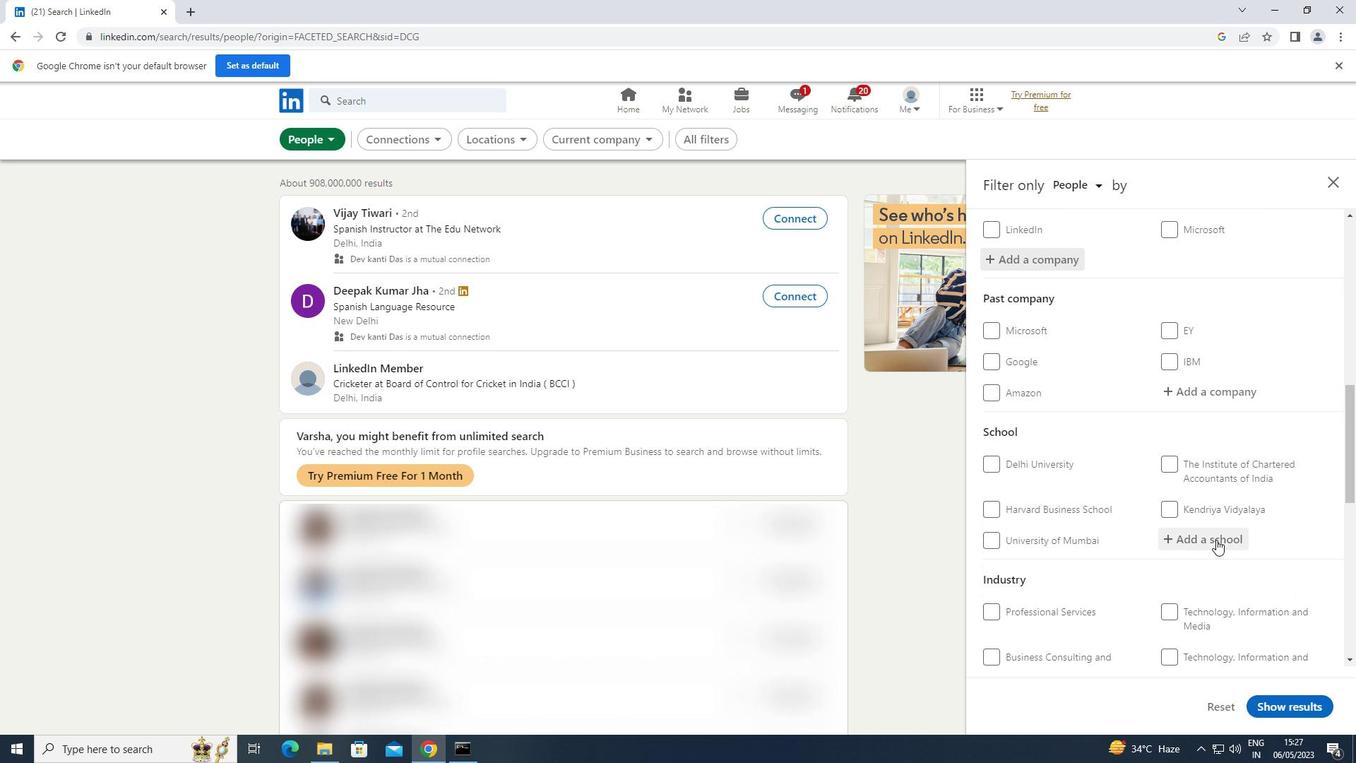 
Action: Mouse moved to (1219, 539)
Screenshot: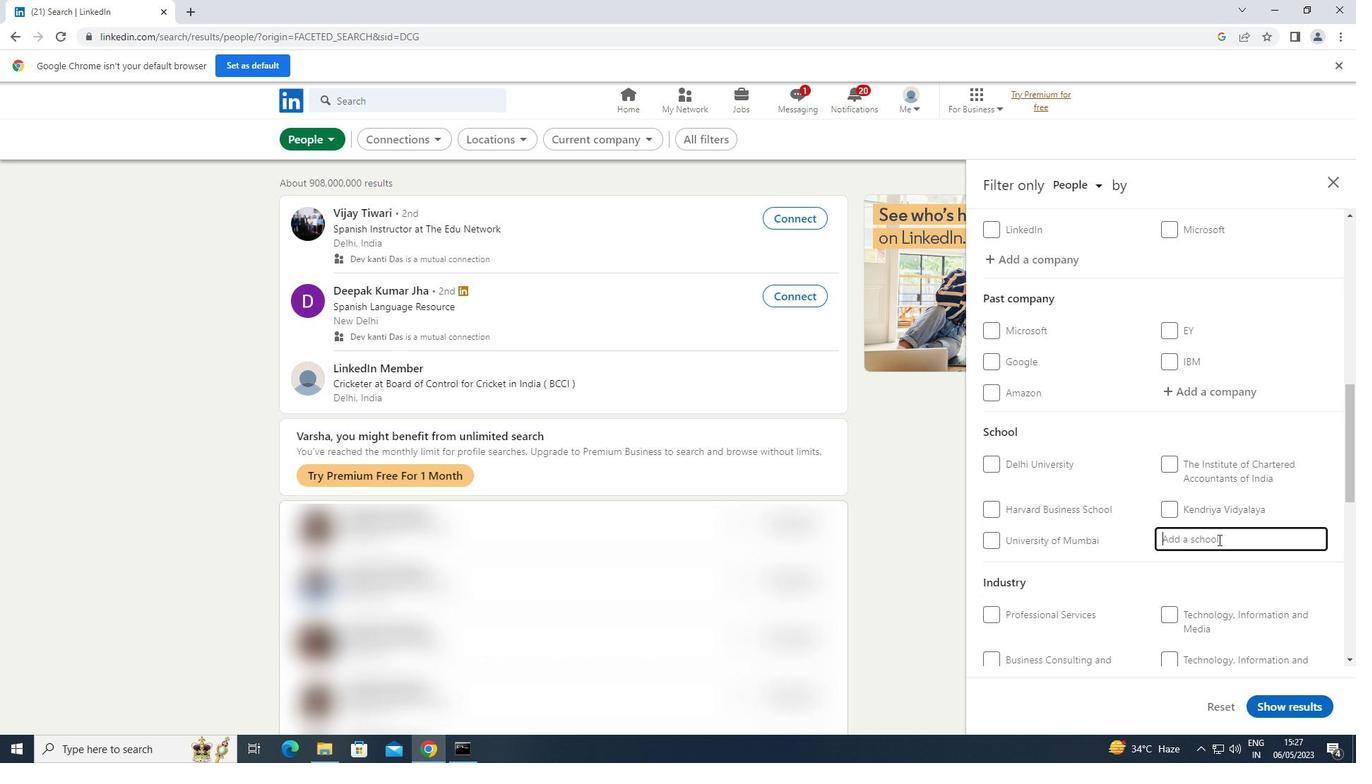 
Action: Key pressed <Key.shift>ARTS<Key.space><Key.shift>&
Screenshot: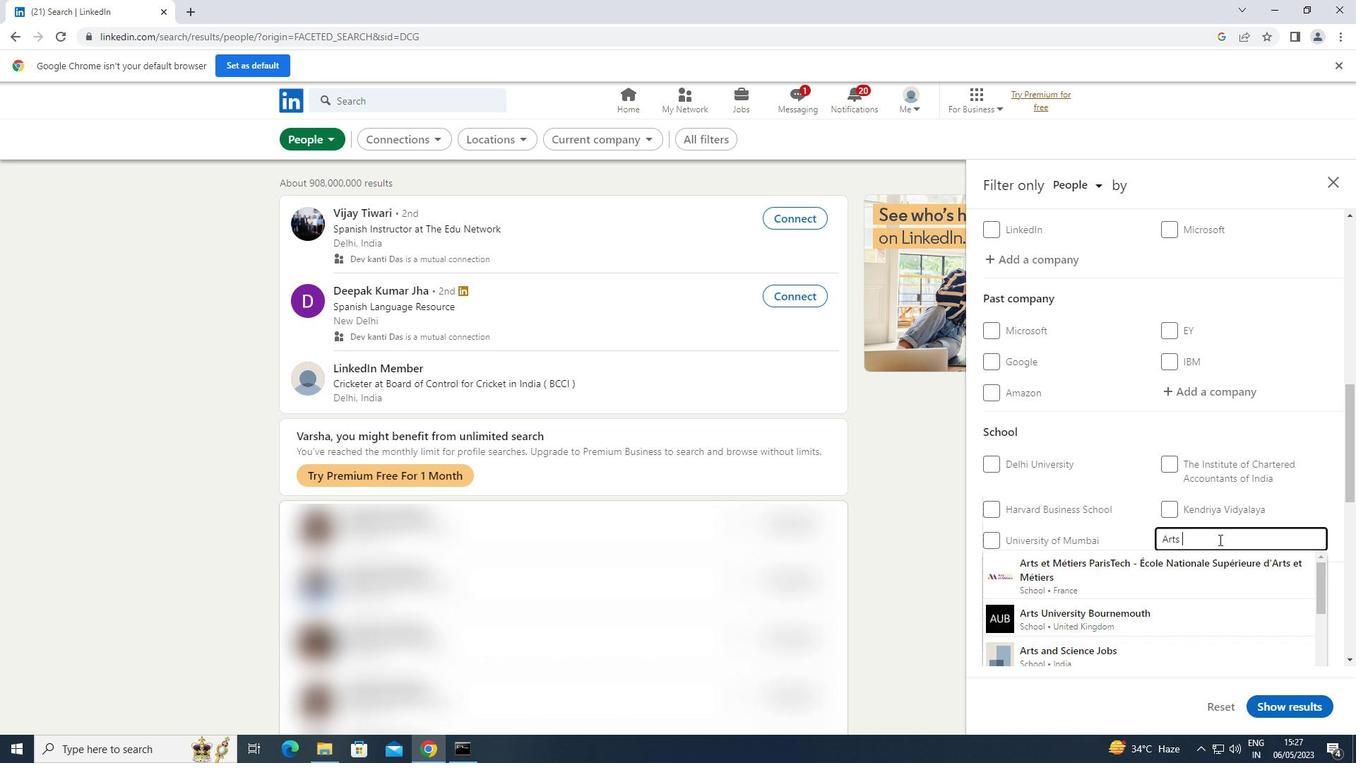 
Action: Mouse moved to (1147, 570)
Screenshot: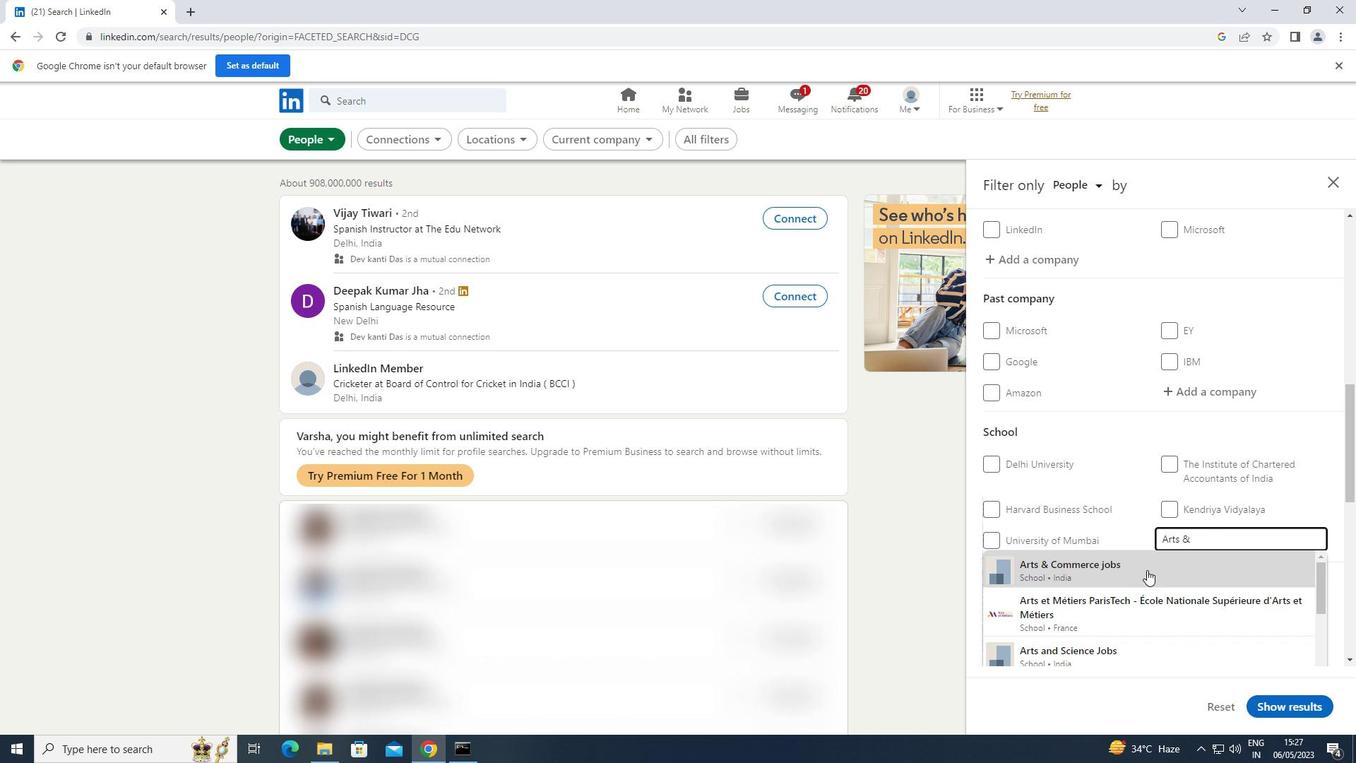 
Action: Mouse pressed left at (1147, 570)
Screenshot: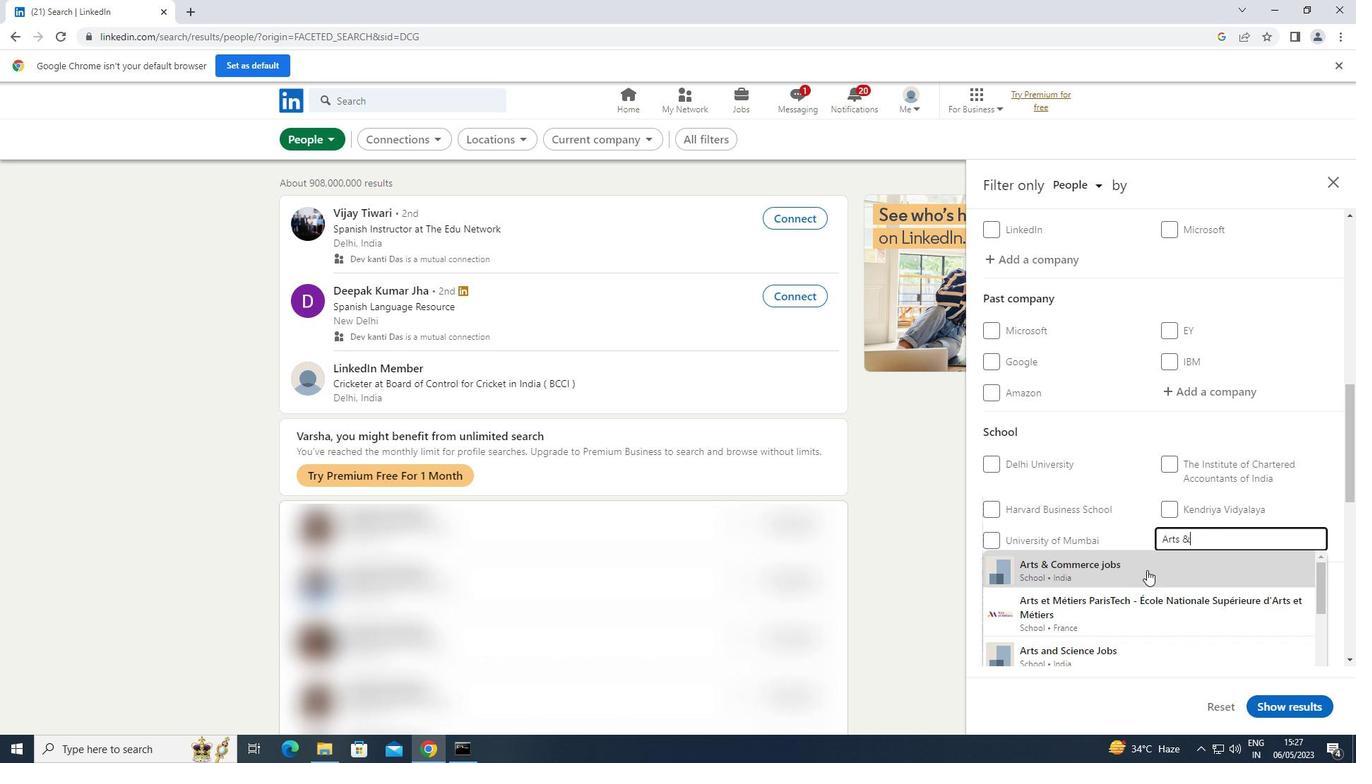 
Action: Mouse moved to (1150, 566)
Screenshot: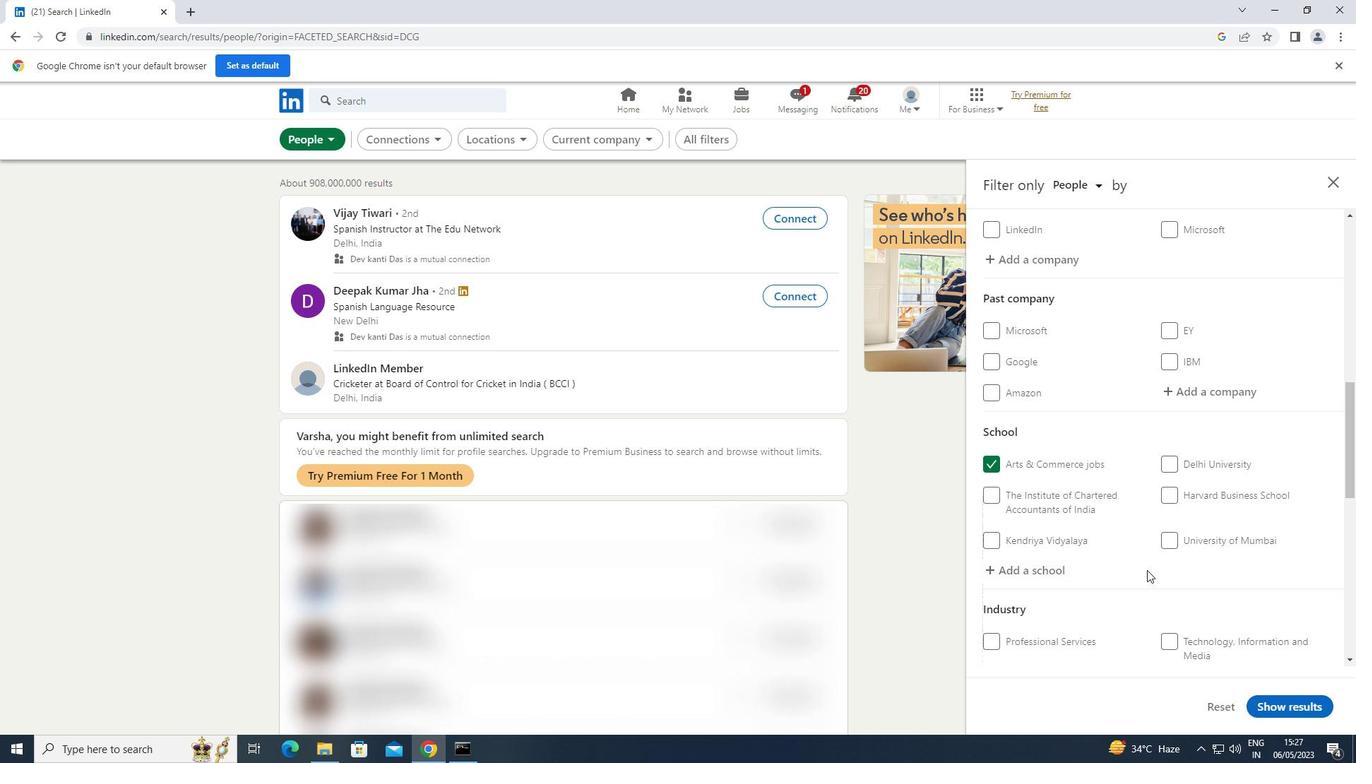 
Action: Mouse scrolled (1150, 565) with delta (0, 0)
Screenshot: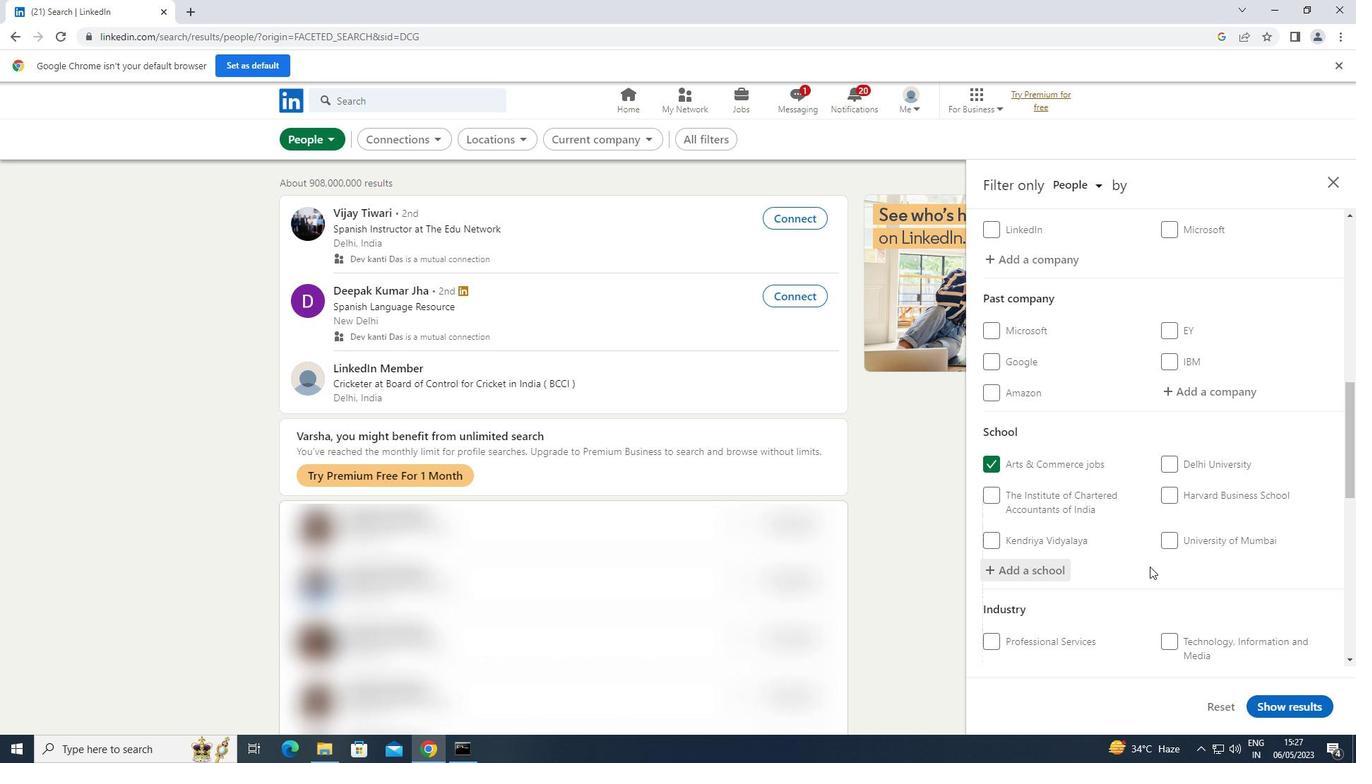 
Action: Mouse scrolled (1150, 565) with delta (0, 0)
Screenshot: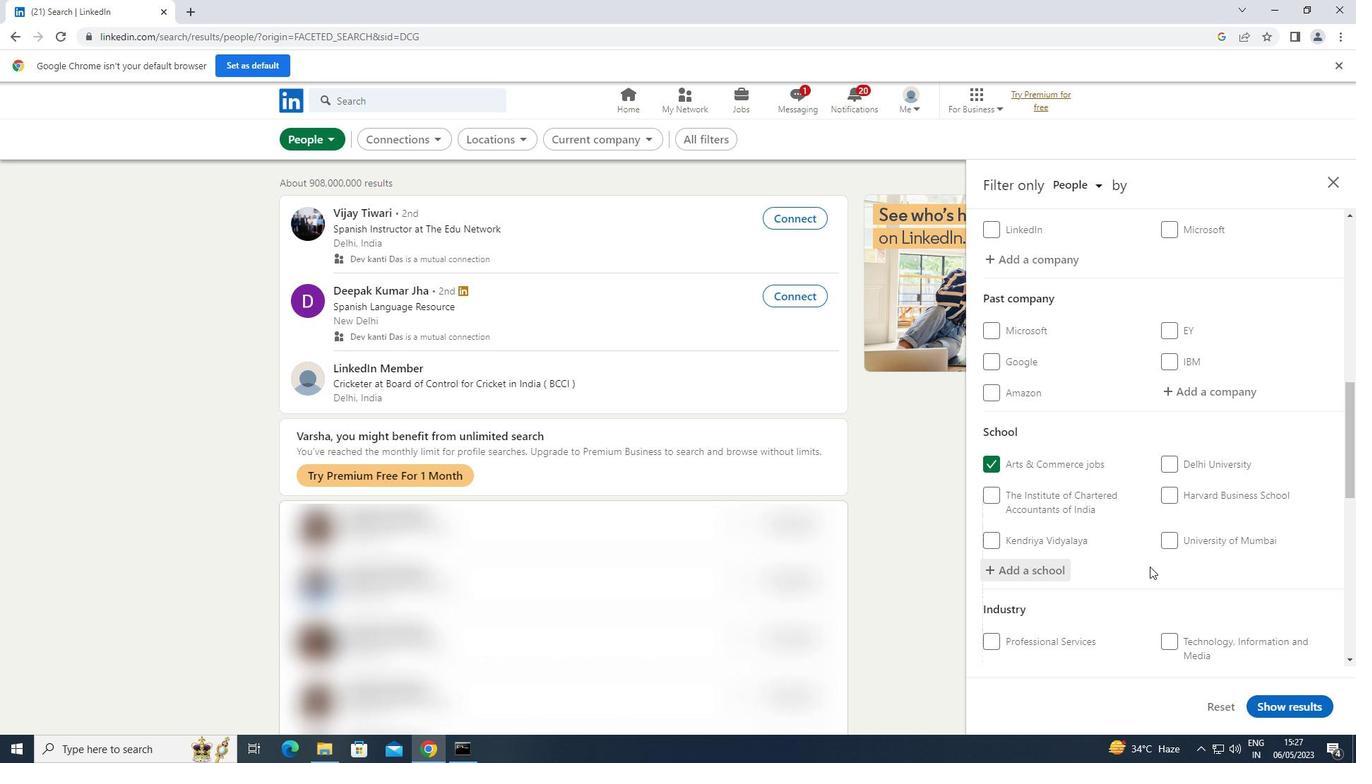 
Action: Mouse moved to (1172, 584)
Screenshot: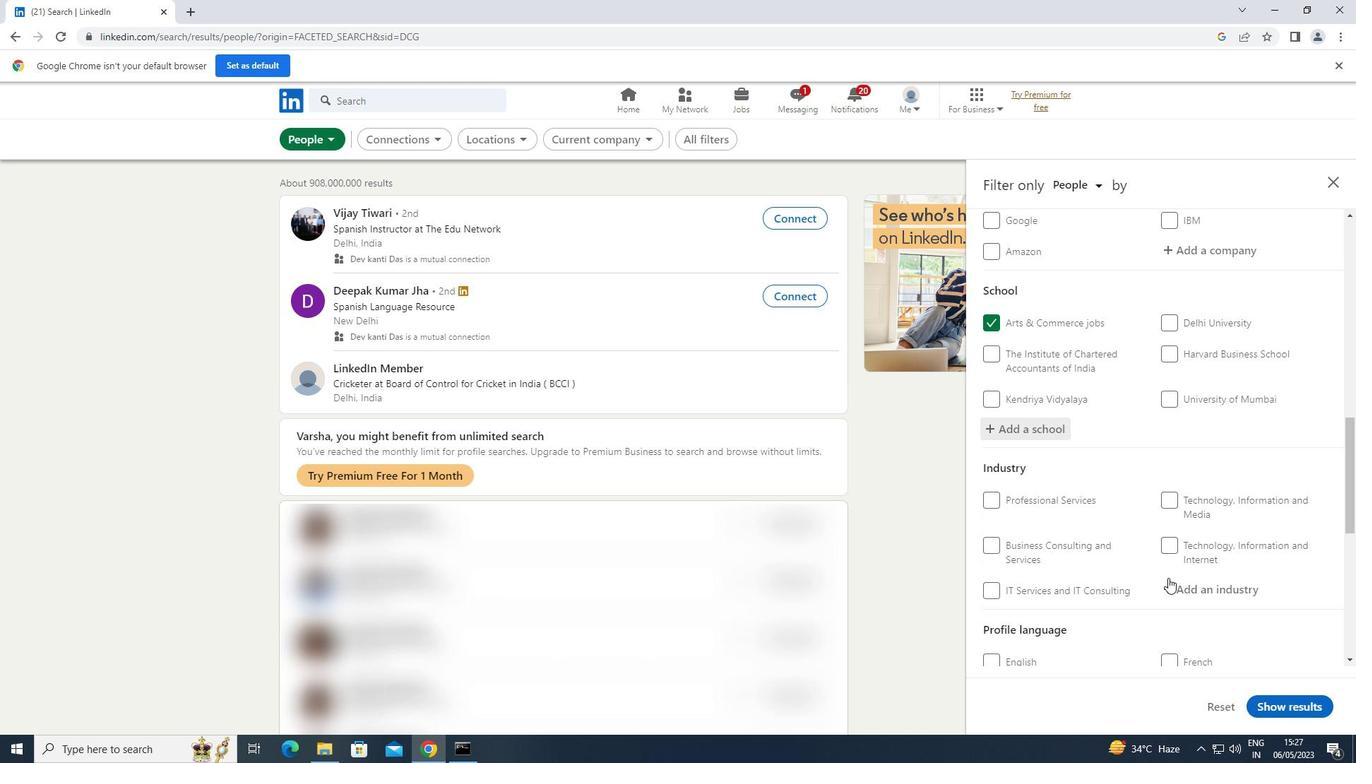 
Action: Mouse pressed left at (1172, 584)
Screenshot: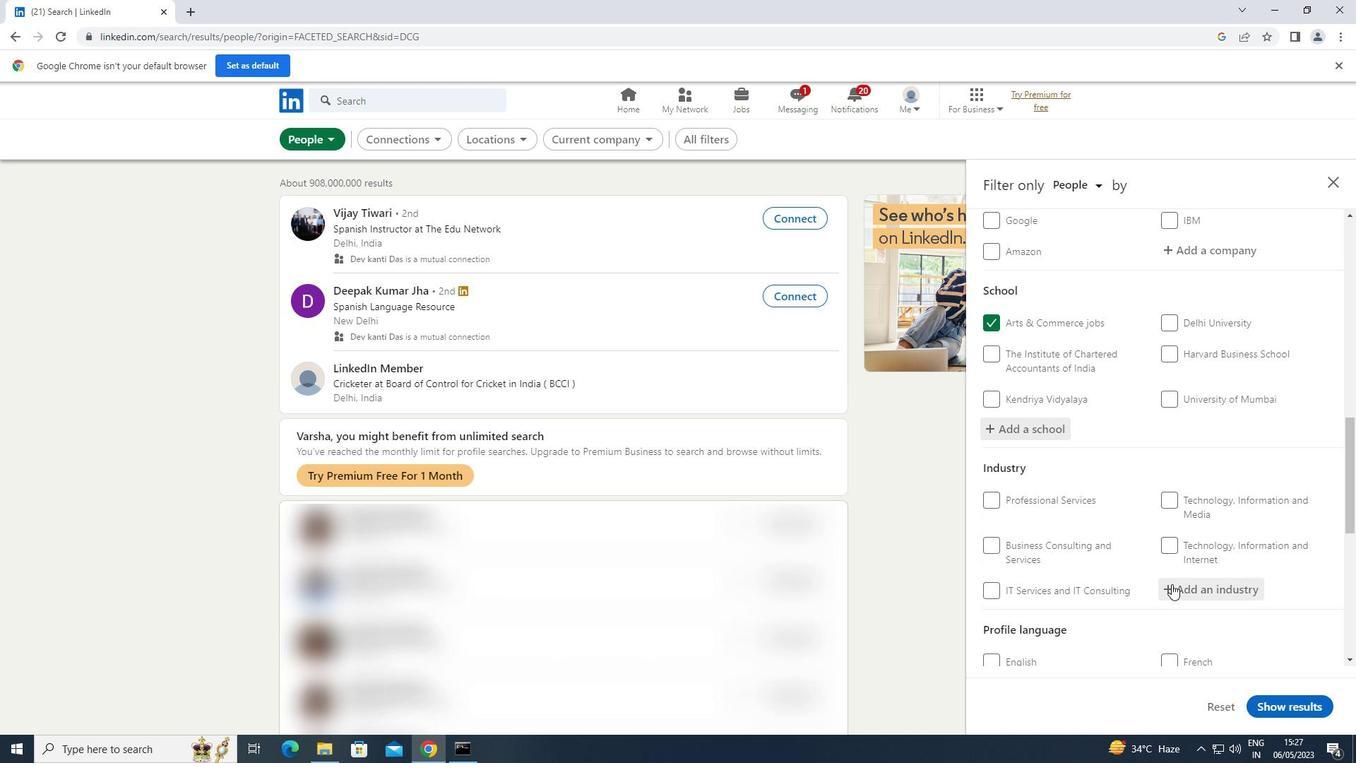 
Action: Key pressed <Key.shift>BUILDING<Key.space><Key.shift>STRU
Screenshot: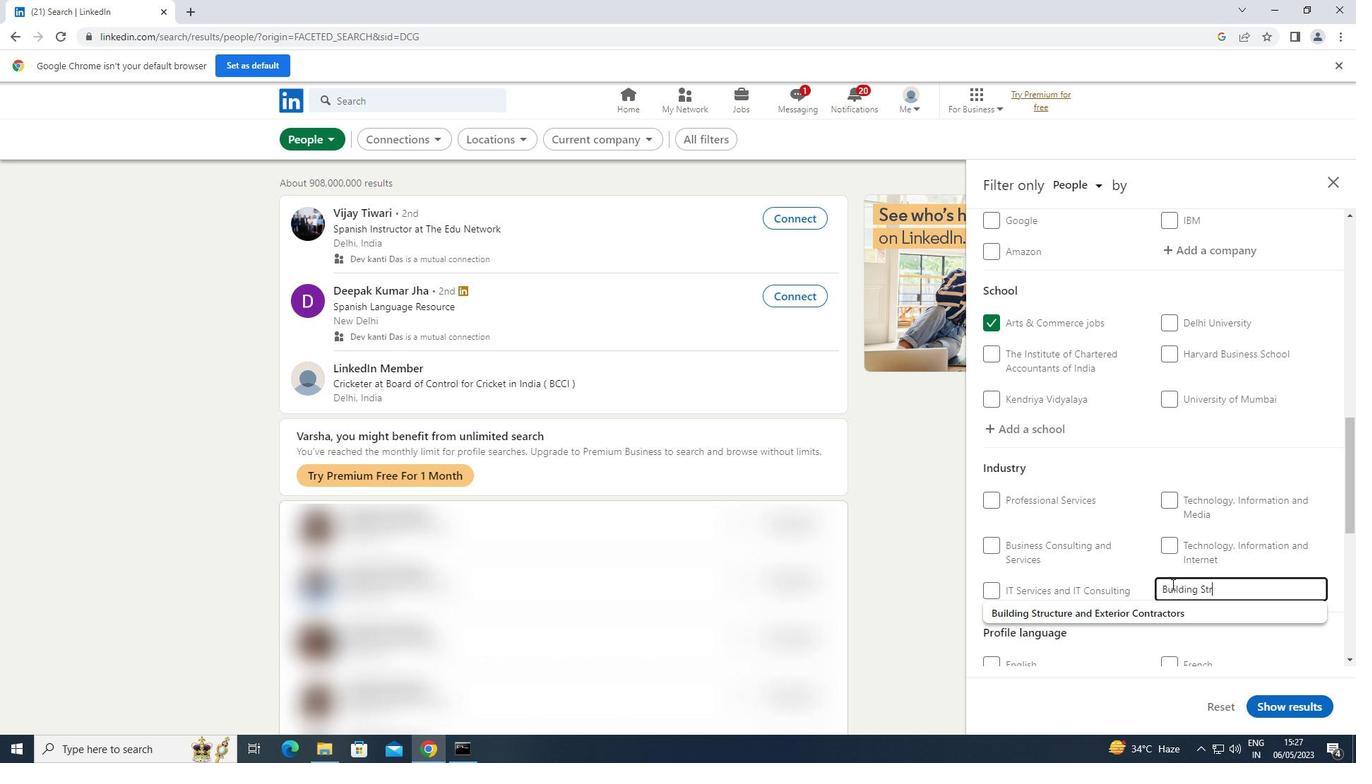 
Action: Mouse moved to (1132, 615)
Screenshot: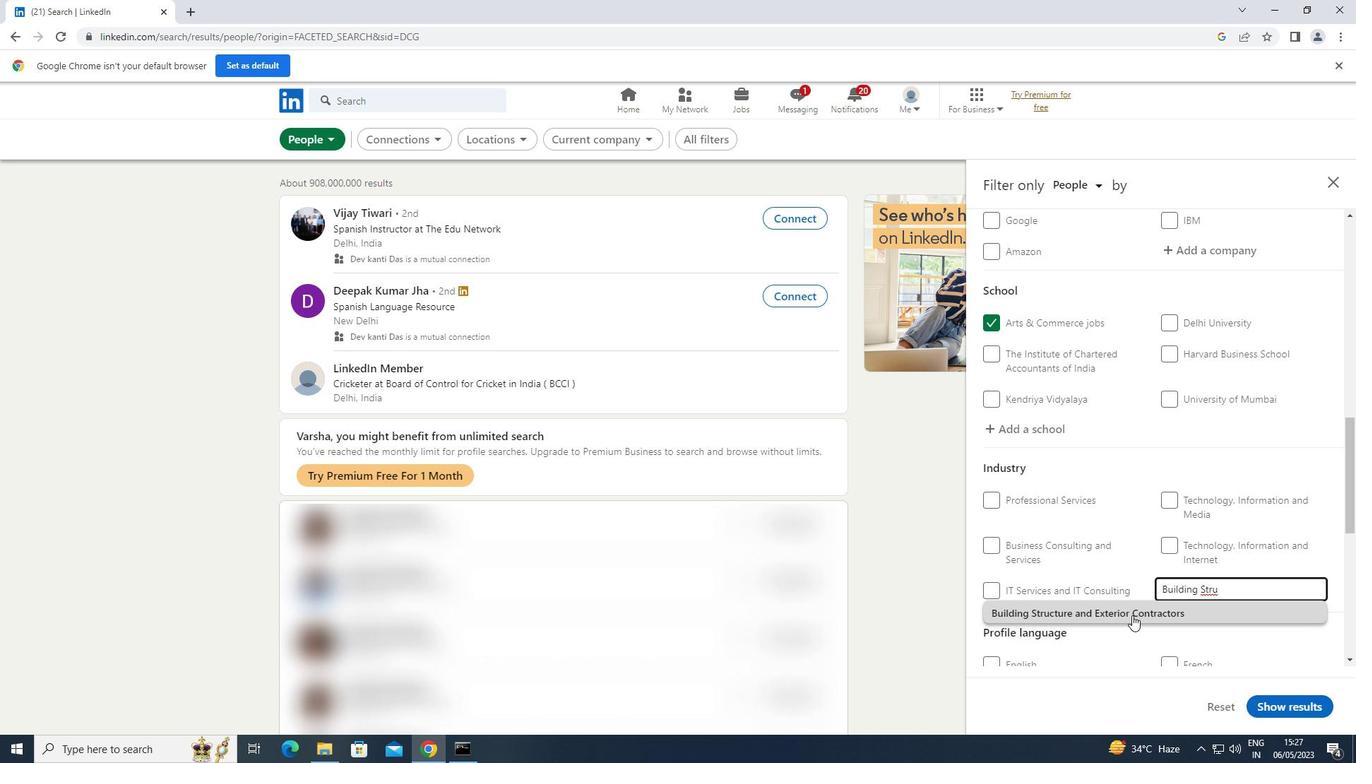 
Action: Mouse pressed left at (1132, 615)
Screenshot: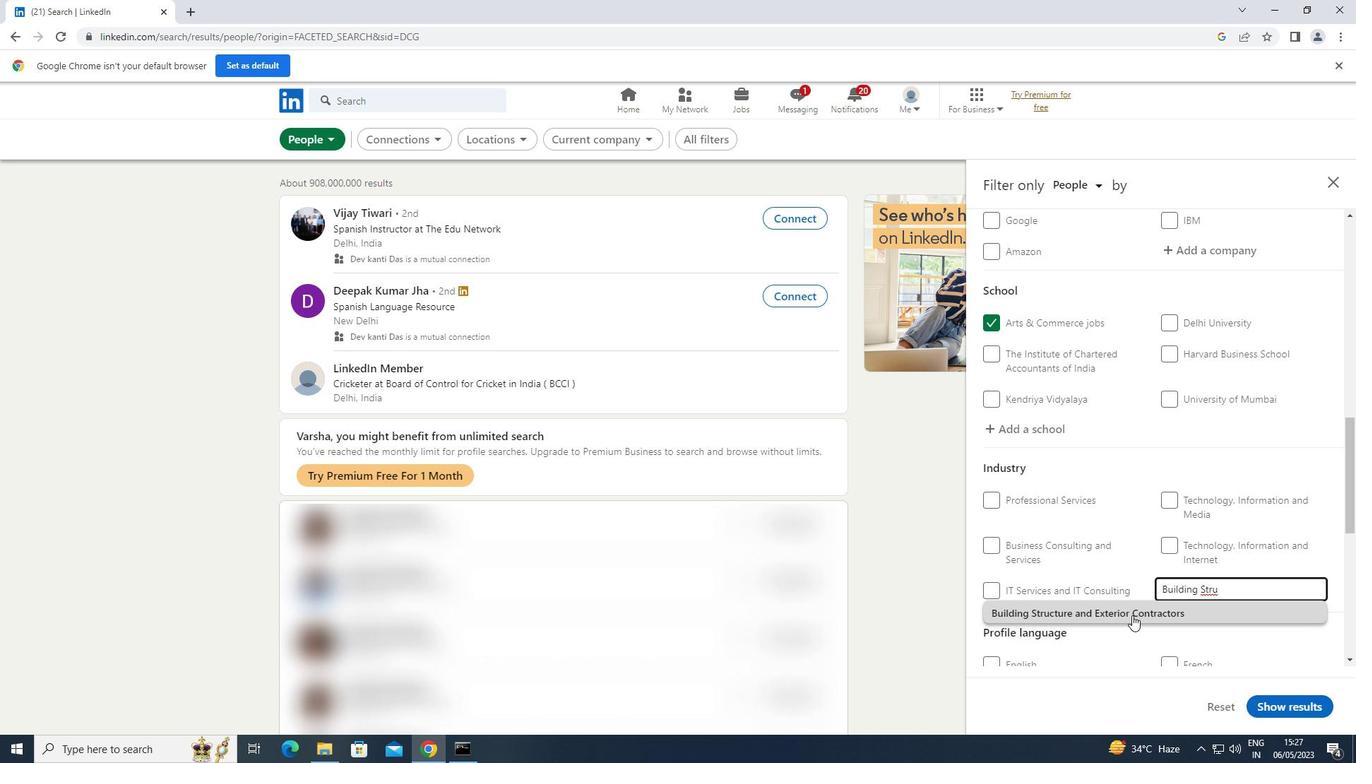 
Action: Mouse moved to (1141, 606)
Screenshot: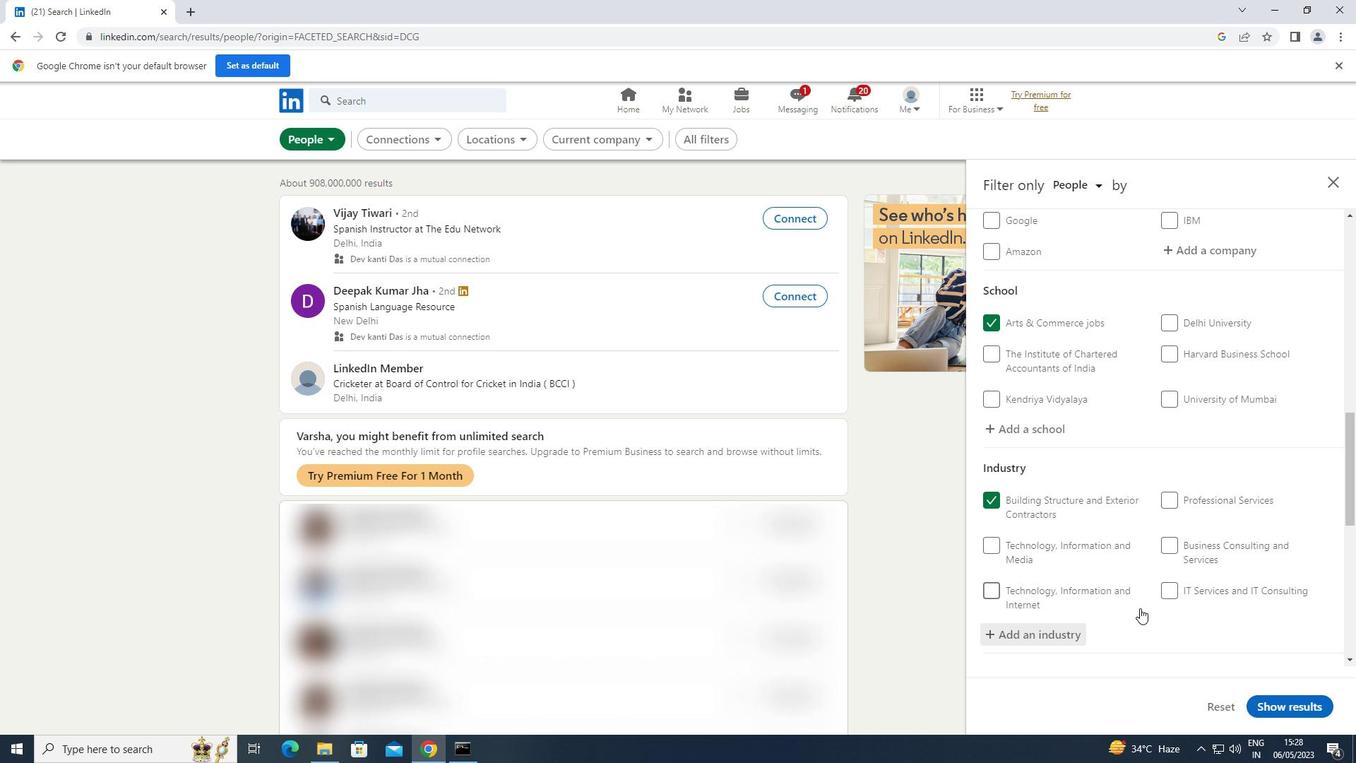 
Action: Mouse scrolled (1141, 606) with delta (0, 0)
Screenshot: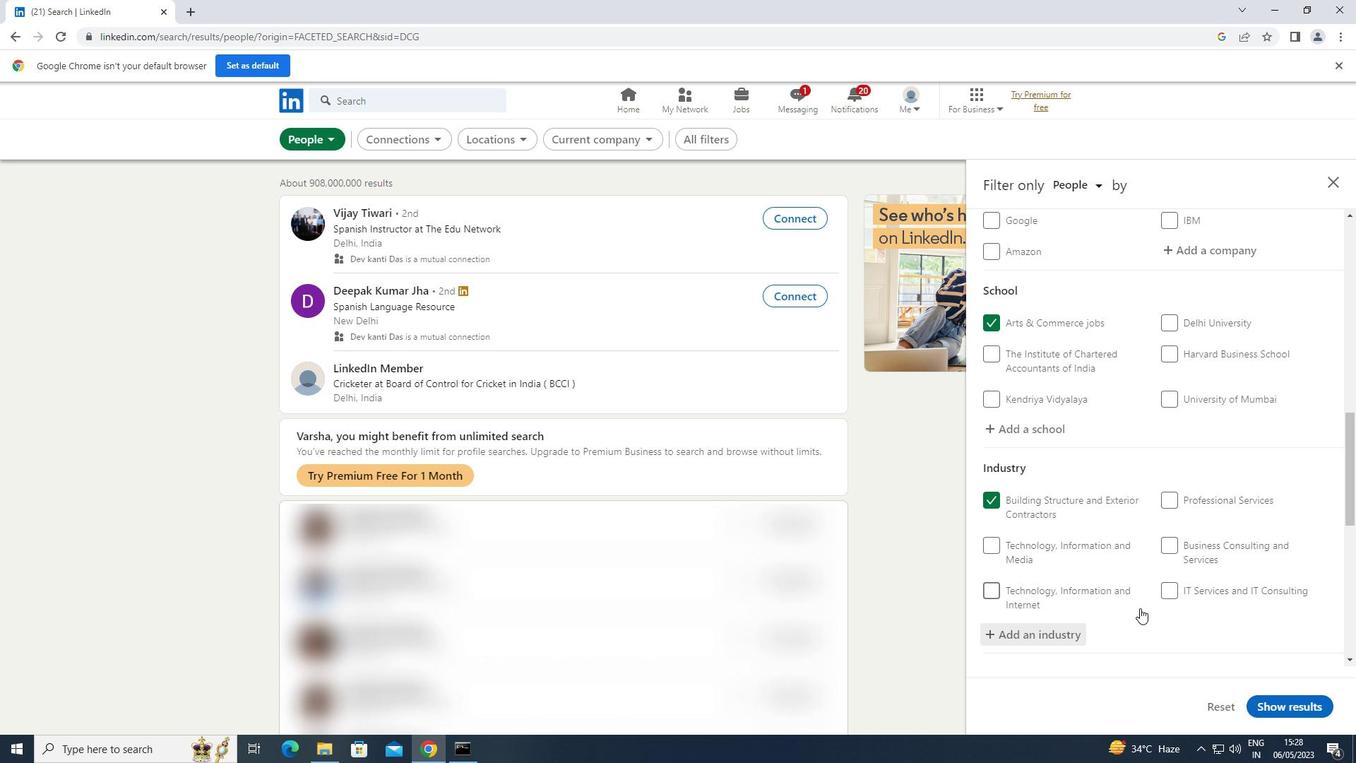 
Action: Mouse moved to (1142, 606)
Screenshot: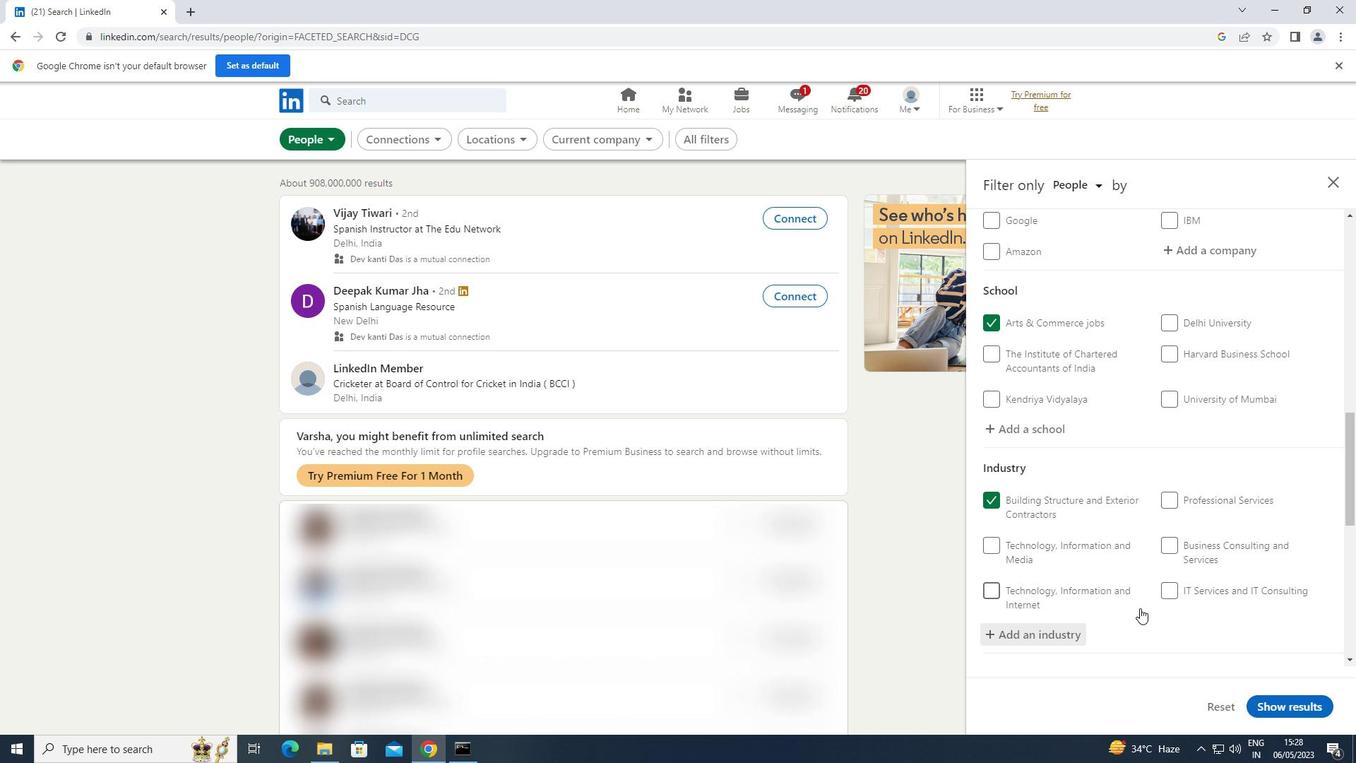 
Action: Mouse scrolled (1142, 605) with delta (0, 0)
Screenshot: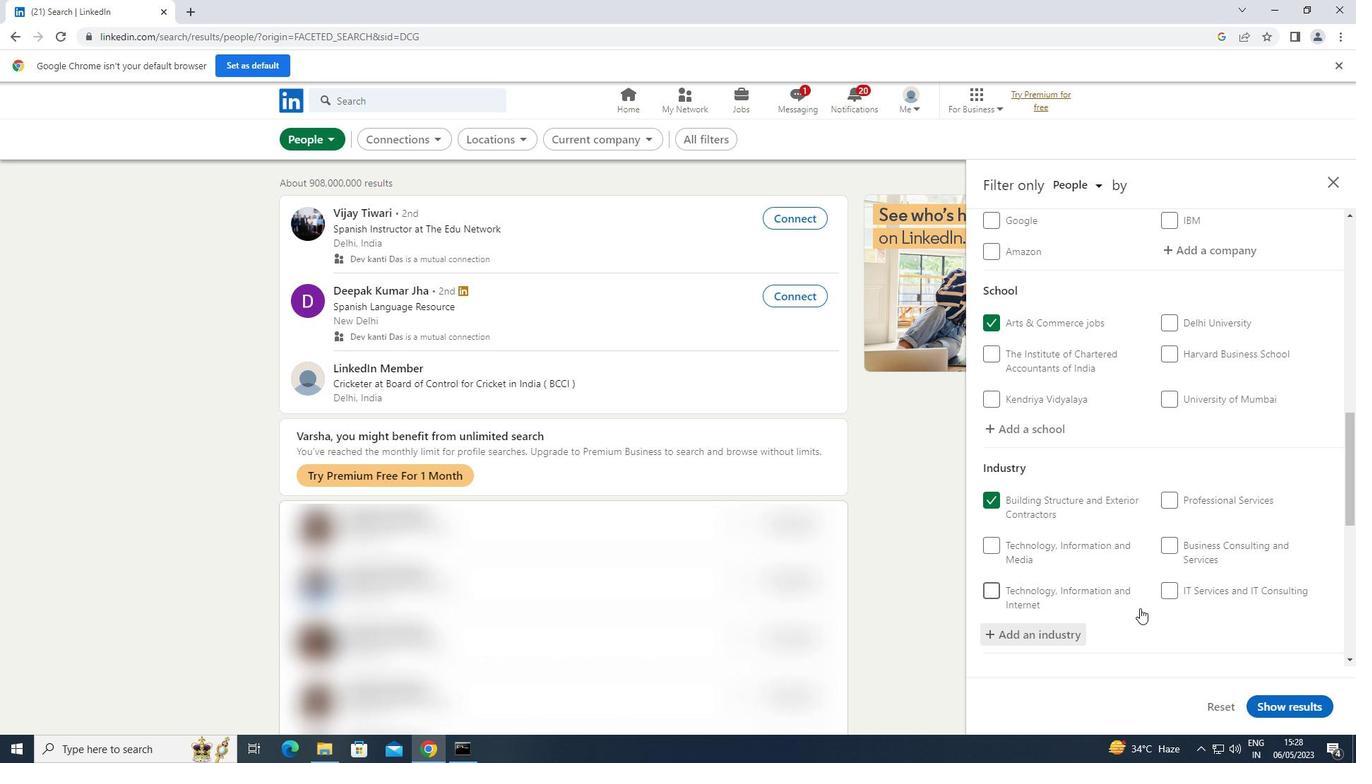 
Action: Mouse scrolled (1142, 605) with delta (0, 0)
Screenshot: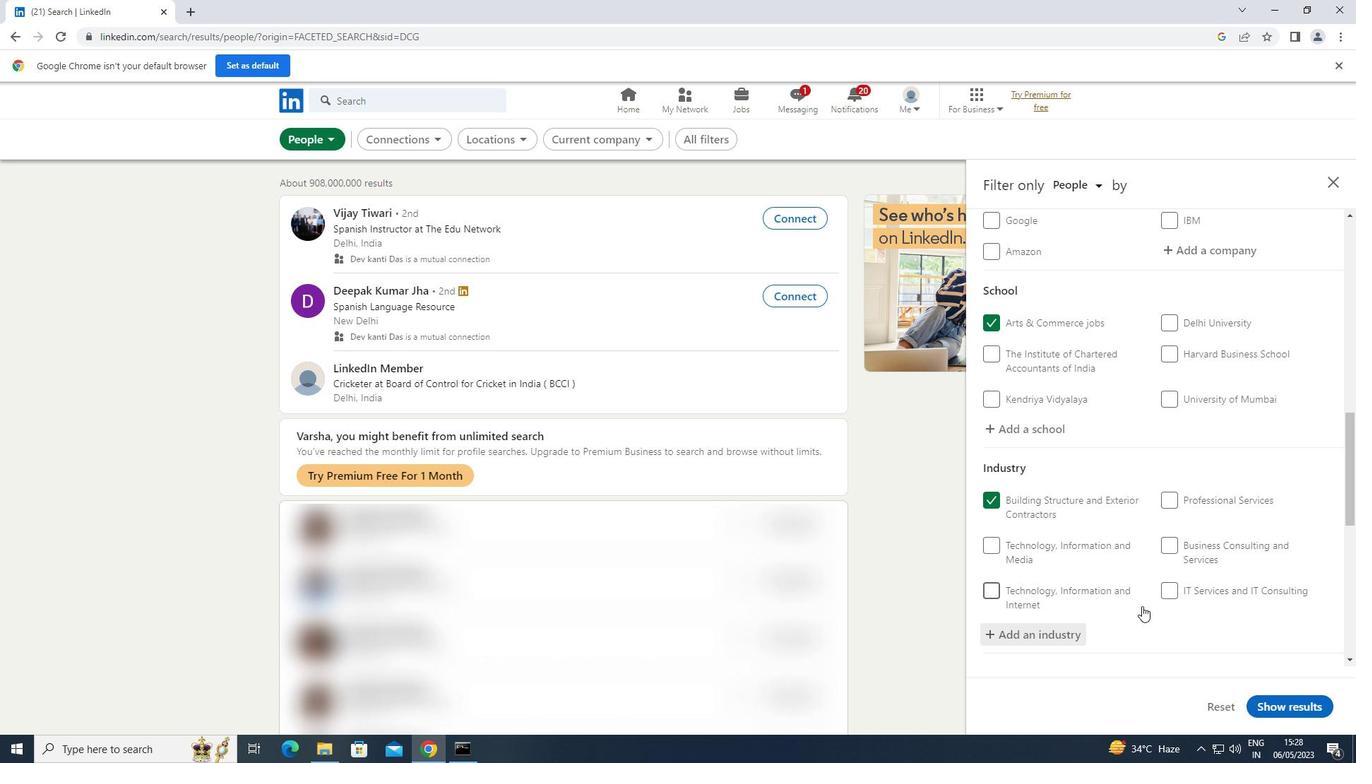 
Action: Mouse moved to (1145, 604)
Screenshot: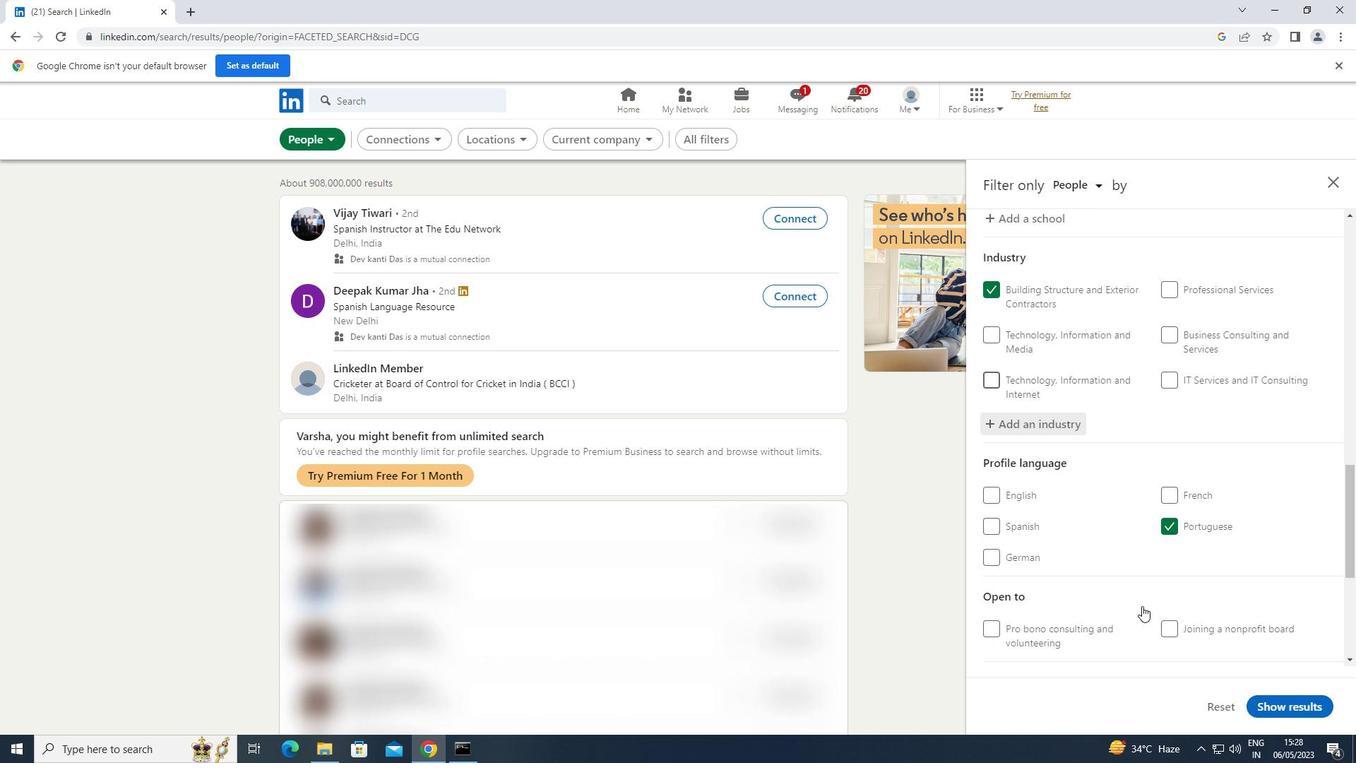 
Action: Mouse scrolled (1145, 603) with delta (0, 0)
Screenshot: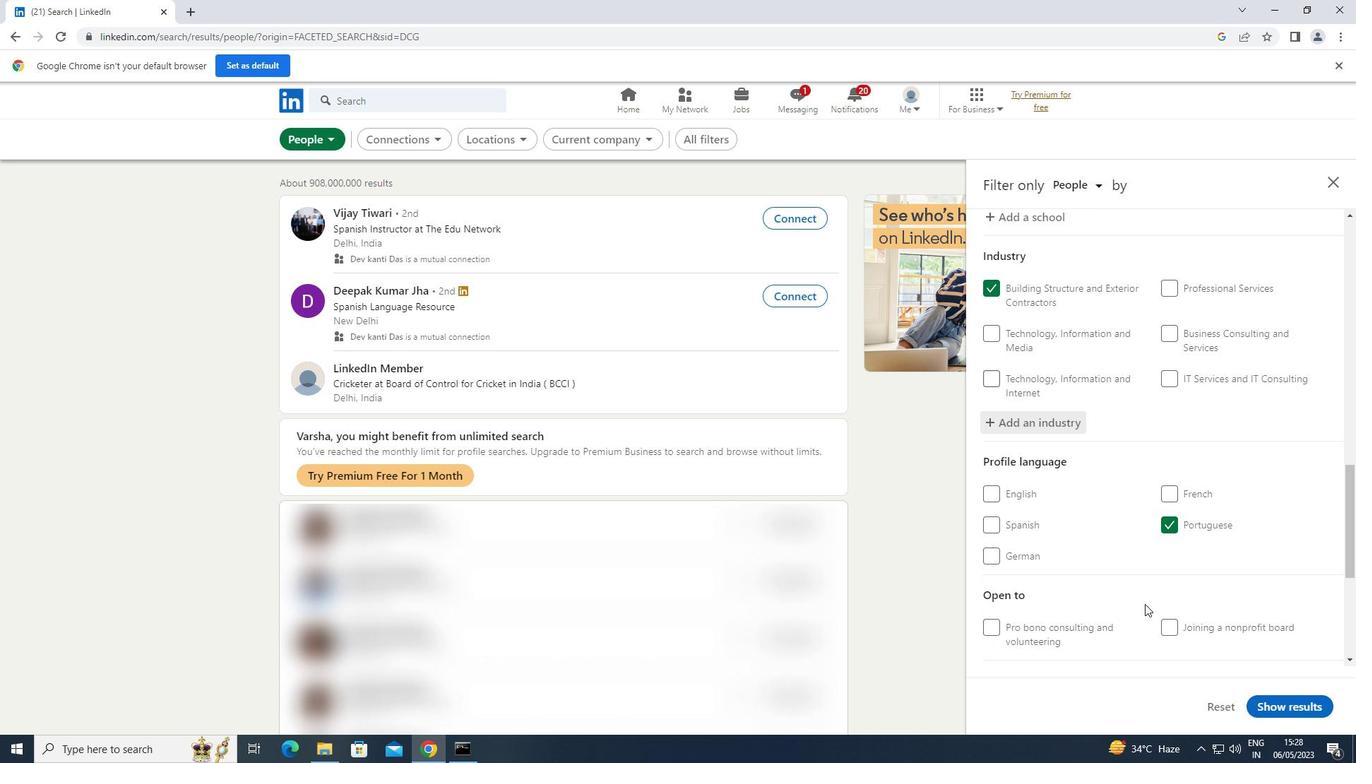 
Action: Mouse scrolled (1145, 603) with delta (0, 0)
Screenshot: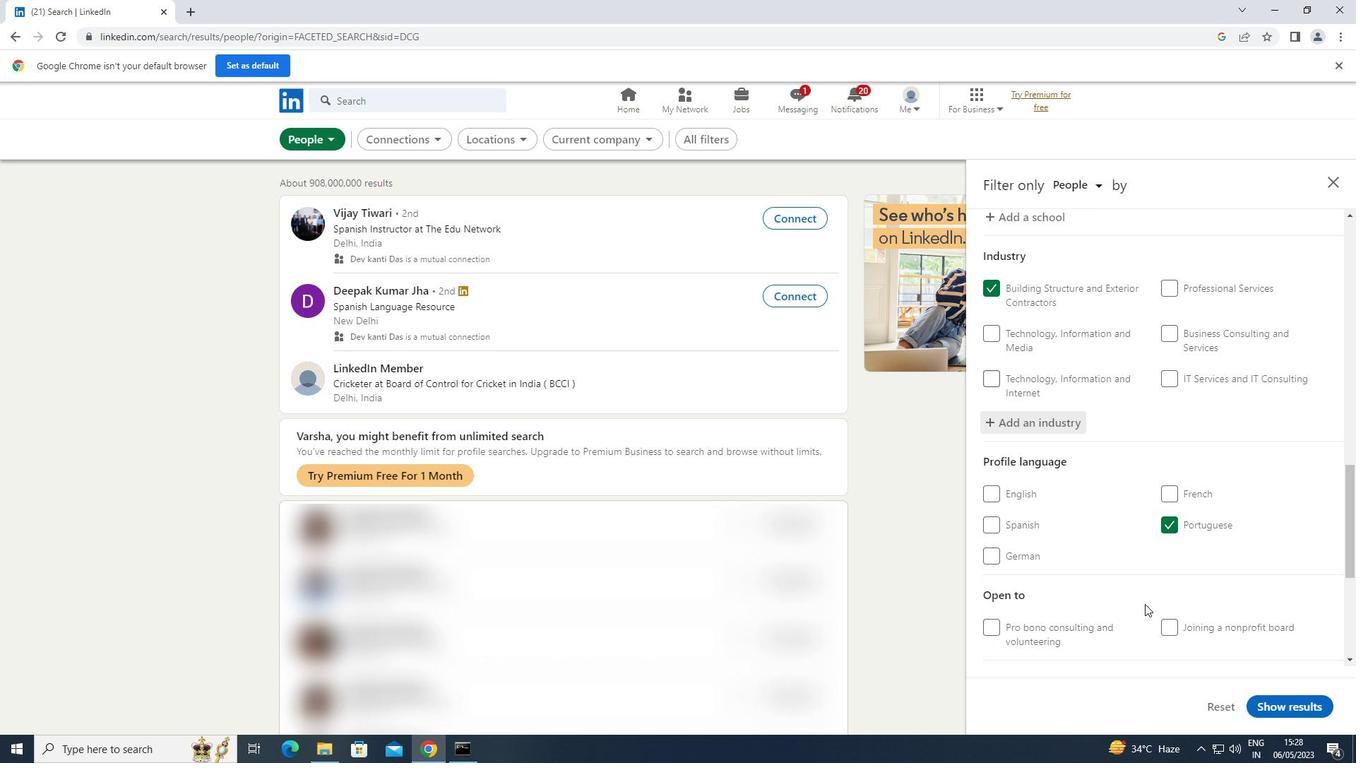 
Action: Mouse scrolled (1145, 603) with delta (0, 0)
Screenshot: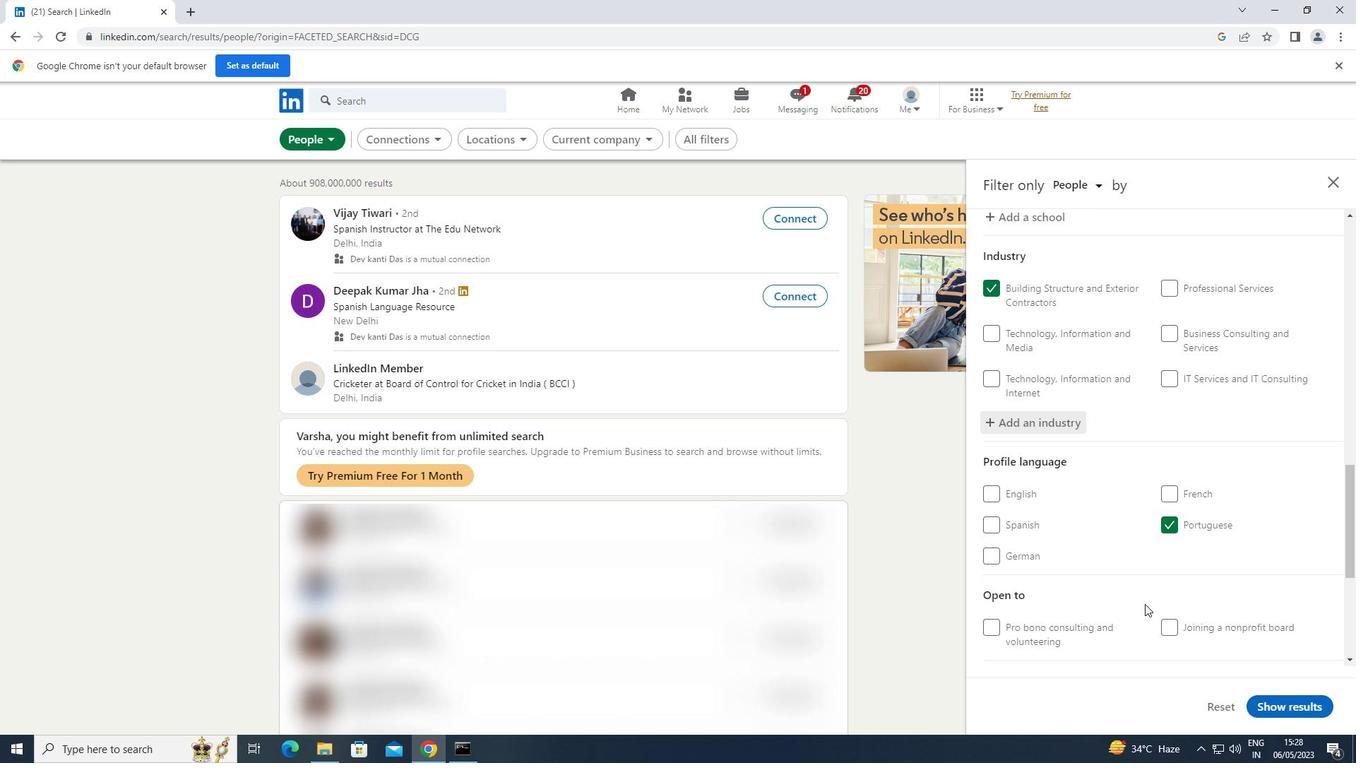 
Action: Mouse moved to (1198, 568)
Screenshot: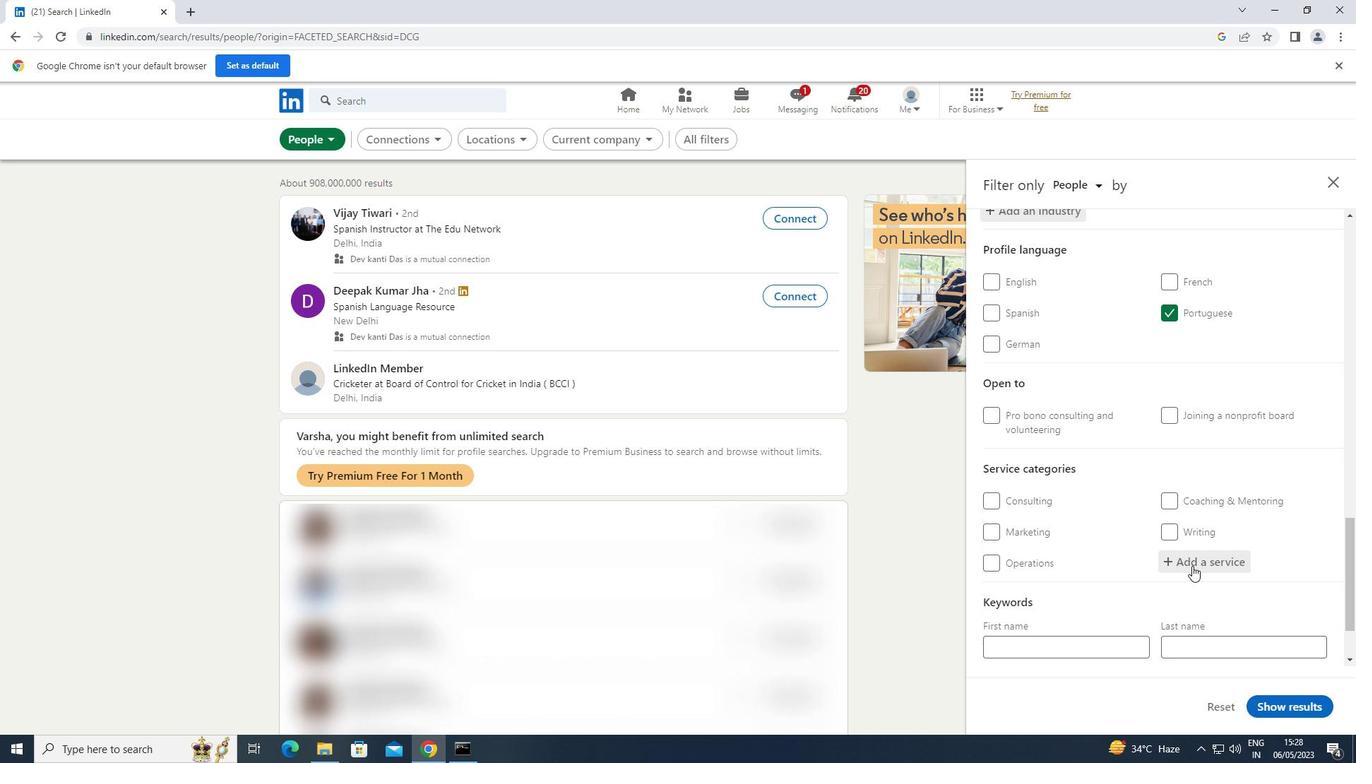 
Action: Mouse pressed left at (1198, 568)
Screenshot: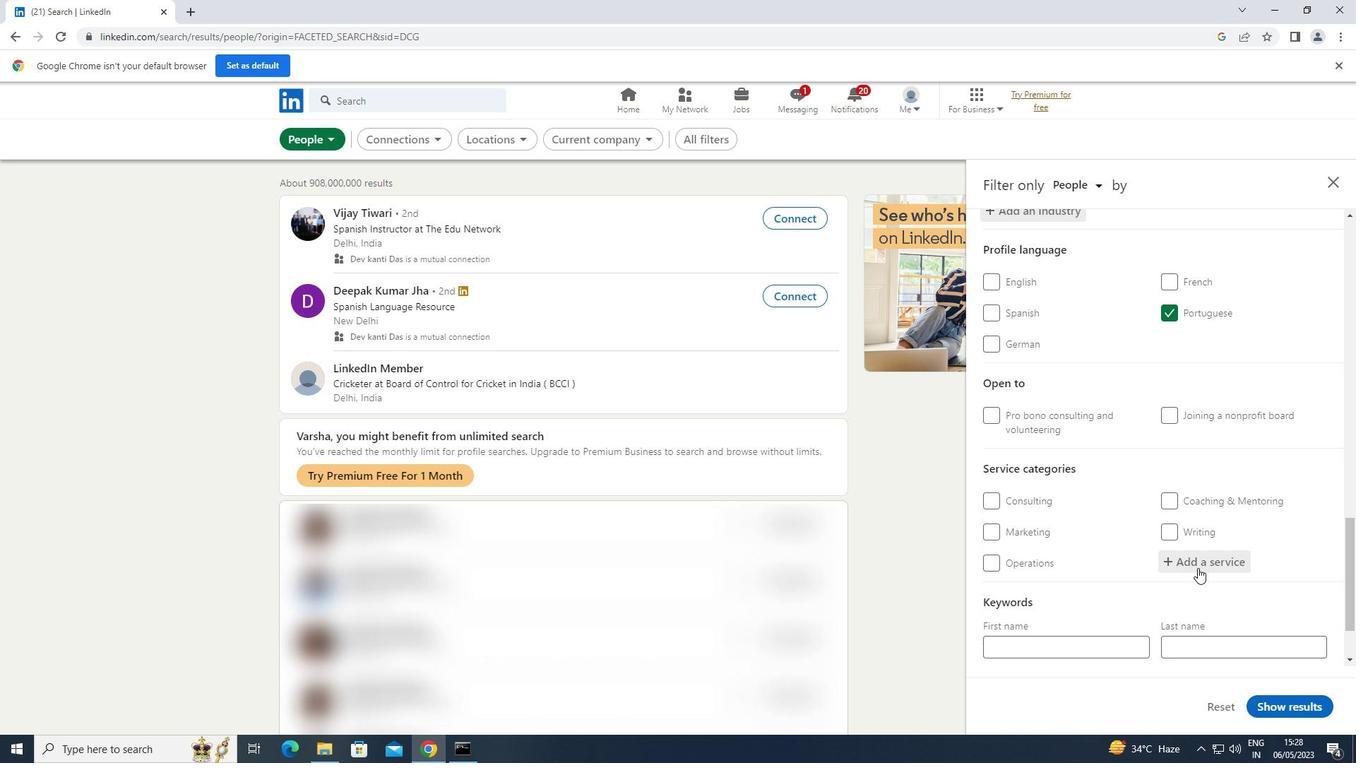 
Action: Key pressed <Key.shift>USER
Screenshot: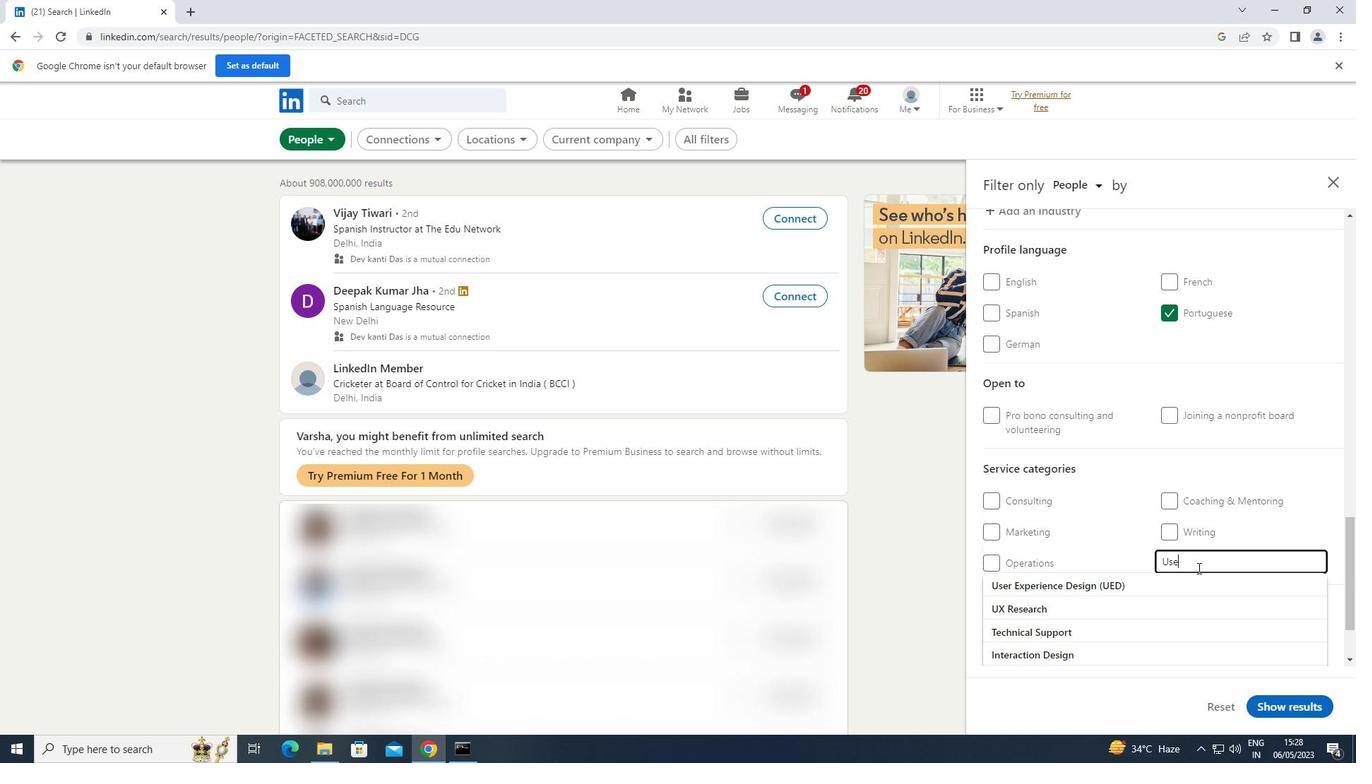 
Action: Mouse moved to (1140, 585)
Screenshot: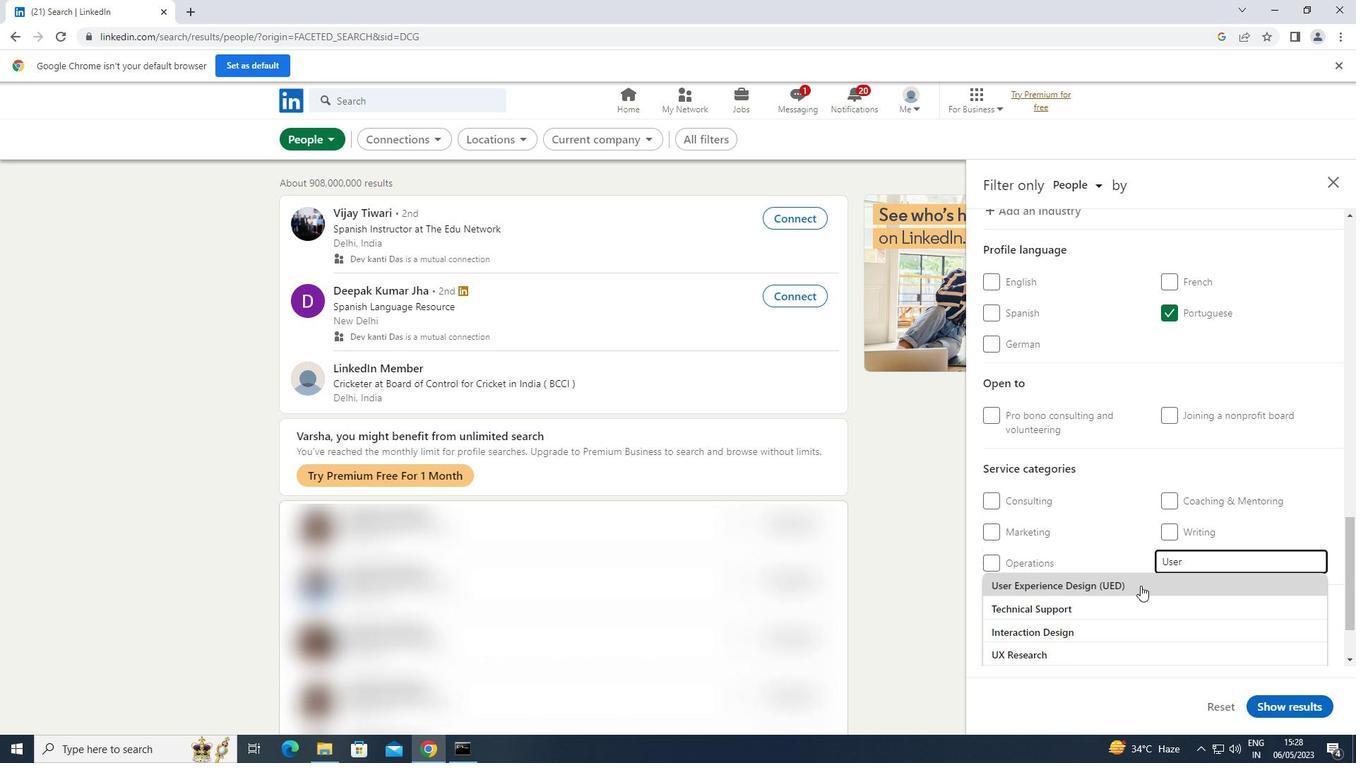 
Action: Mouse pressed left at (1140, 585)
Screenshot: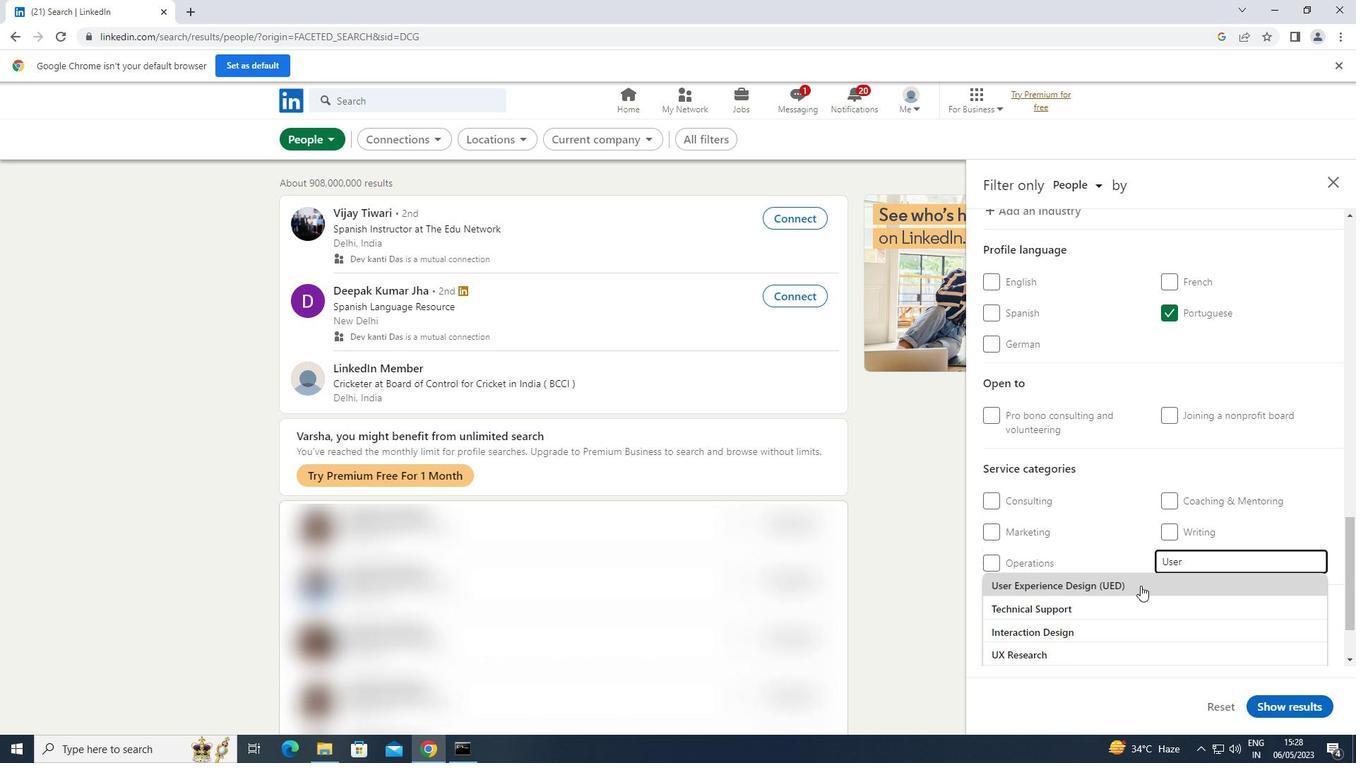 
Action: Mouse moved to (1141, 584)
Screenshot: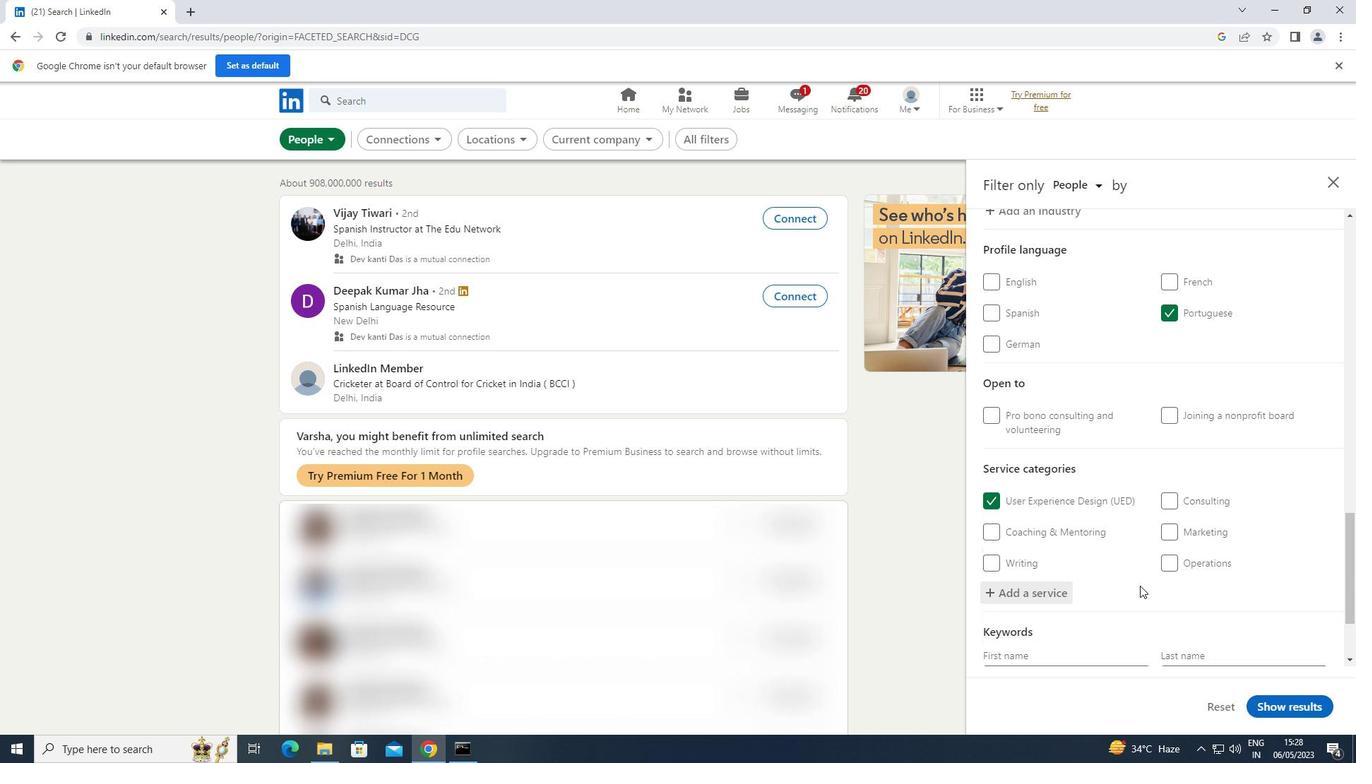 
Action: Mouse scrolled (1141, 583) with delta (0, 0)
Screenshot: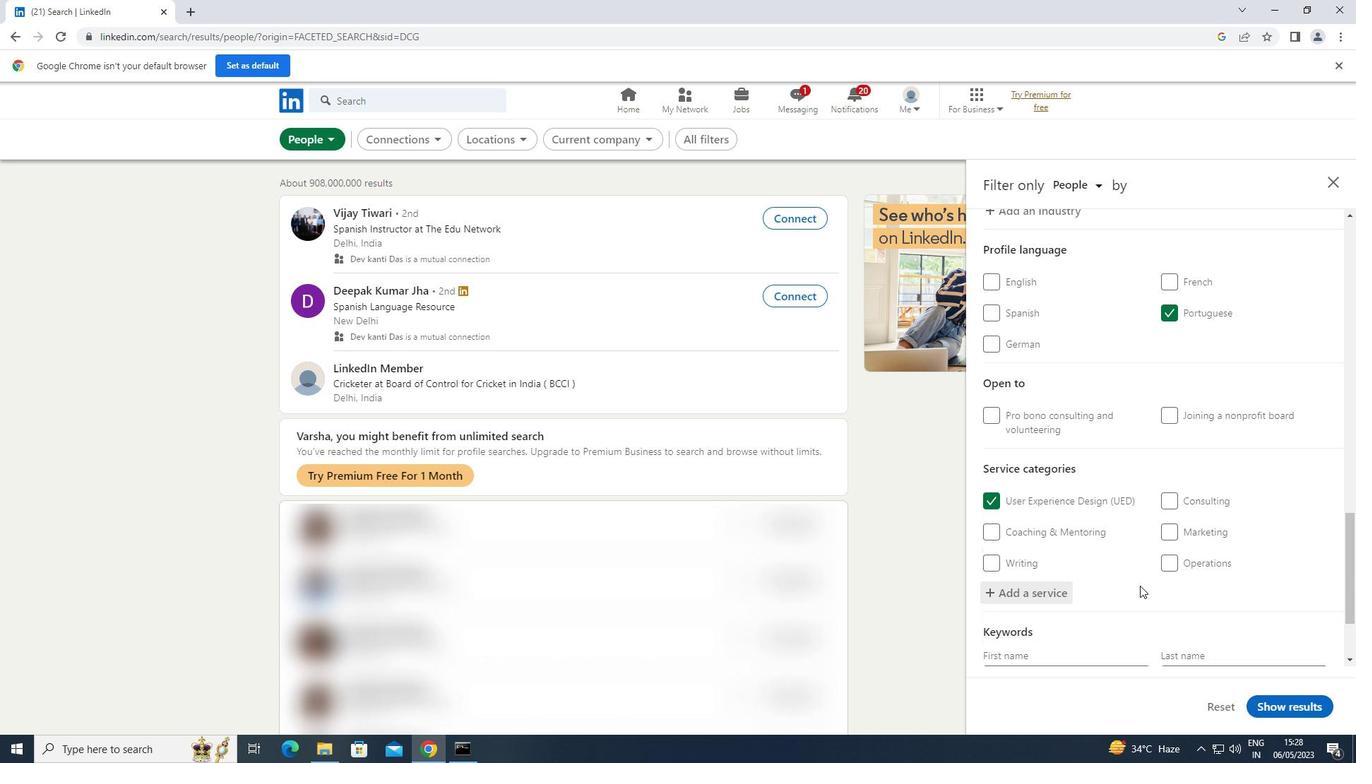 
Action: Mouse moved to (1141, 584)
Screenshot: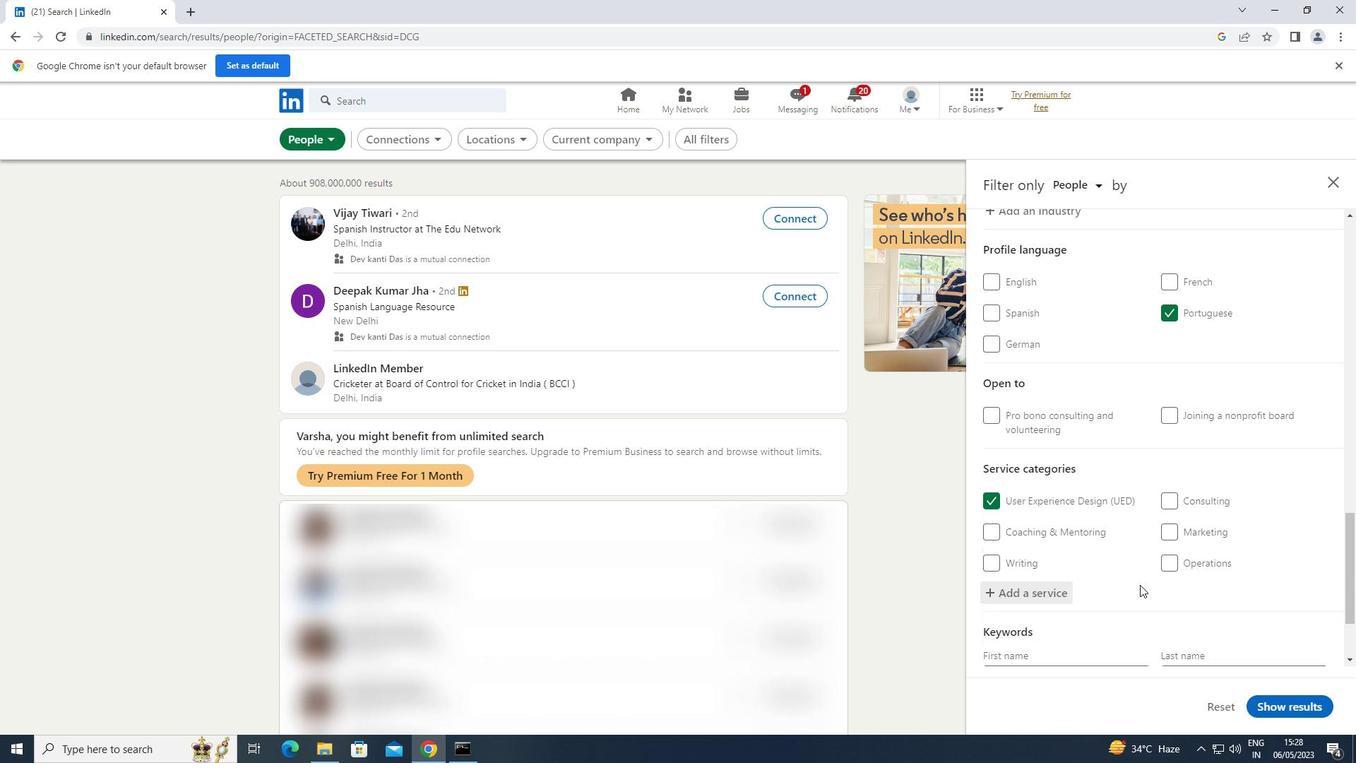 
Action: Mouse scrolled (1141, 583) with delta (0, 0)
Screenshot: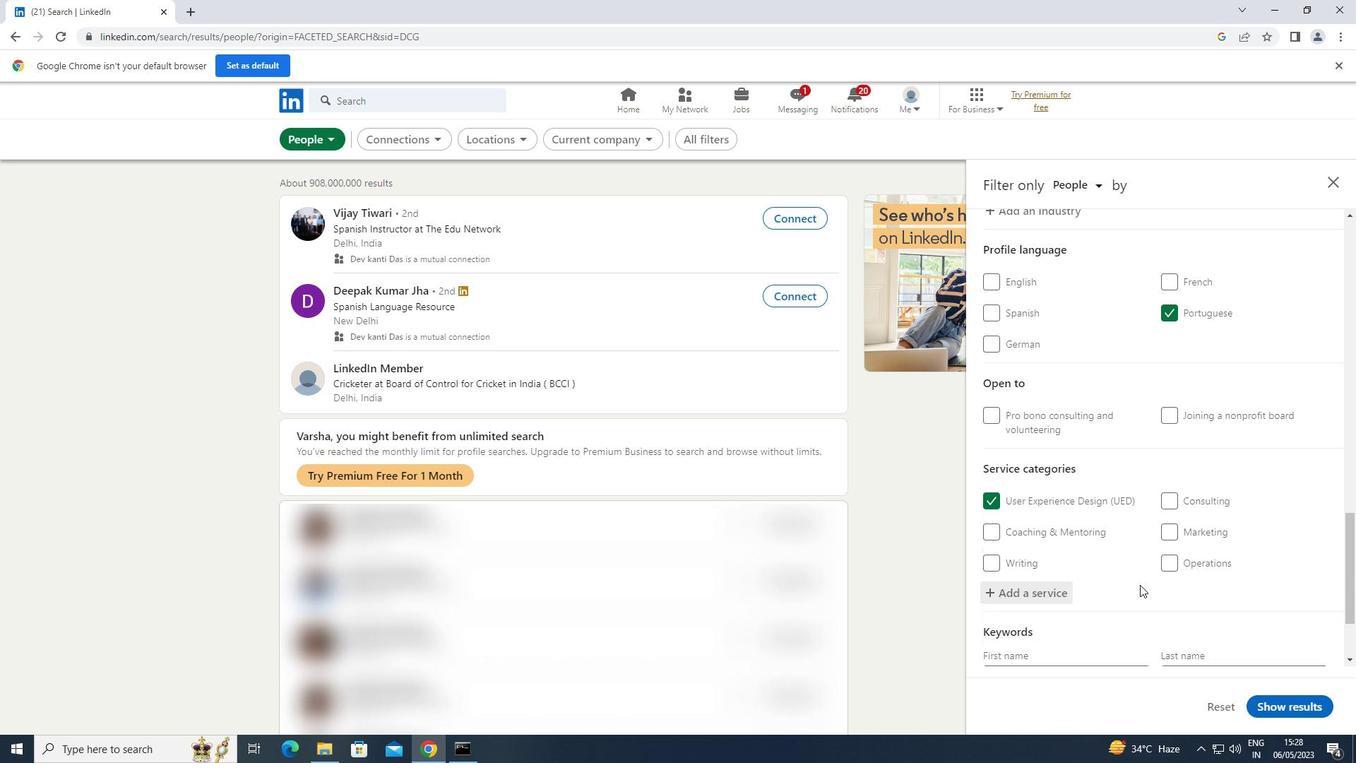 
Action: Mouse scrolled (1141, 583) with delta (0, 0)
Screenshot: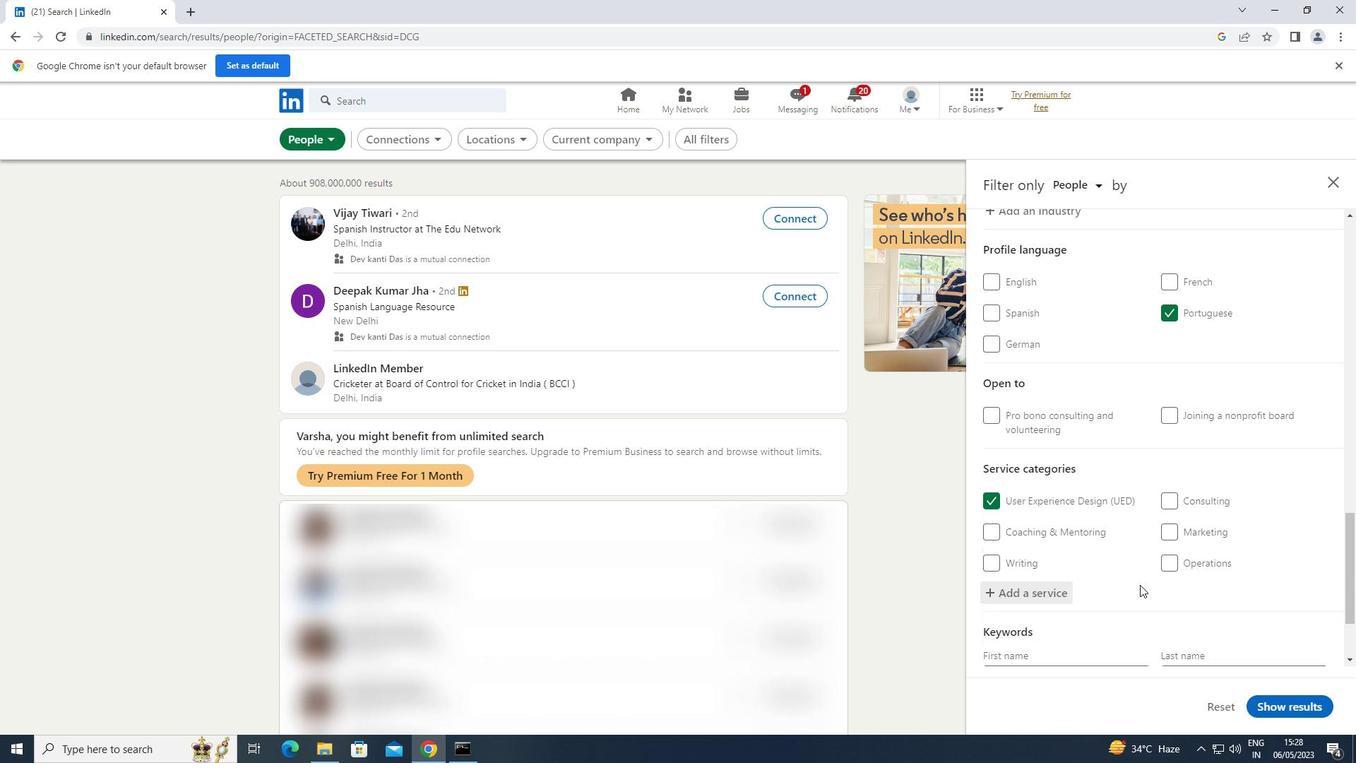 
Action: Mouse scrolled (1141, 583) with delta (0, 0)
Screenshot: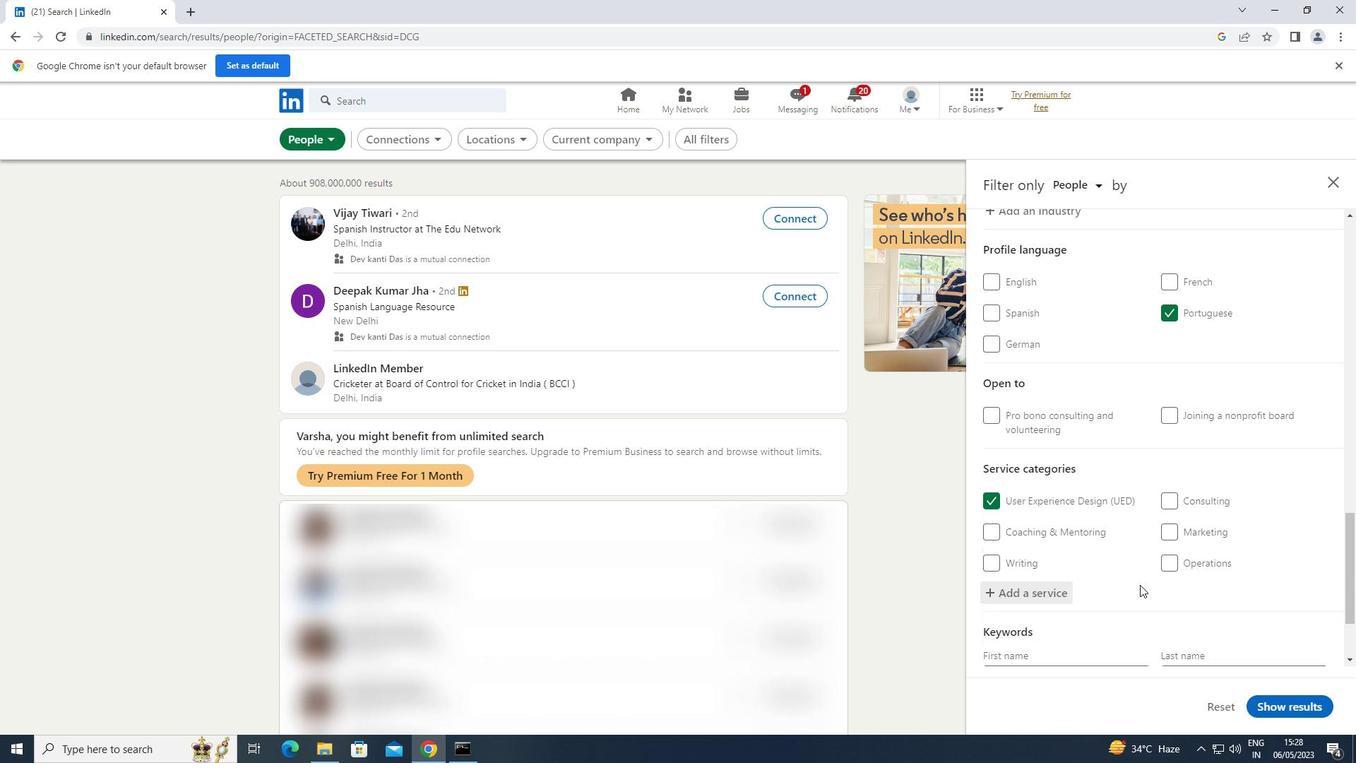 
Action: Mouse scrolled (1141, 583) with delta (0, 0)
Screenshot: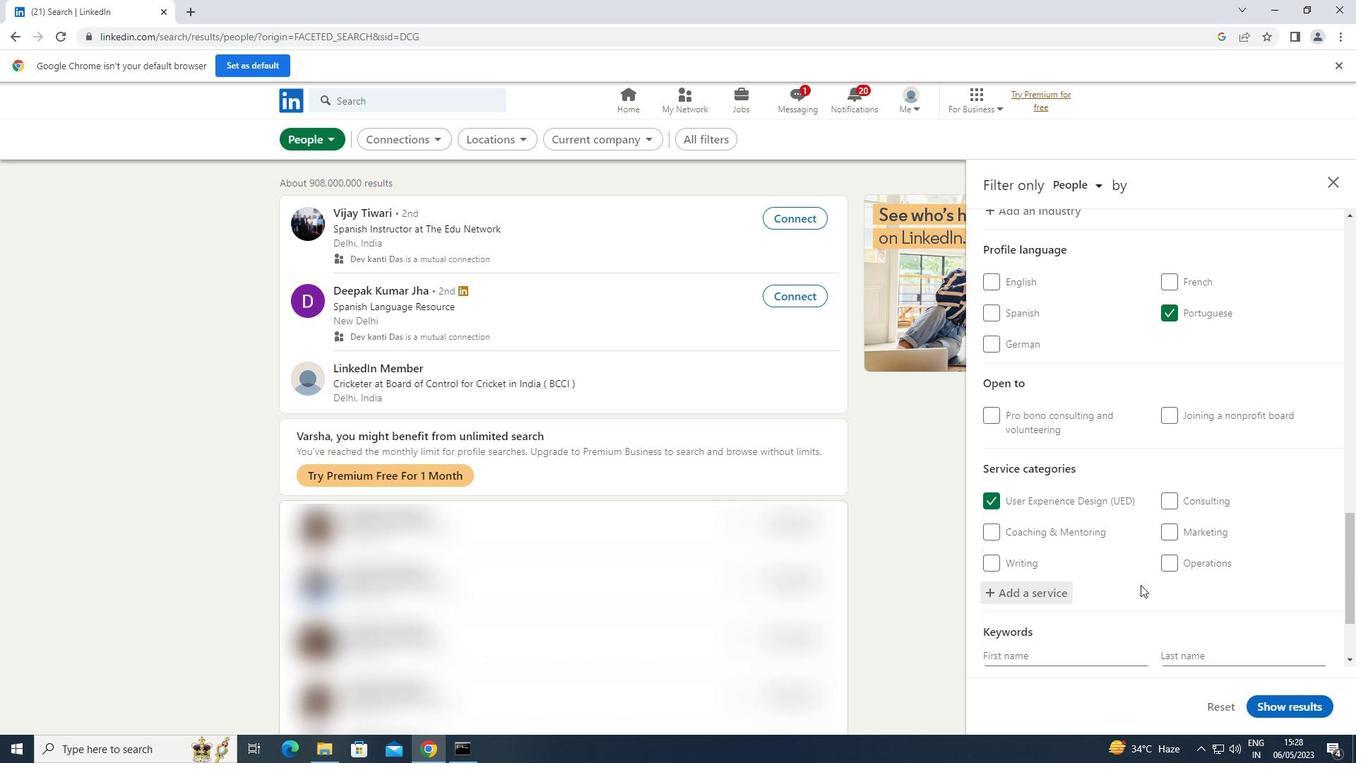 
Action: Mouse scrolled (1141, 583) with delta (0, 0)
Screenshot: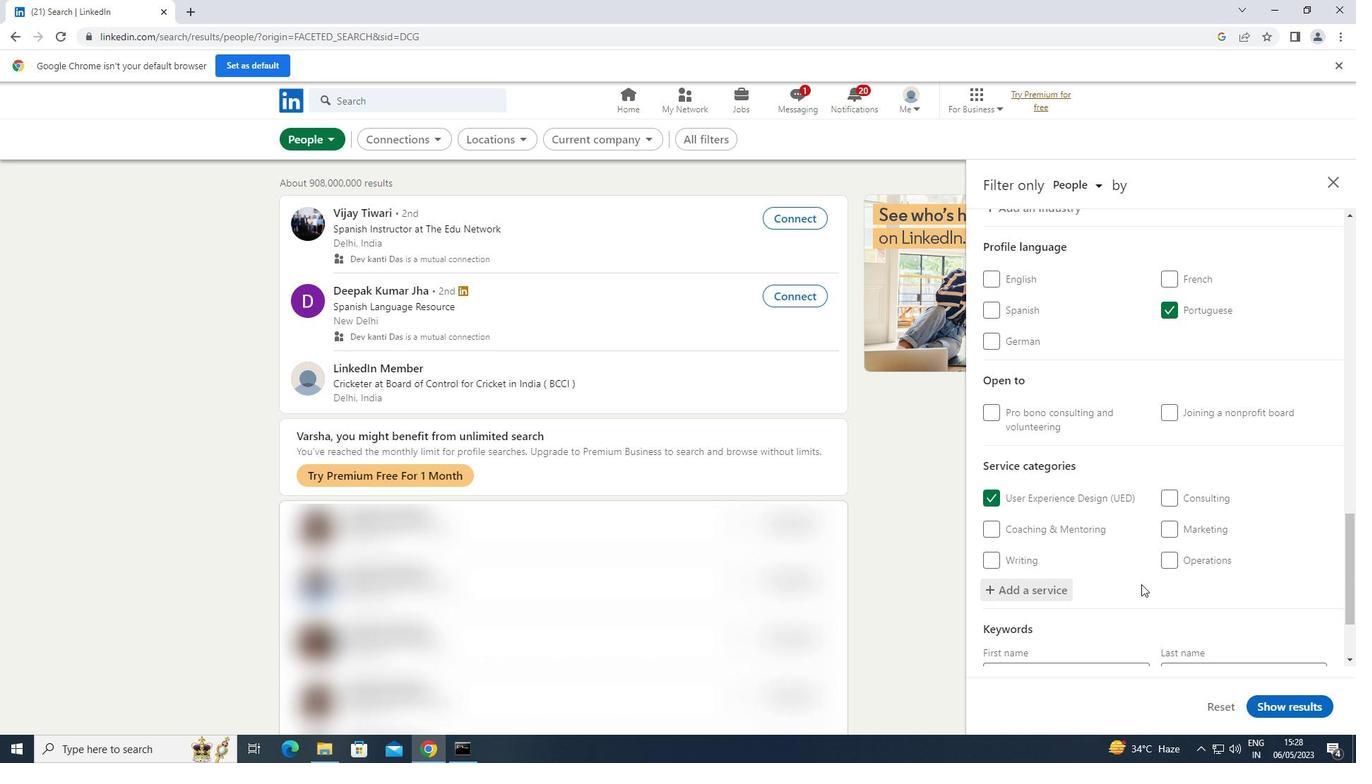 
Action: Mouse moved to (1095, 601)
Screenshot: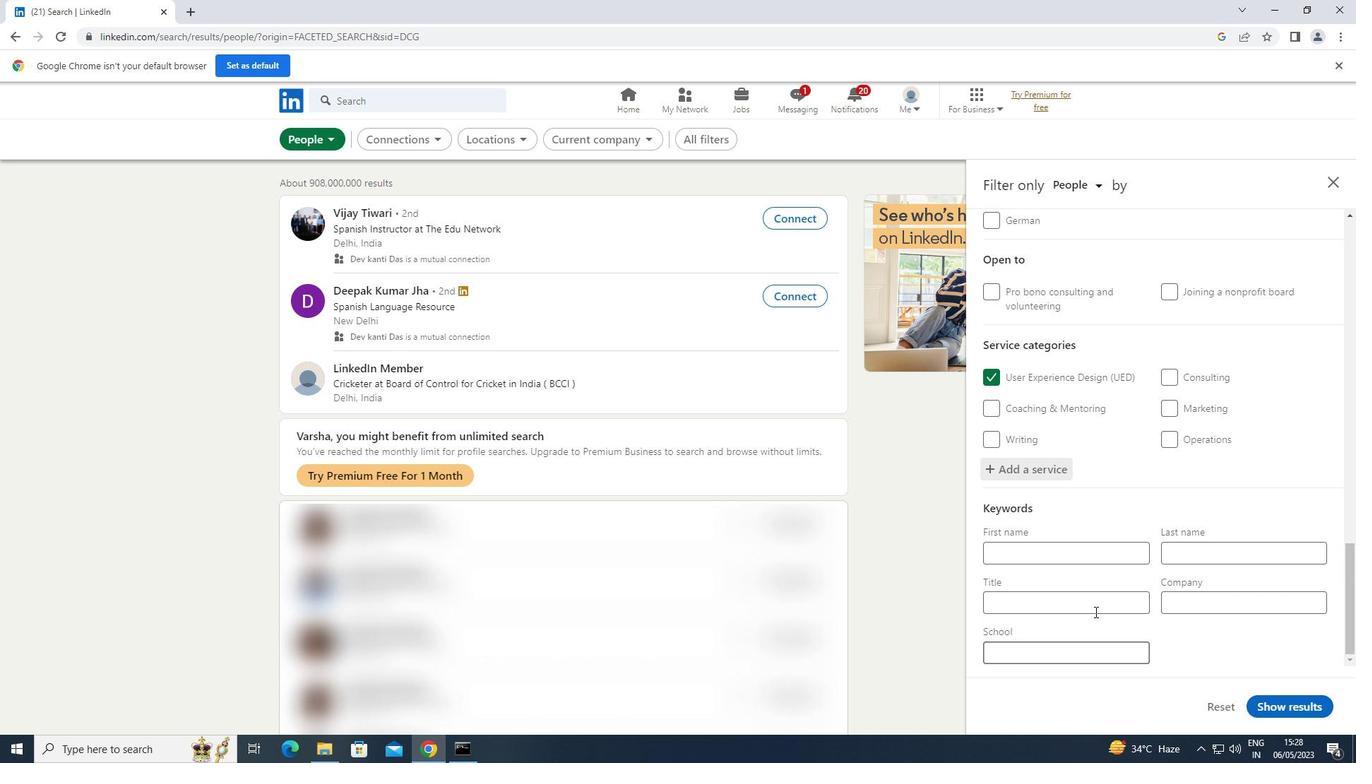 
Action: Mouse pressed left at (1095, 601)
Screenshot: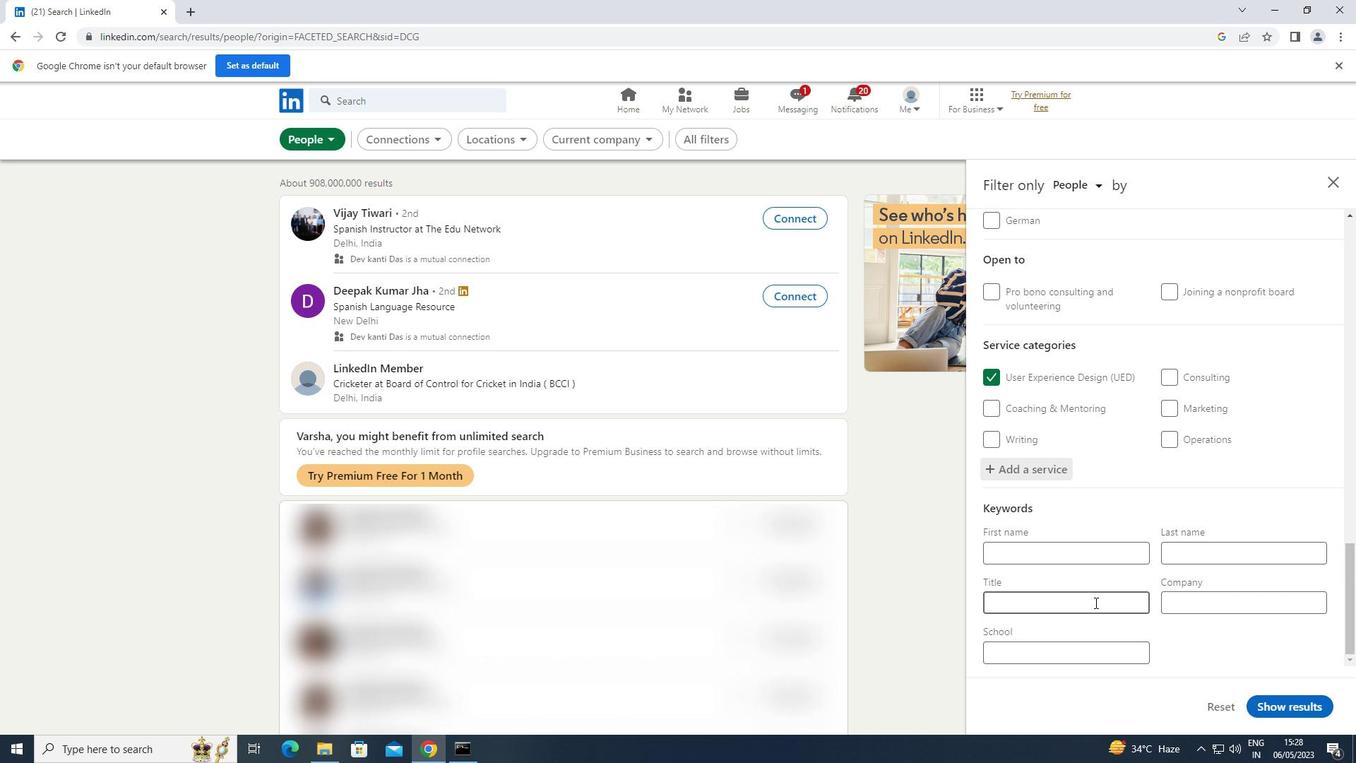 
Action: Key pressed <Key.shift>CARETAKER<Key.space>OR<Key.space><Key.shift>HOUSE<Key.space><Key.shift>SITTER
Screenshot: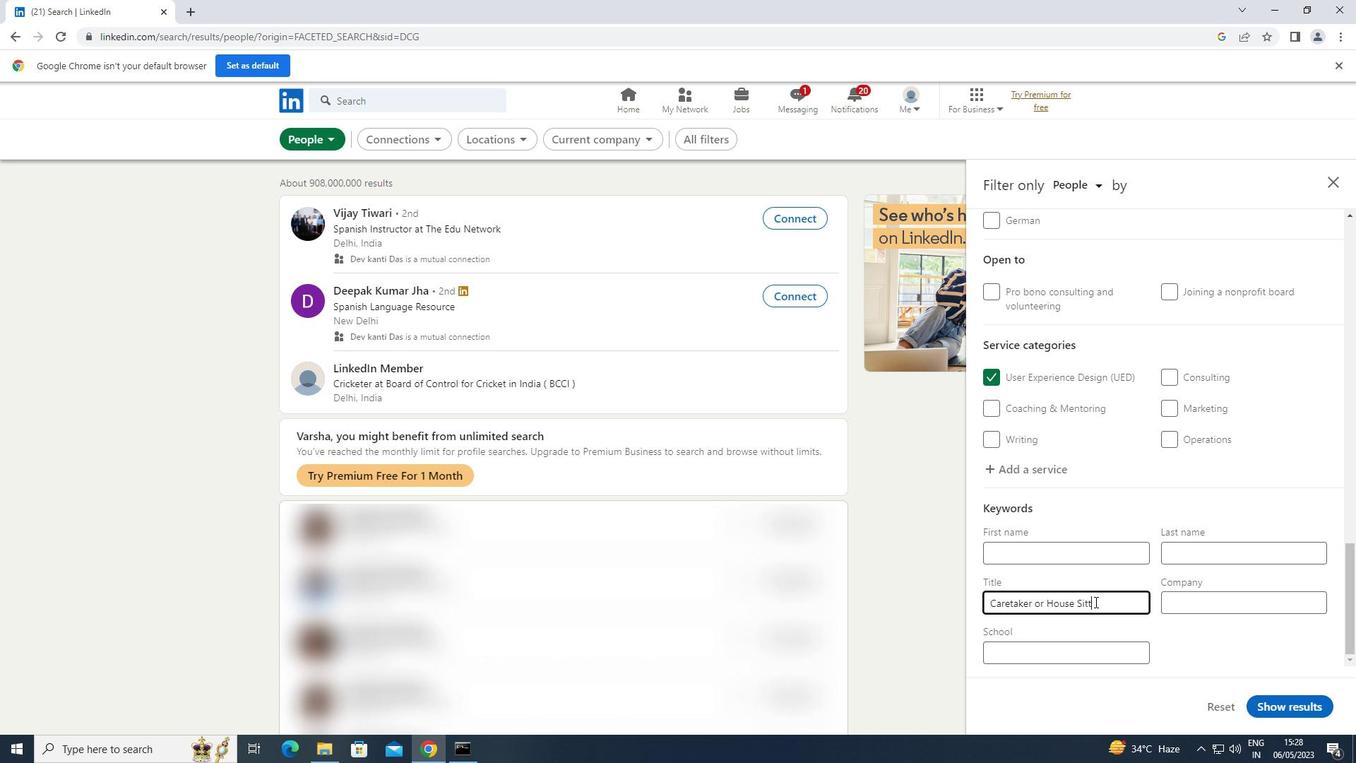 
Action: Mouse moved to (1295, 700)
Screenshot: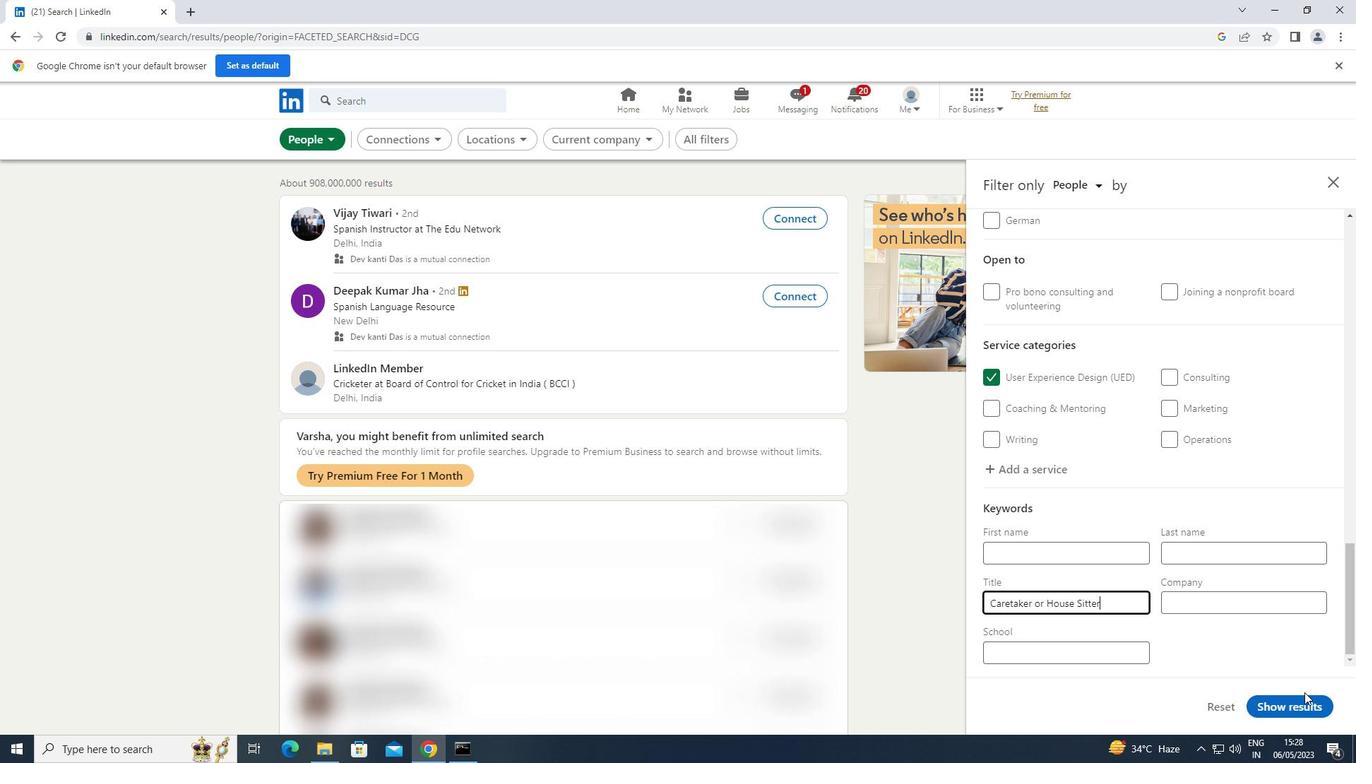 
Action: Mouse pressed left at (1295, 700)
Screenshot: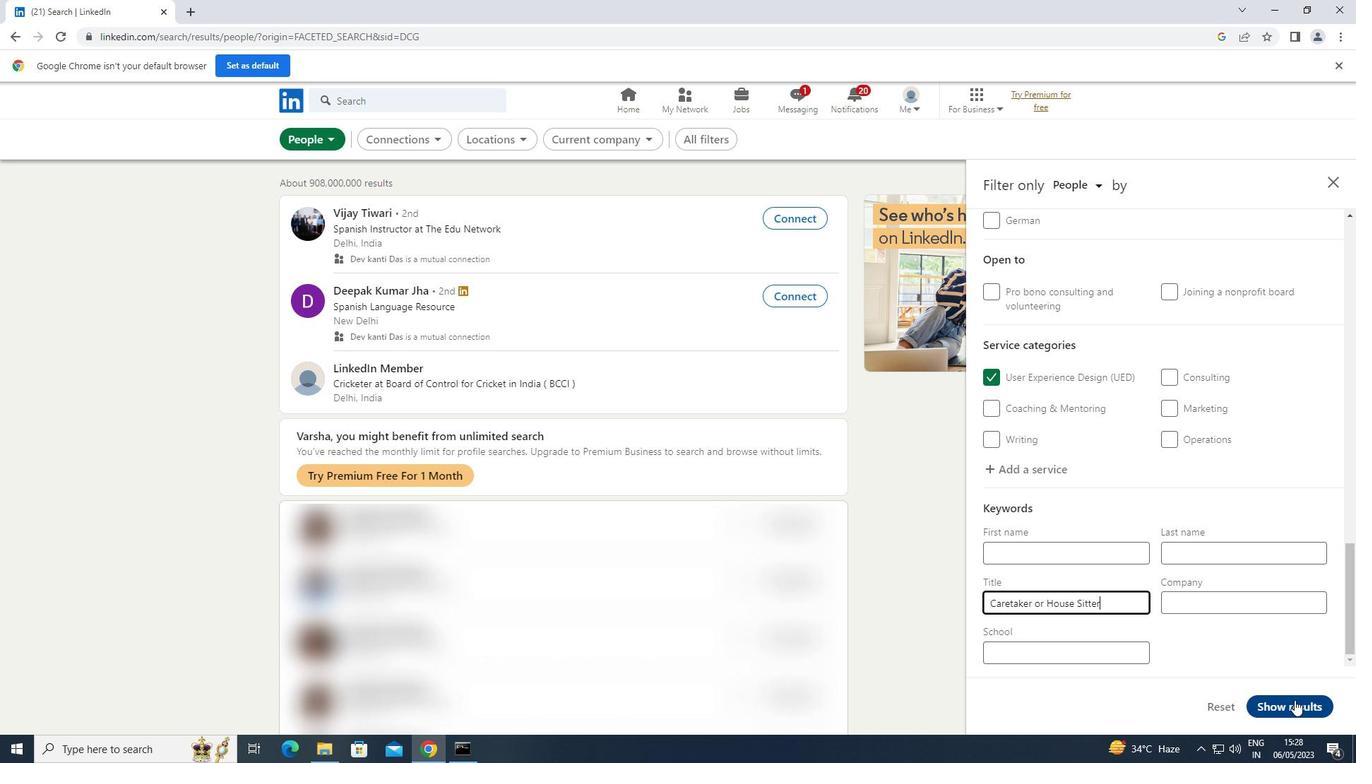
Action: Mouse moved to (1295, 700)
Screenshot: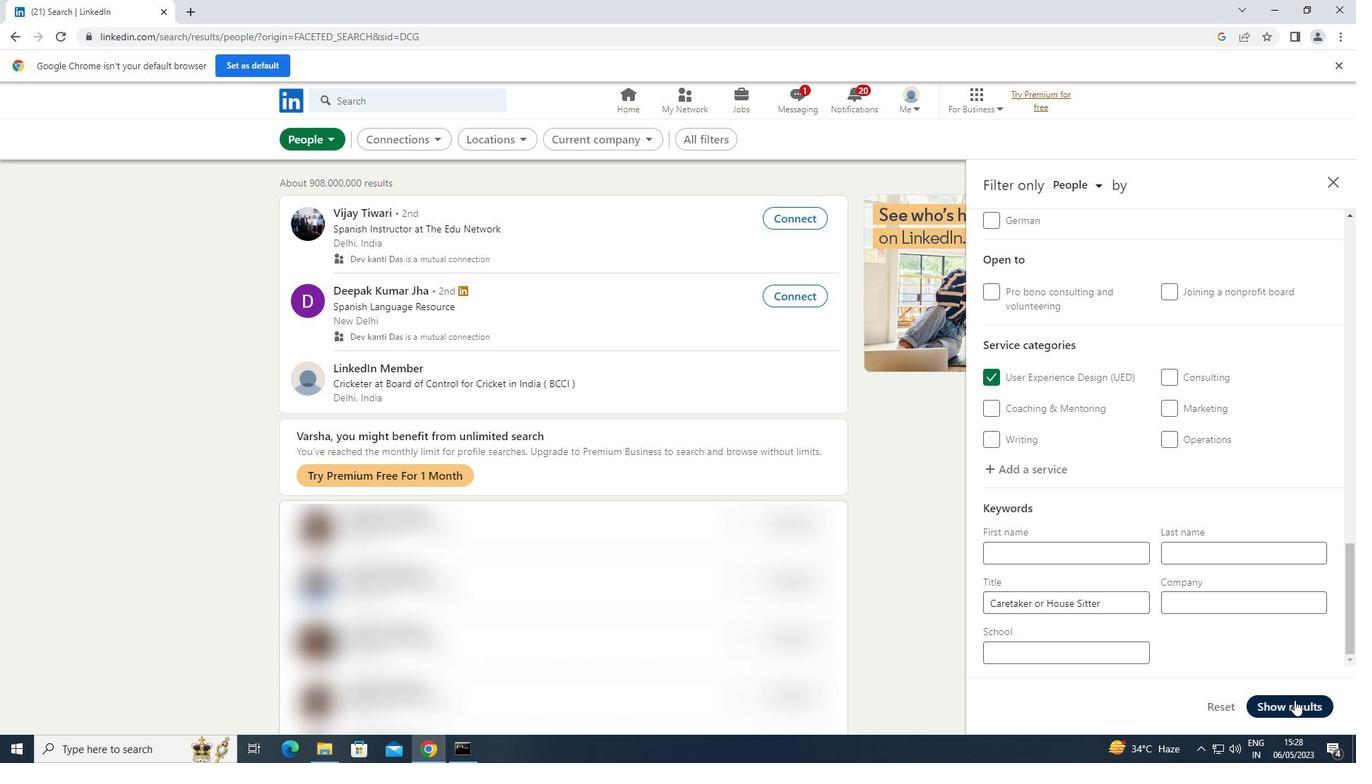 
